 Task: Find connections with filter location Blagnac with filter topic #linkedinprofileswith filter profile language English with filter current company India Jobs with filter school Biju Patnaik University of Technology, Odisha with filter industry Biotechnology Research with filter service category WordPress Design with filter keywords title Emergency Relief Worker
Action: Mouse moved to (612, 85)
Screenshot: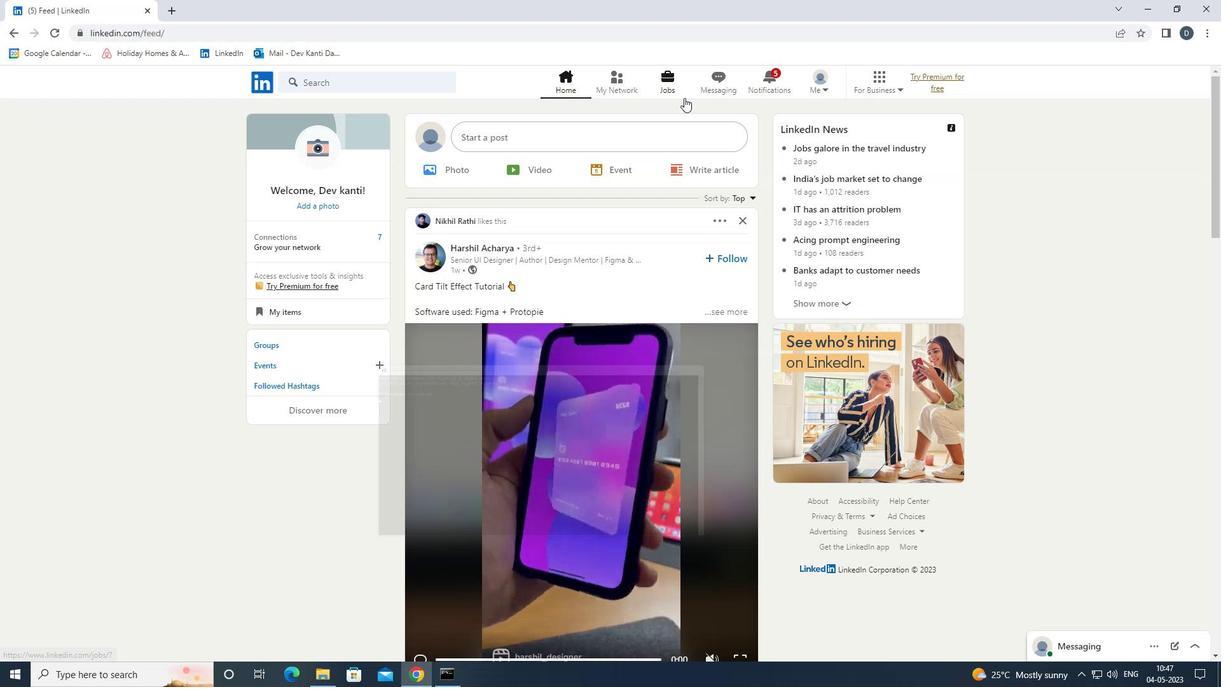 
Action: Mouse pressed left at (612, 85)
Screenshot: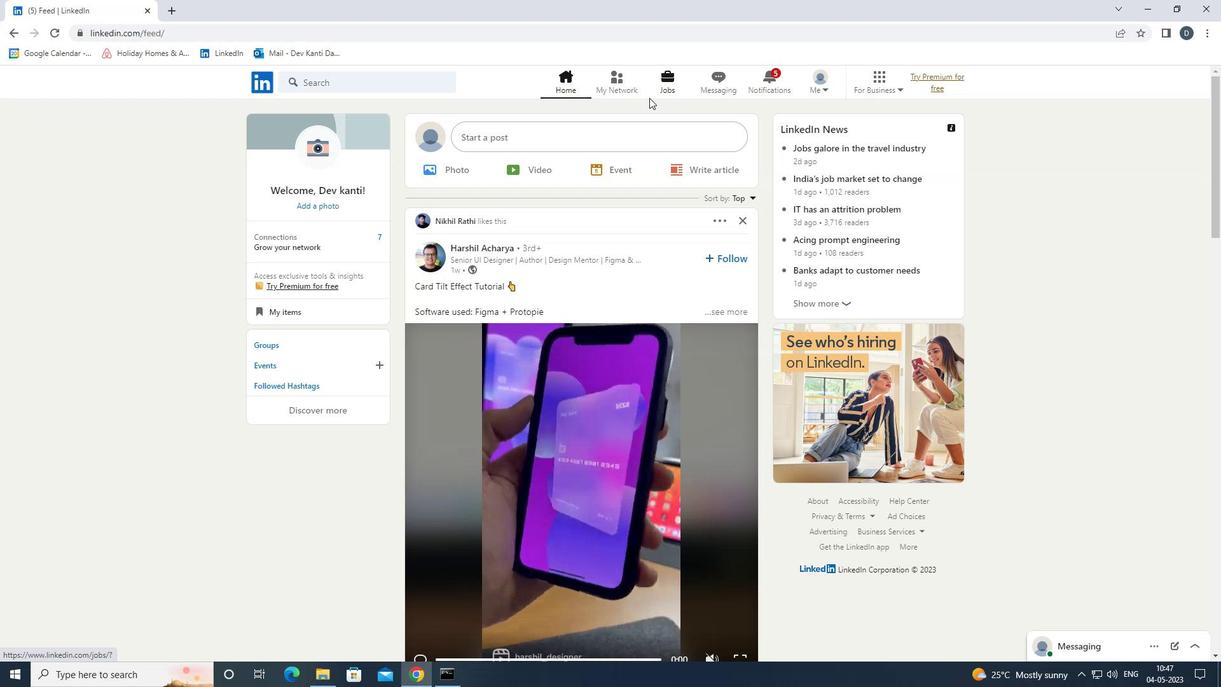 
Action: Mouse moved to (426, 150)
Screenshot: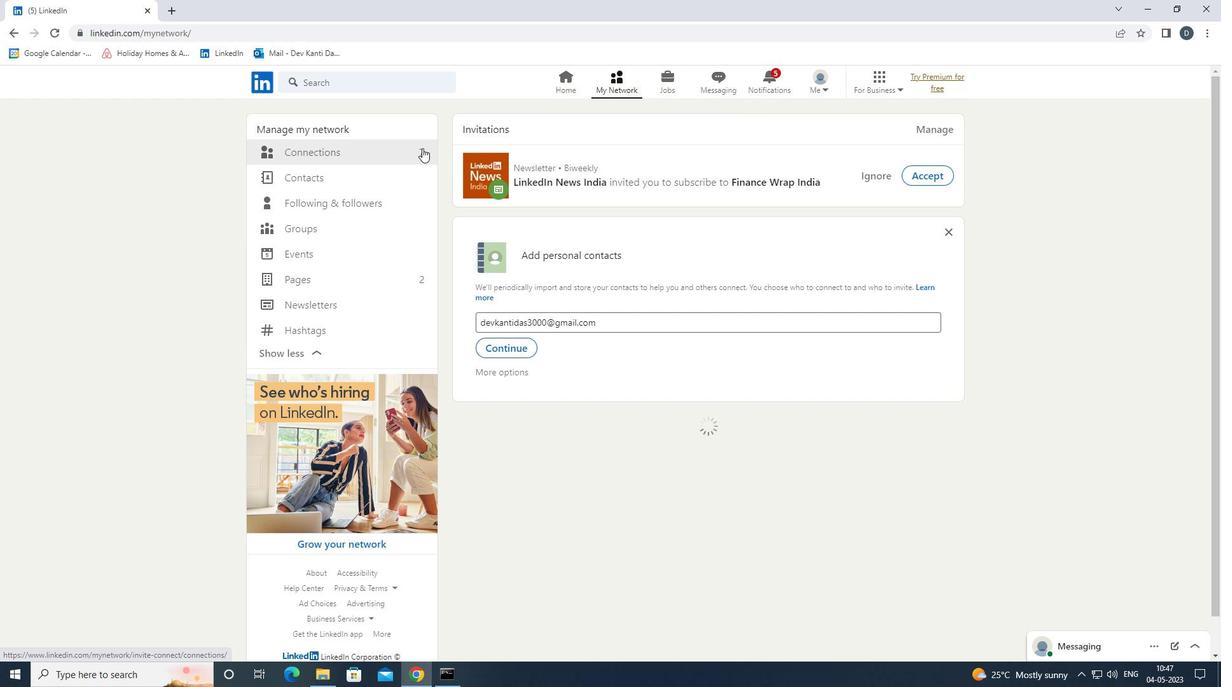 
Action: Mouse pressed left at (426, 150)
Screenshot: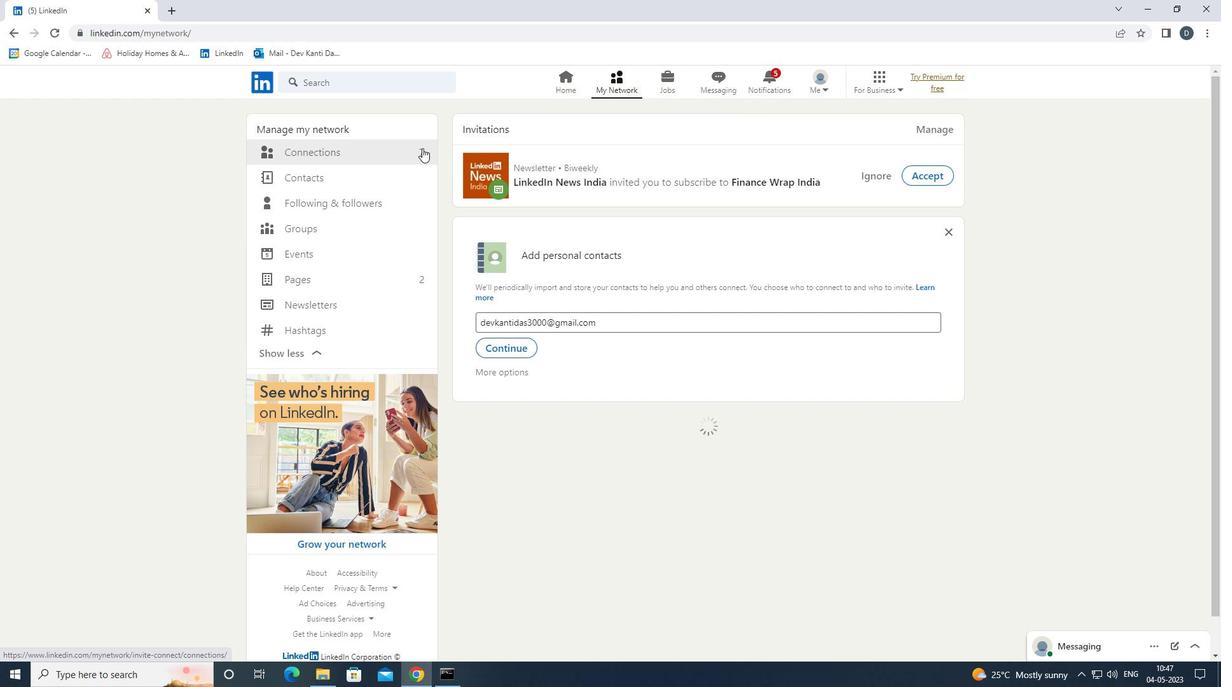 
Action: Mouse moved to (425, 151)
Screenshot: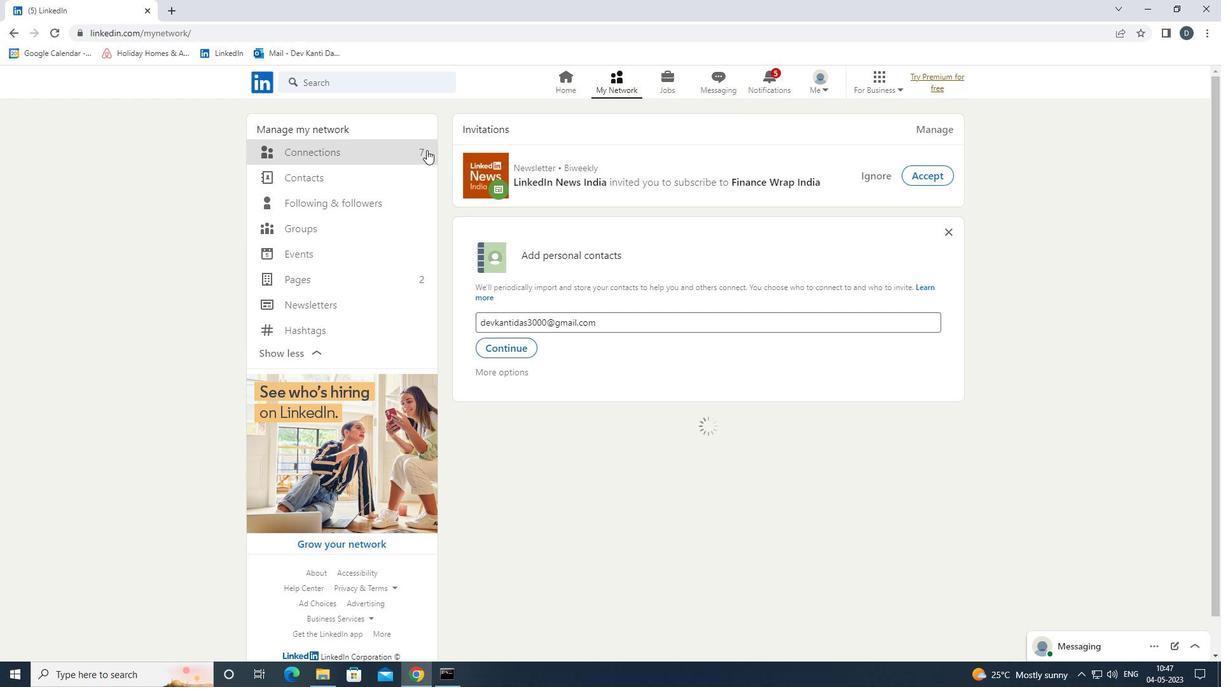 
Action: Mouse pressed left at (425, 151)
Screenshot: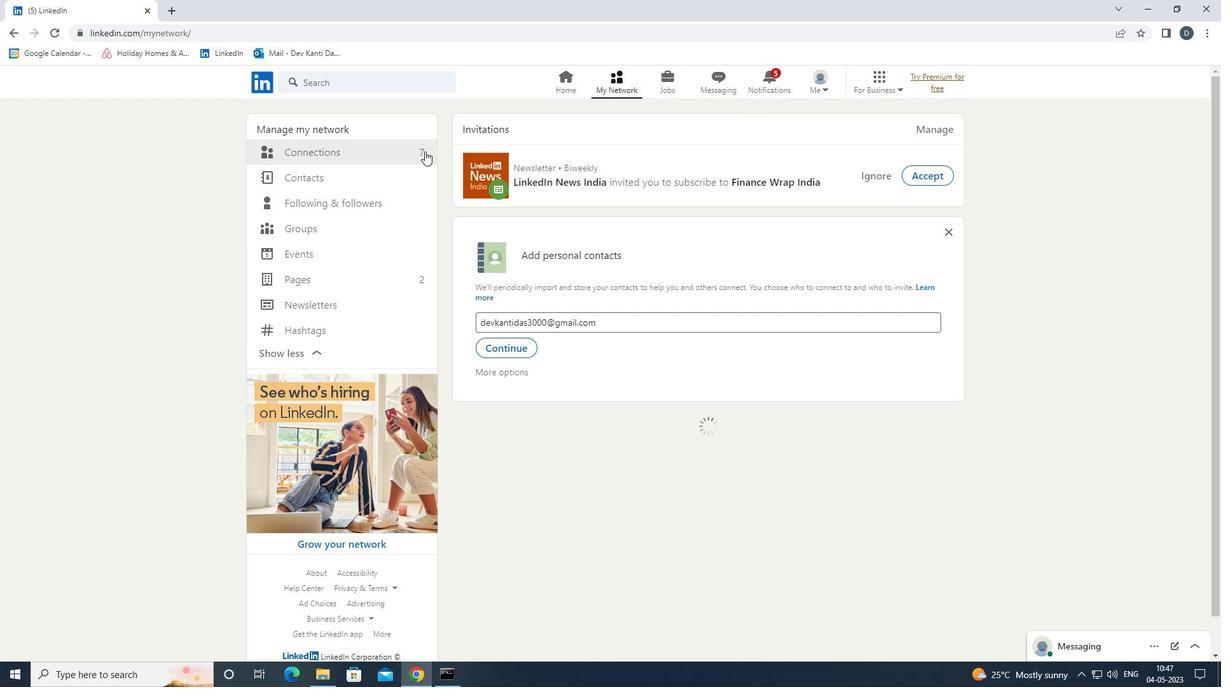 
Action: Mouse moved to (423, 152)
Screenshot: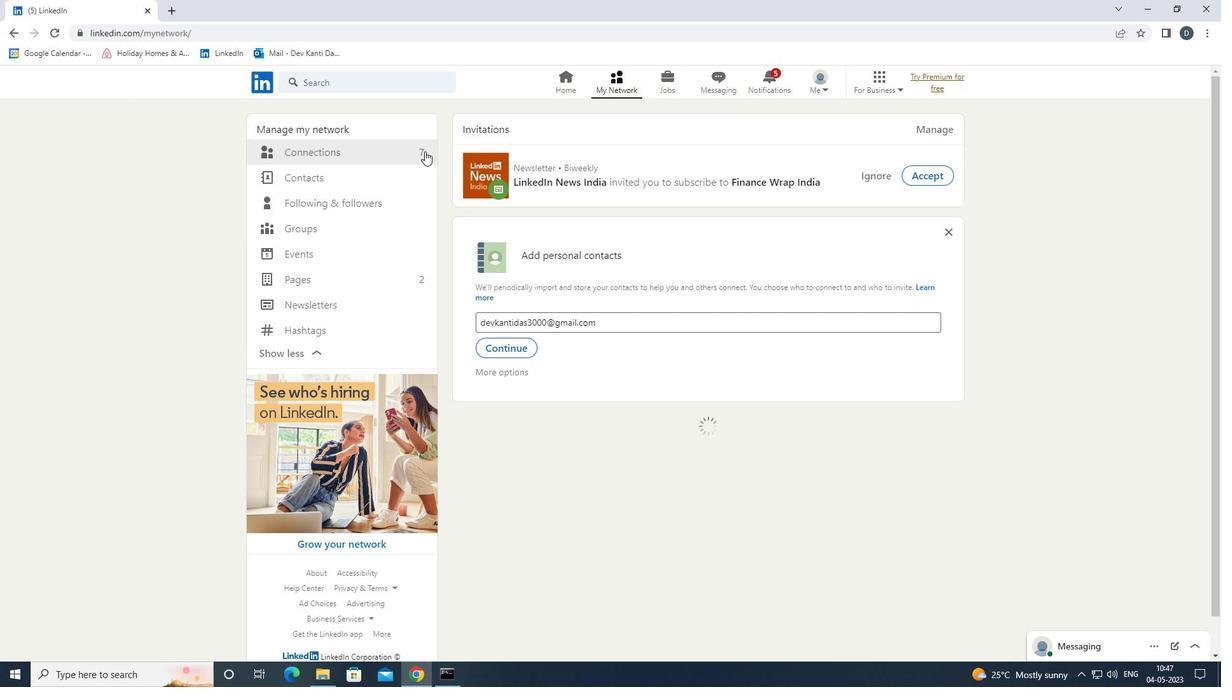 
Action: Mouse pressed left at (423, 152)
Screenshot: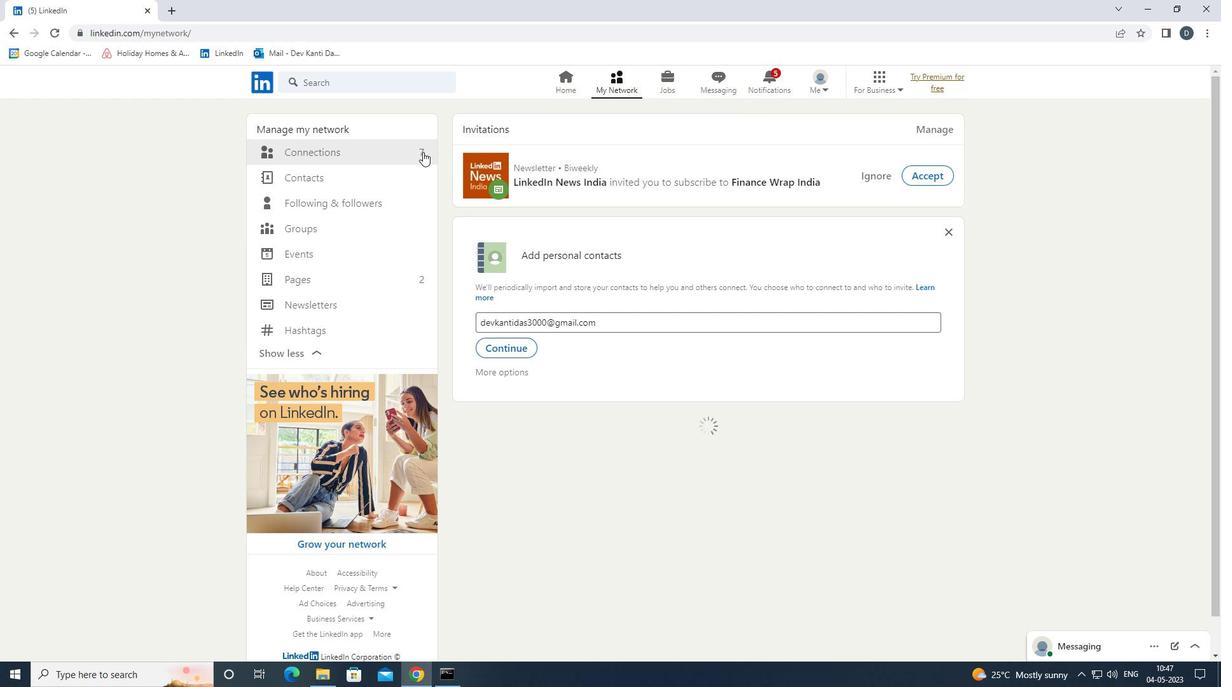
Action: Mouse moved to (421, 153)
Screenshot: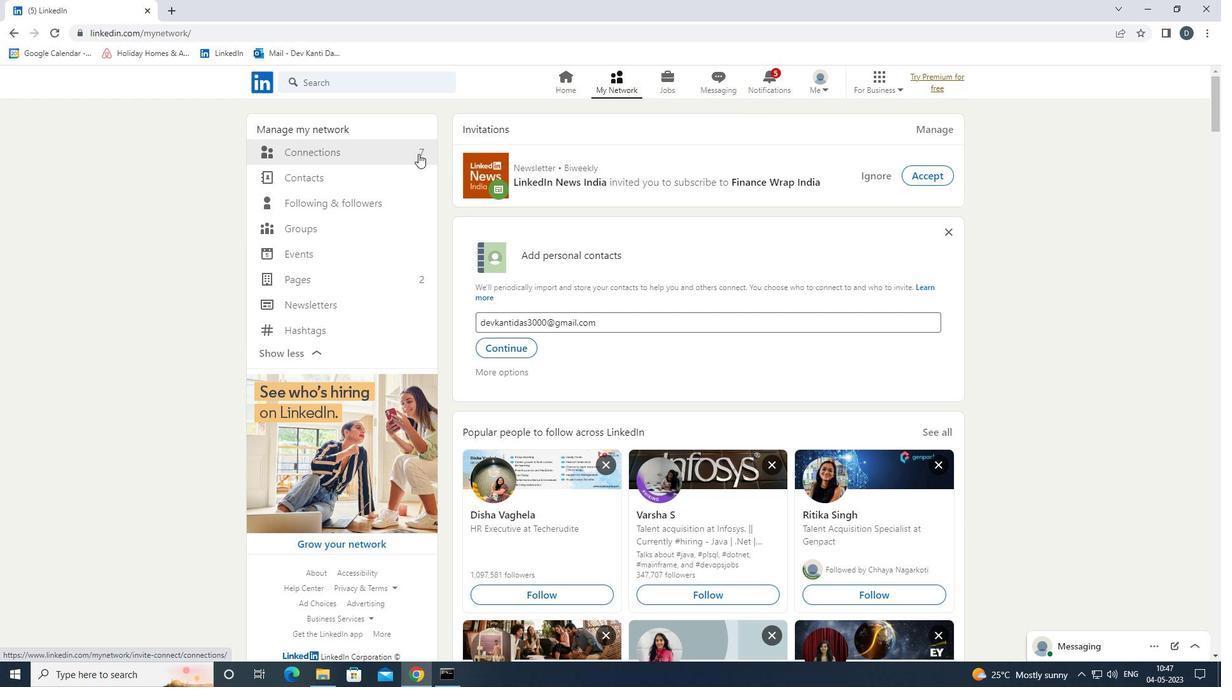 
Action: Mouse pressed left at (421, 153)
Screenshot: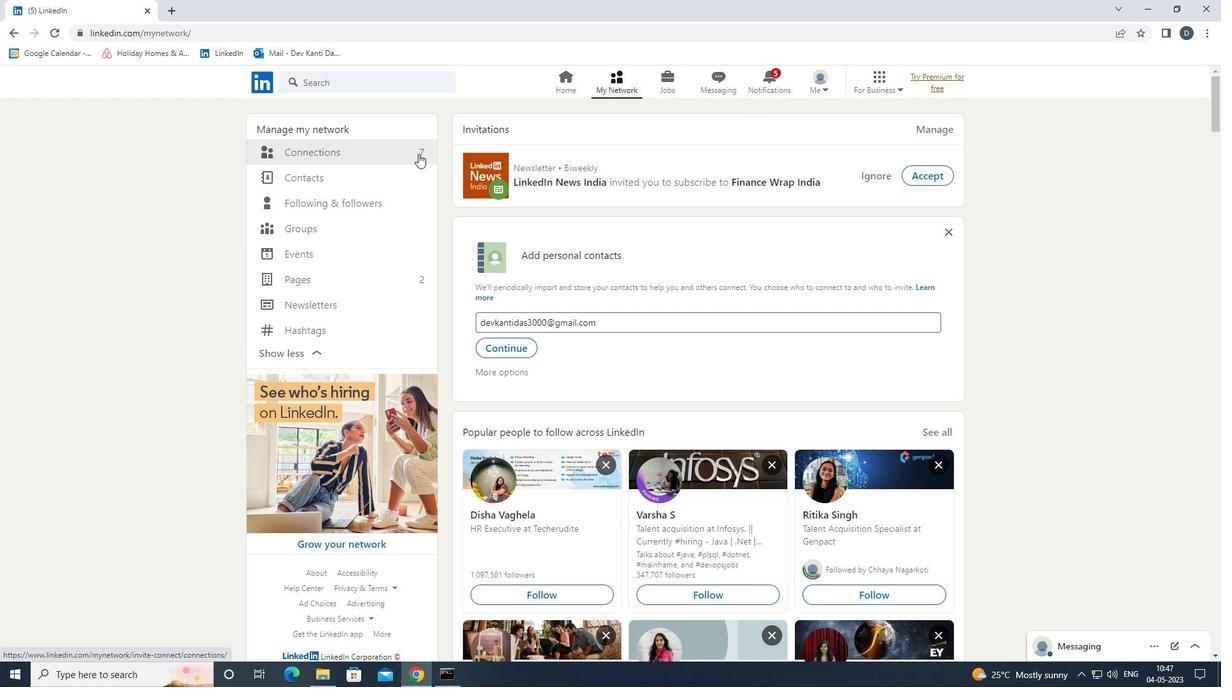 
Action: Mouse moved to (739, 152)
Screenshot: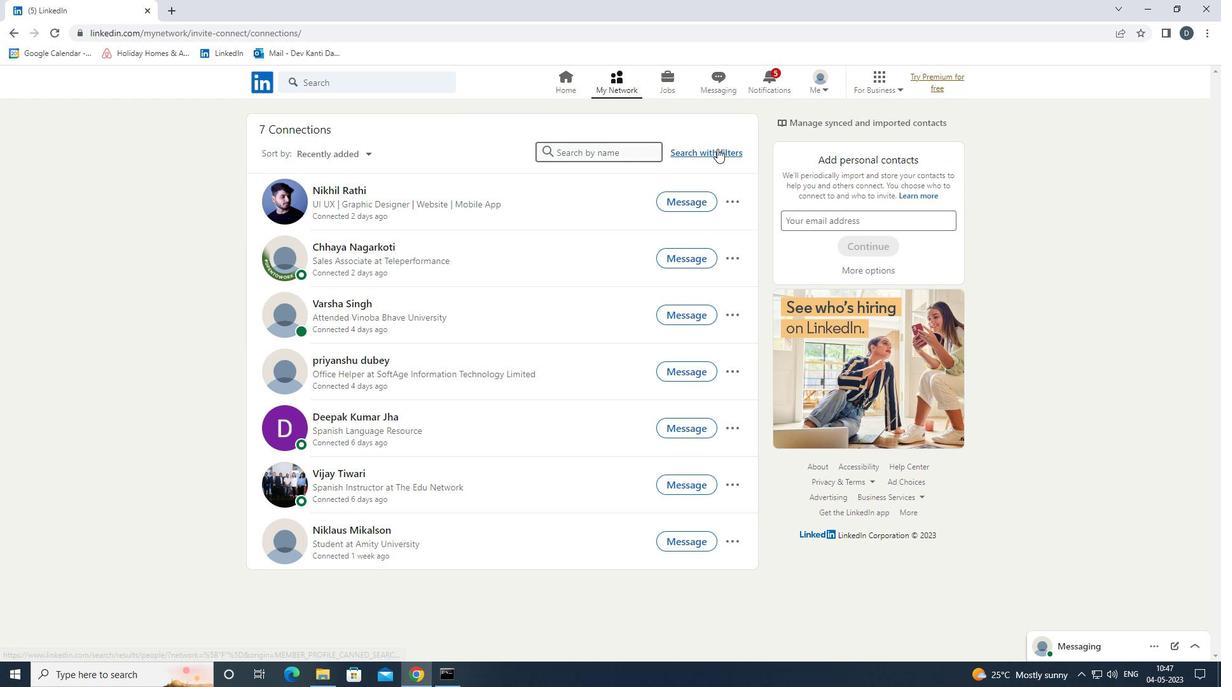 
Action: Mouse pressed left at (739, 152)
Screenshot: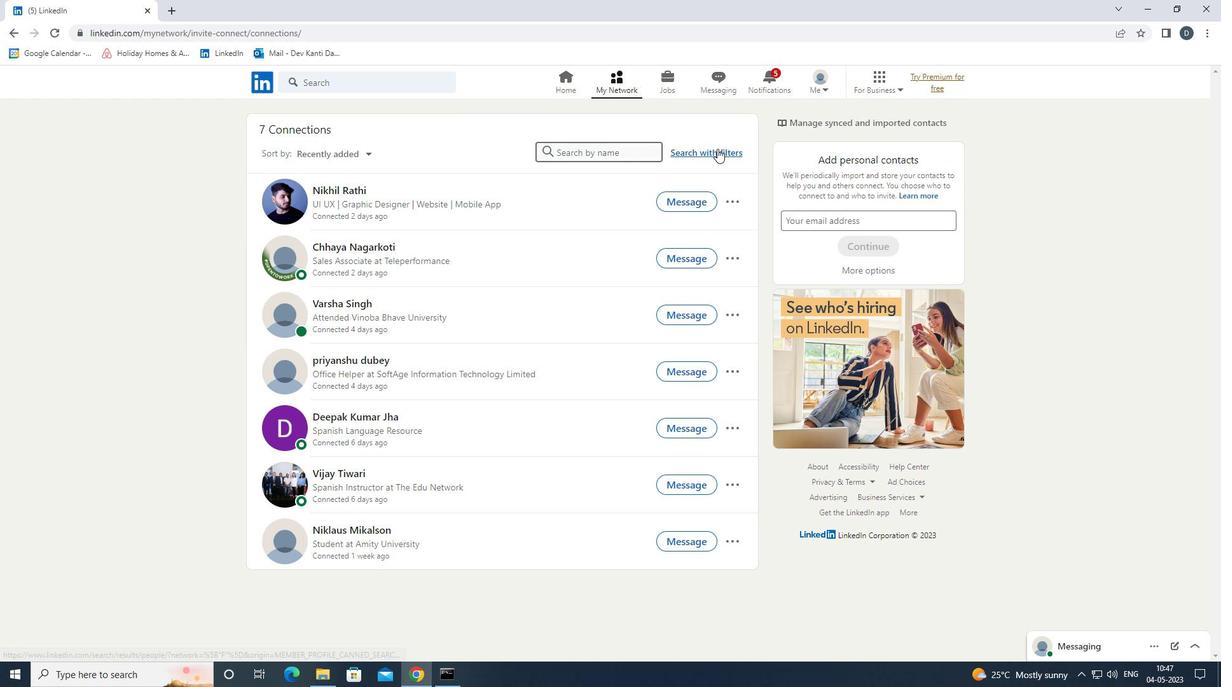 
Action: Mouse moved to (637, 111)
Screenshot: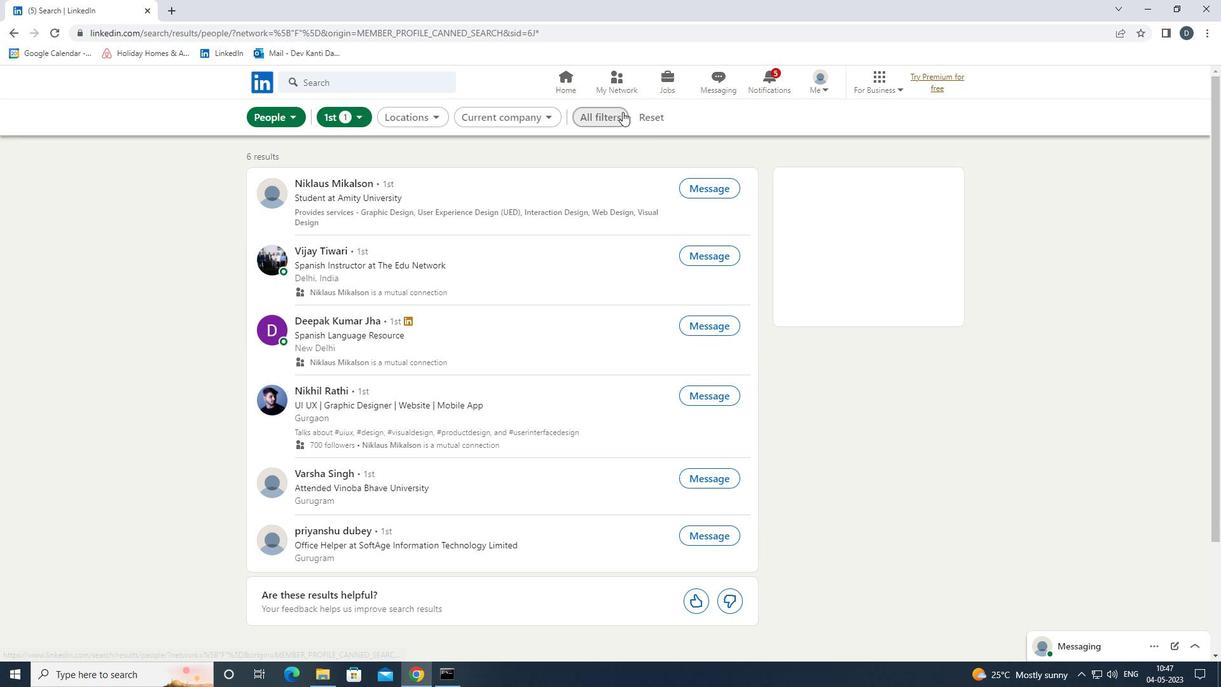 
Action: Mouse pressed left at (637, 111)
Screenshot: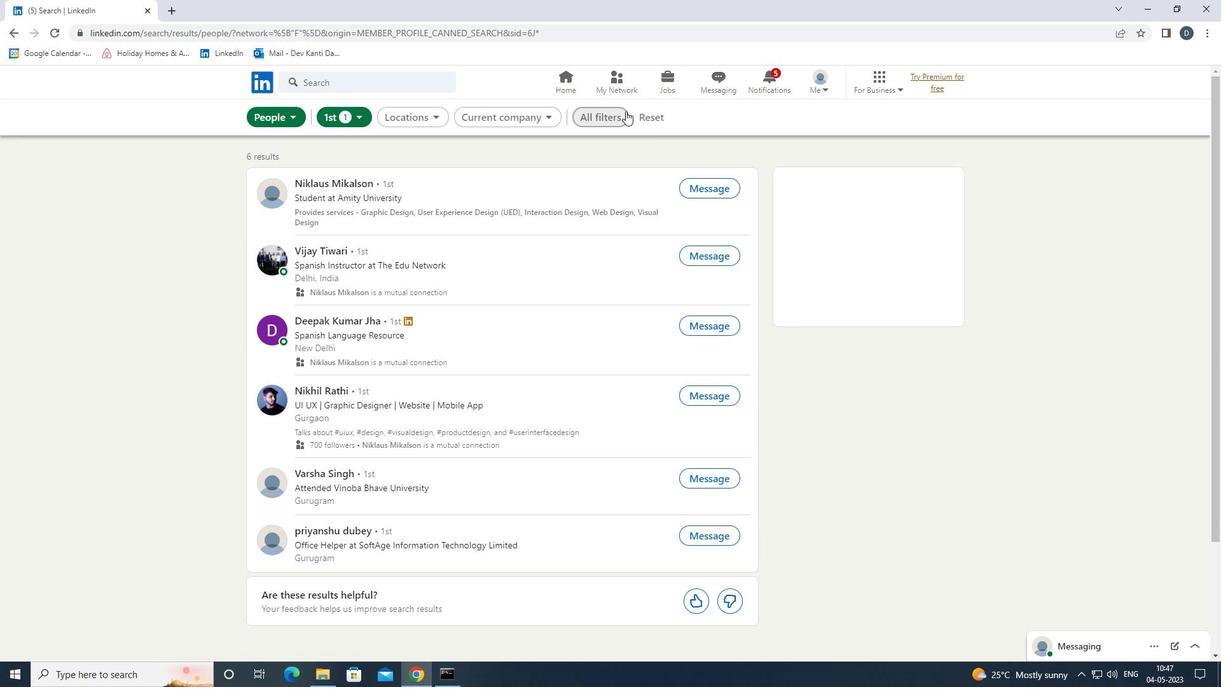 
Action: Mouse moved to (621, 113)
Screenshot: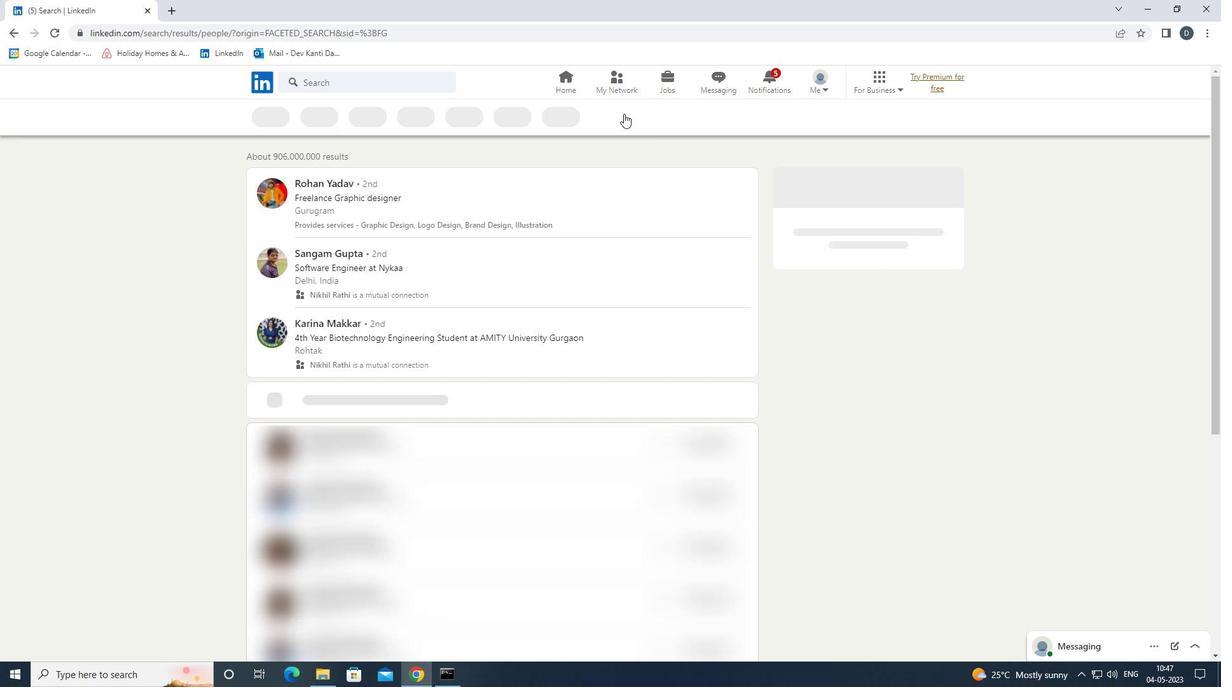 
Action: Mouse pressed left at (621, 113)
Screenshot: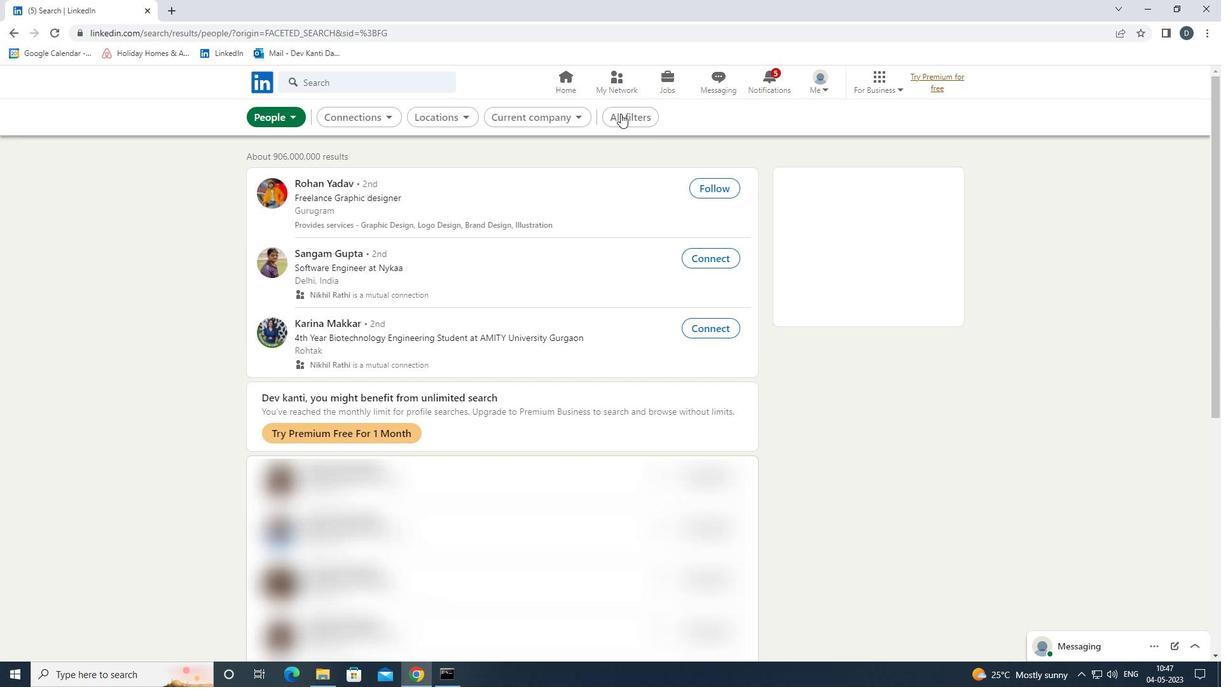 
Action: Mouse moved to (1061, 289)
Screenshot: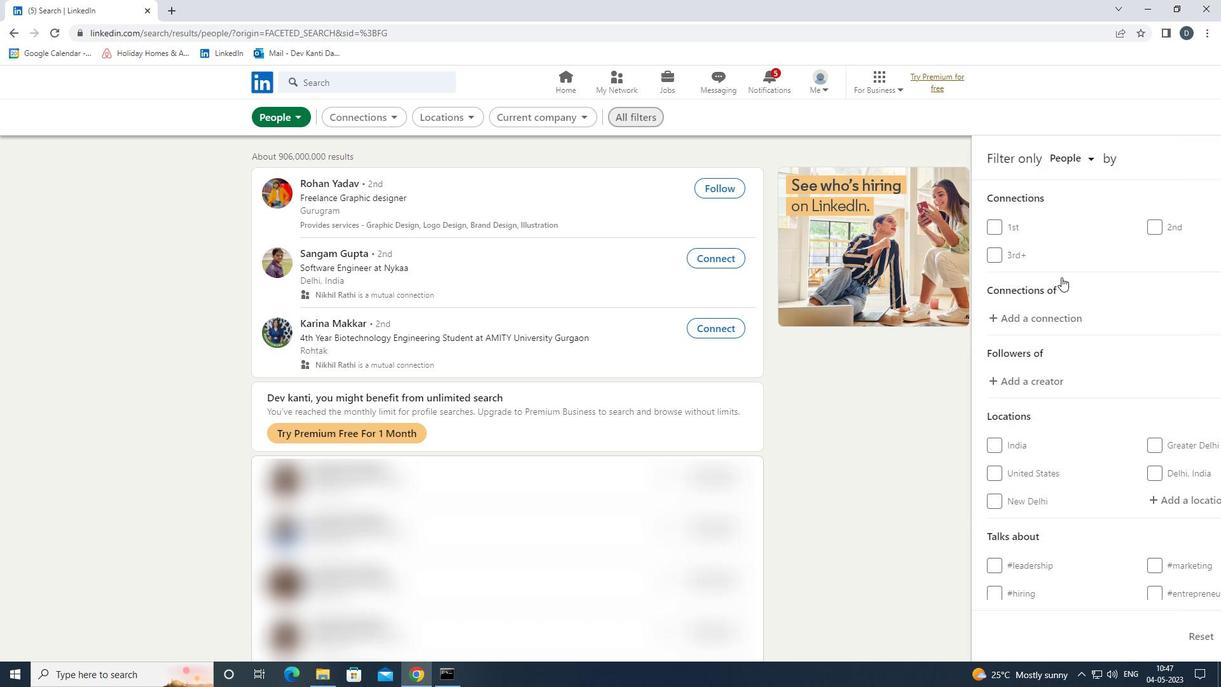 
Action: Mouse scrolled (1061, 288) with delta (0, 0)
Screenshot: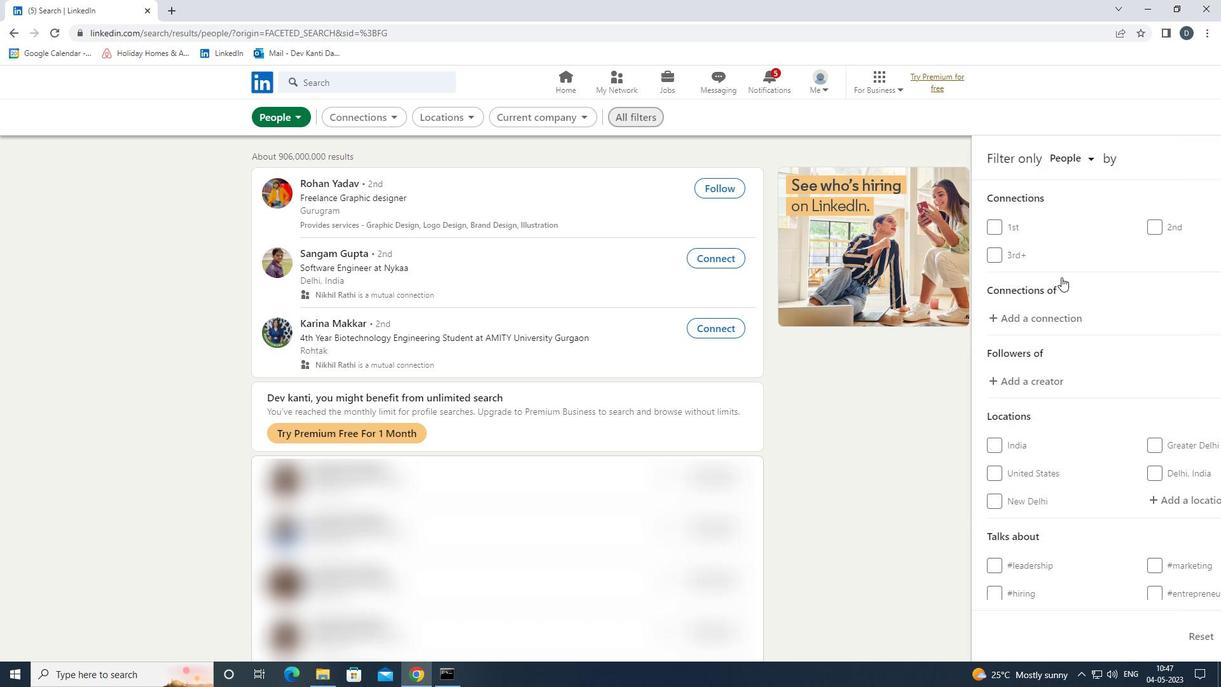 
Action: Mouse moved to (1061, 290)
Screenshot: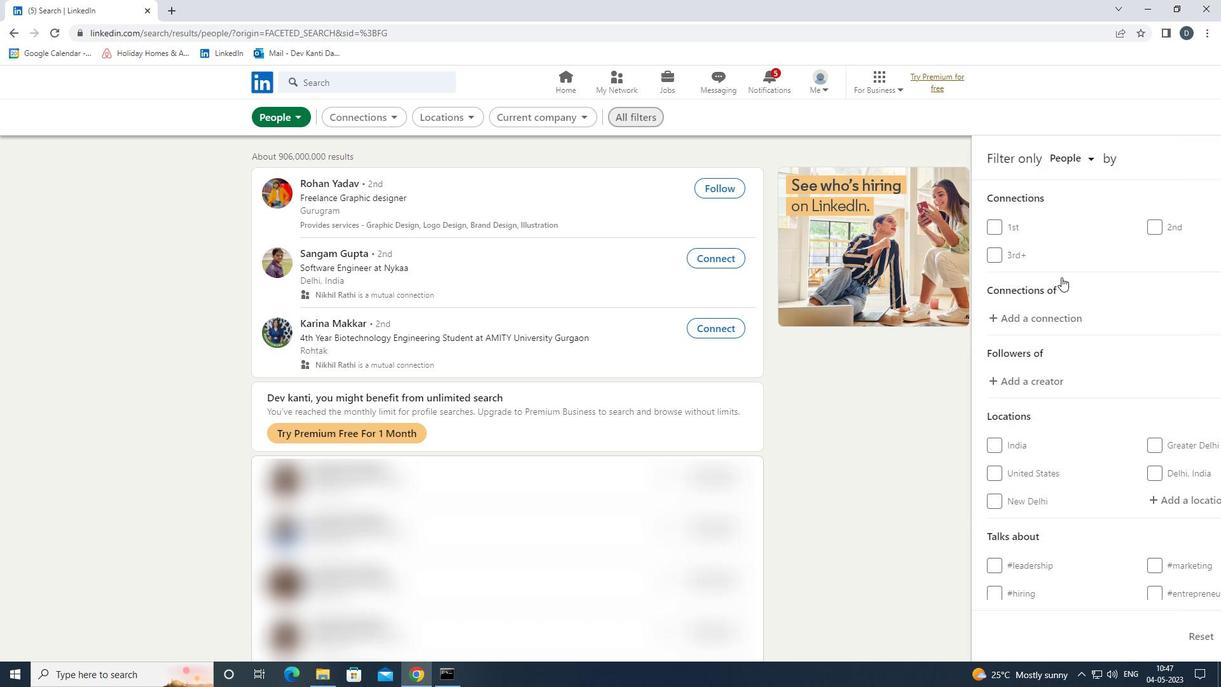 
Action: Mouse scrolled (1061, 289) with delta (0, 0)
Screenshot: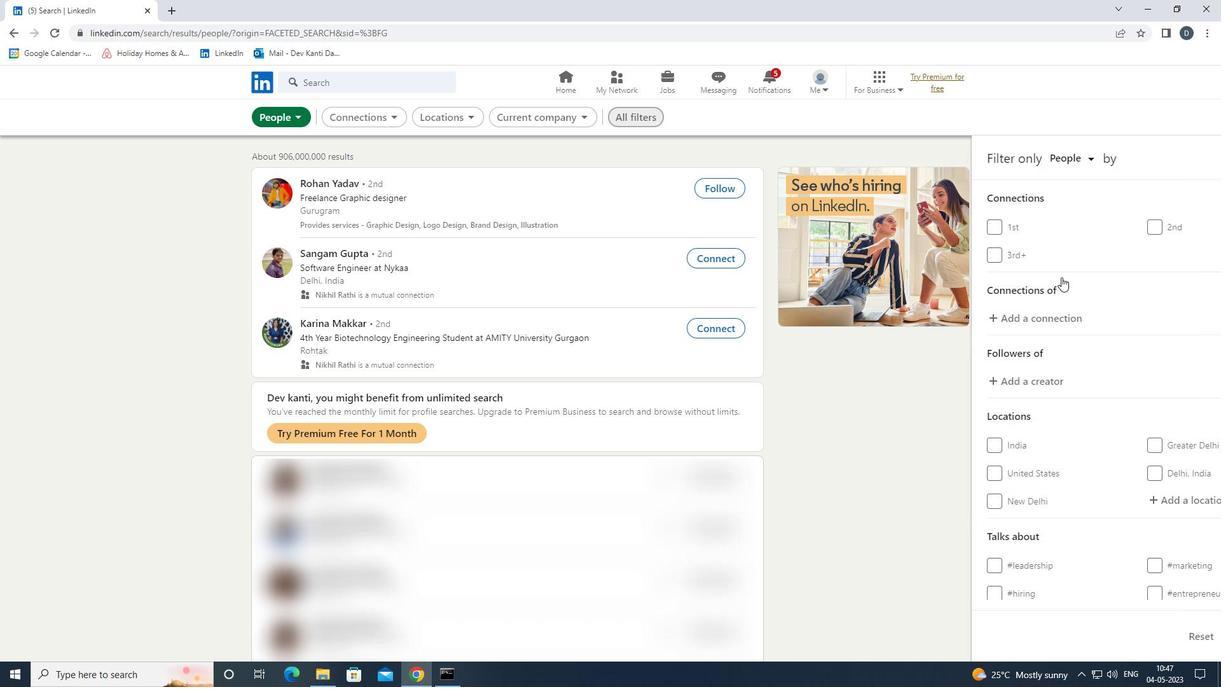 
Action: Mouse moved to (1086, 371)
Screenshot: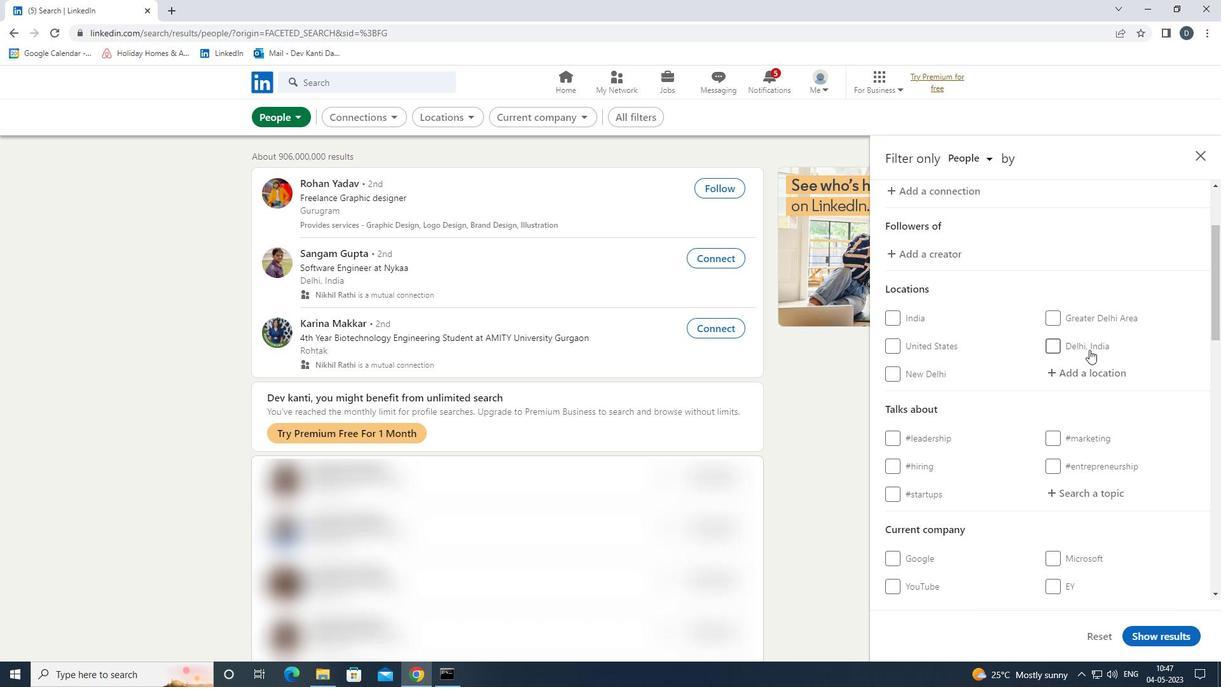 
Action: Mouse pressed left at (1086, 371)
Screenshot: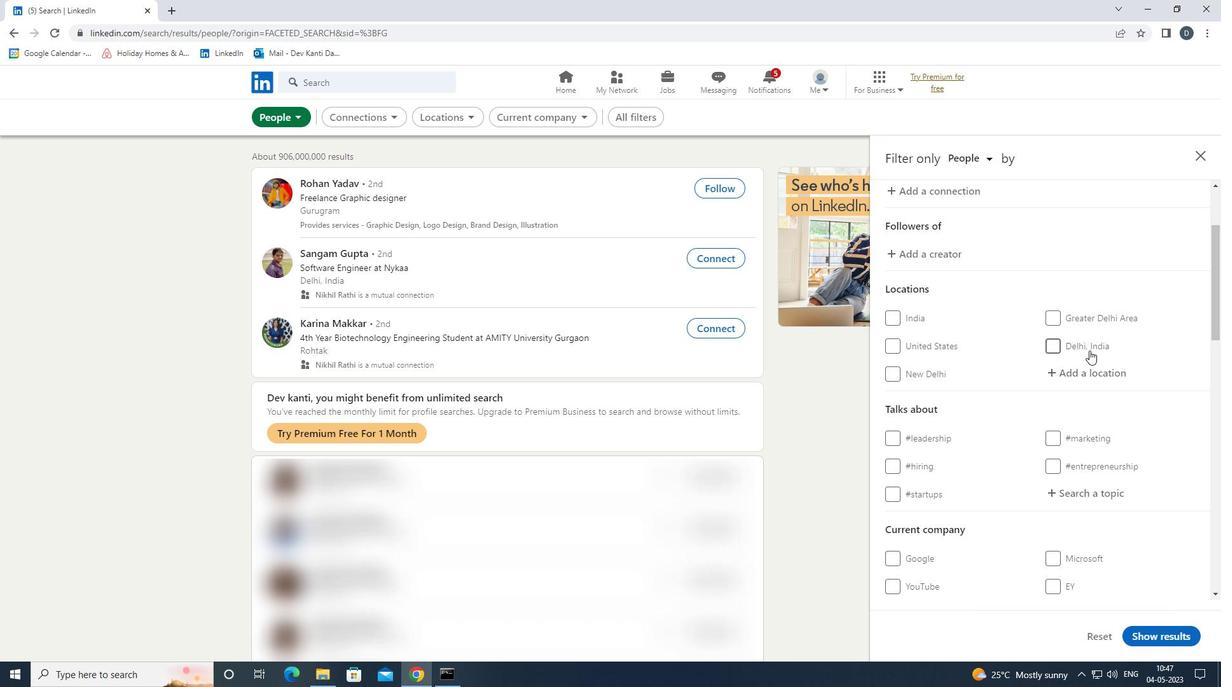 
Action: Mouse moved to (1073, 372)
Screenshot: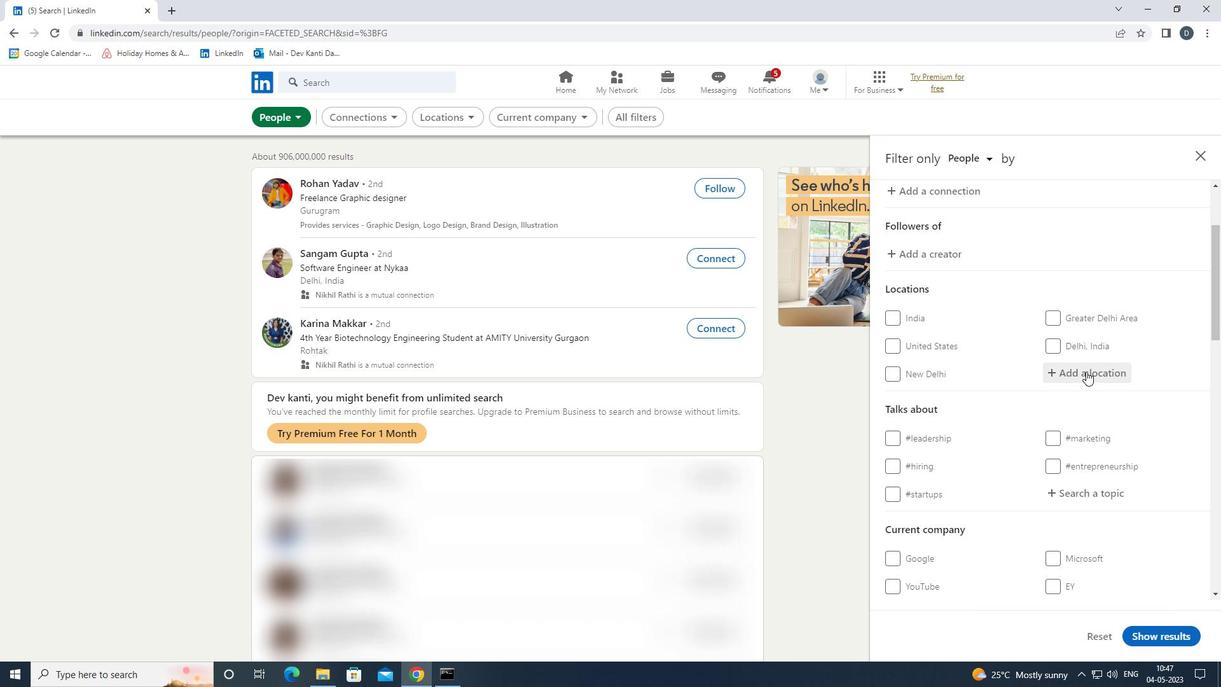 
Action: Key pressed <Key.shift>BLAGNAC<Key.down><Key.enter>
Screenshot: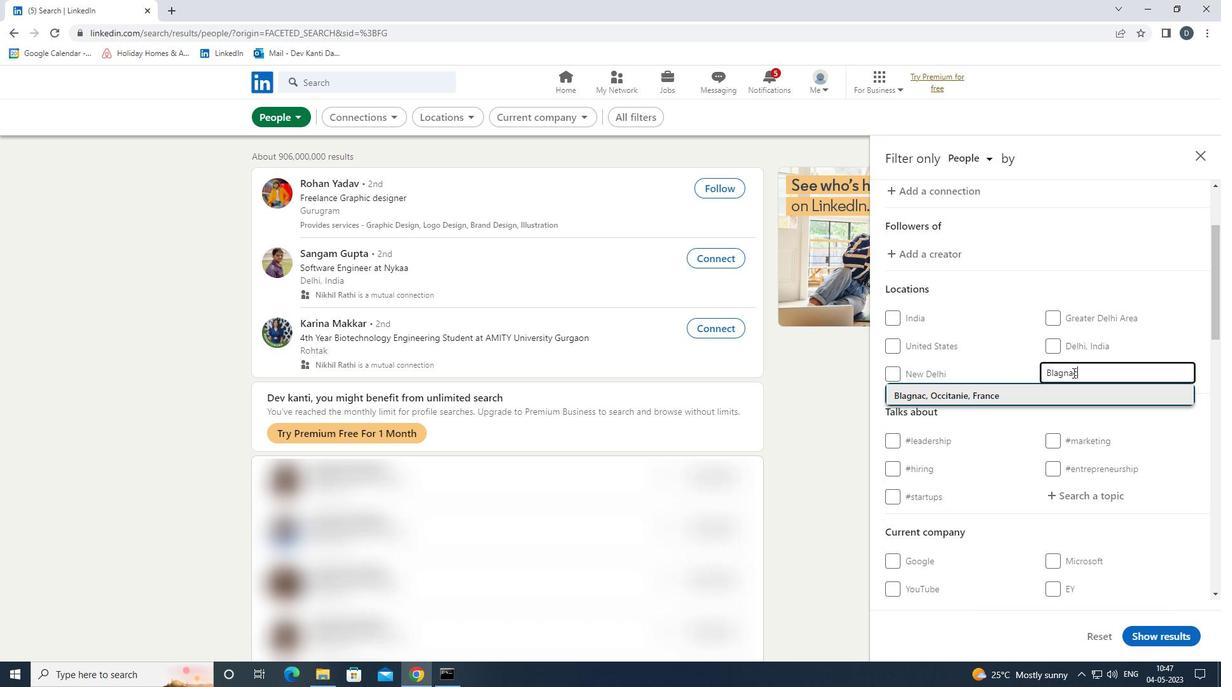 
Action: Mouse moved to (1072, 373)
Screenshot: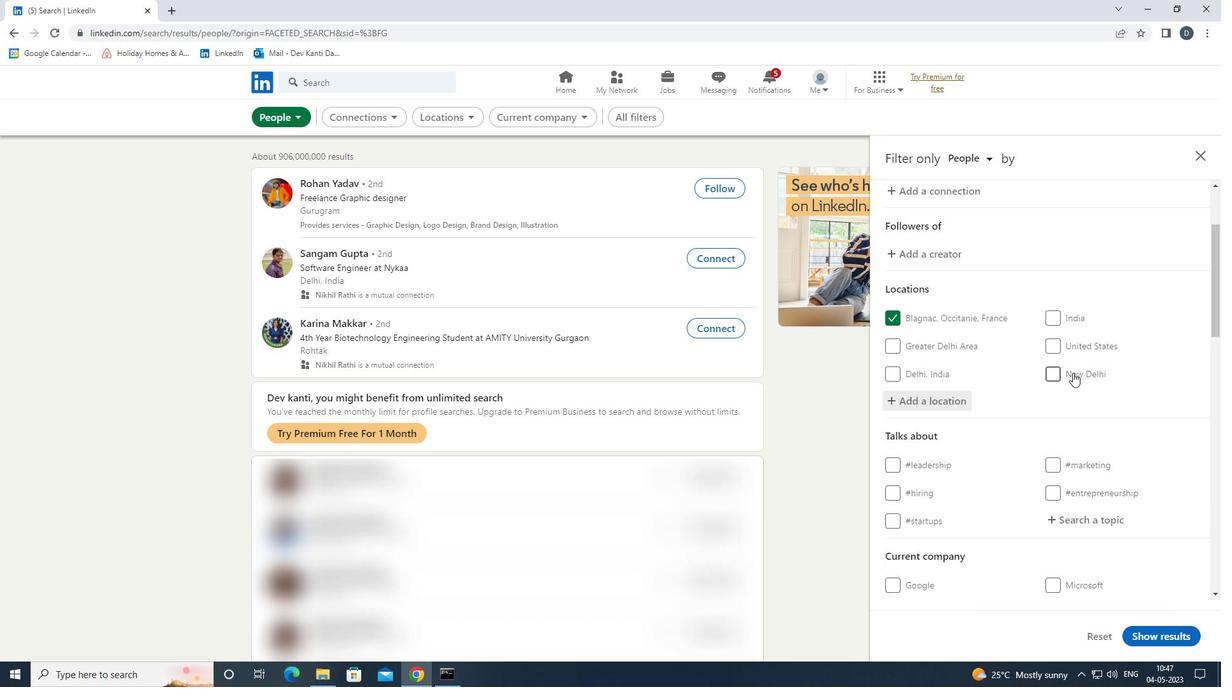 
Action: Mouse scrolled (1072, 372) with delta (0, 0)
Screenshot: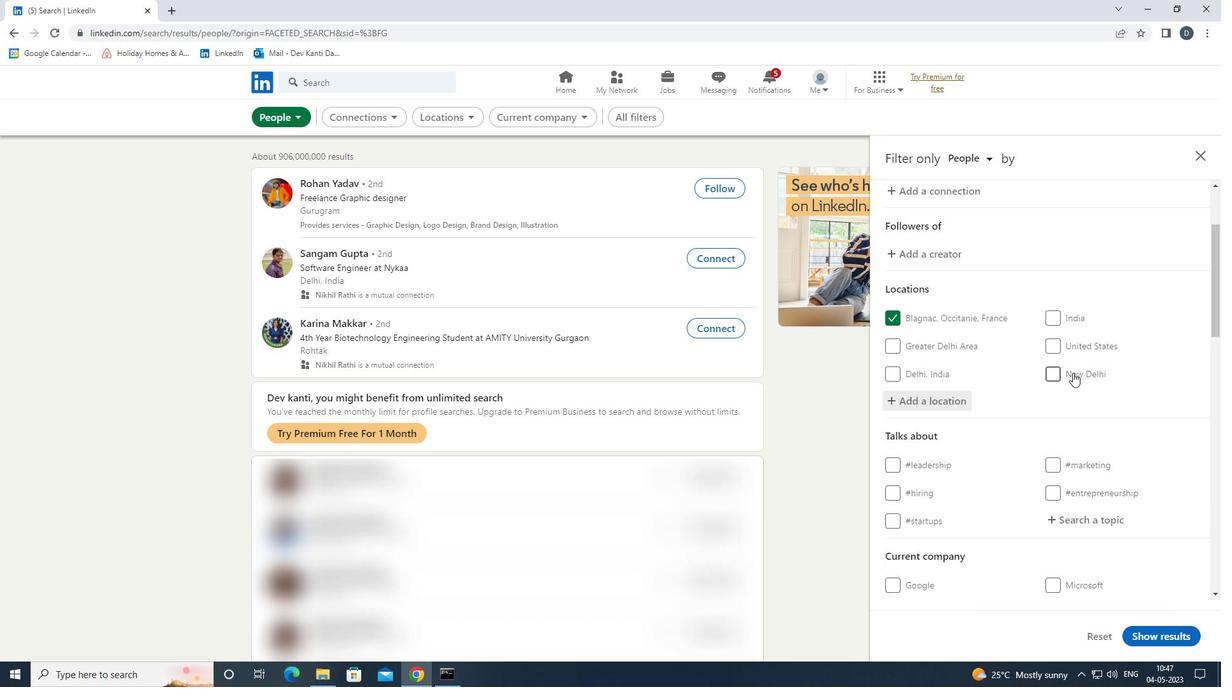 
Action: Mouse moved to (1072, 378)
Screenshot: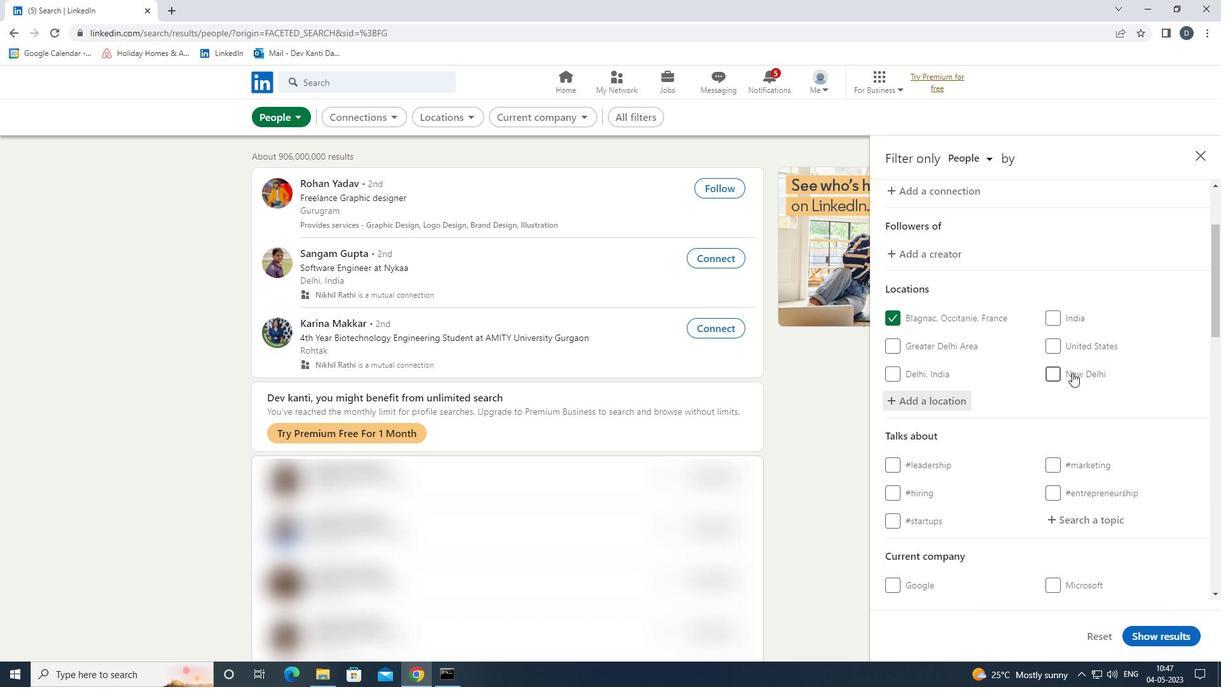 
Action: Mouse scrolled (1072, 377) with delta (0, 0)
Screenshot: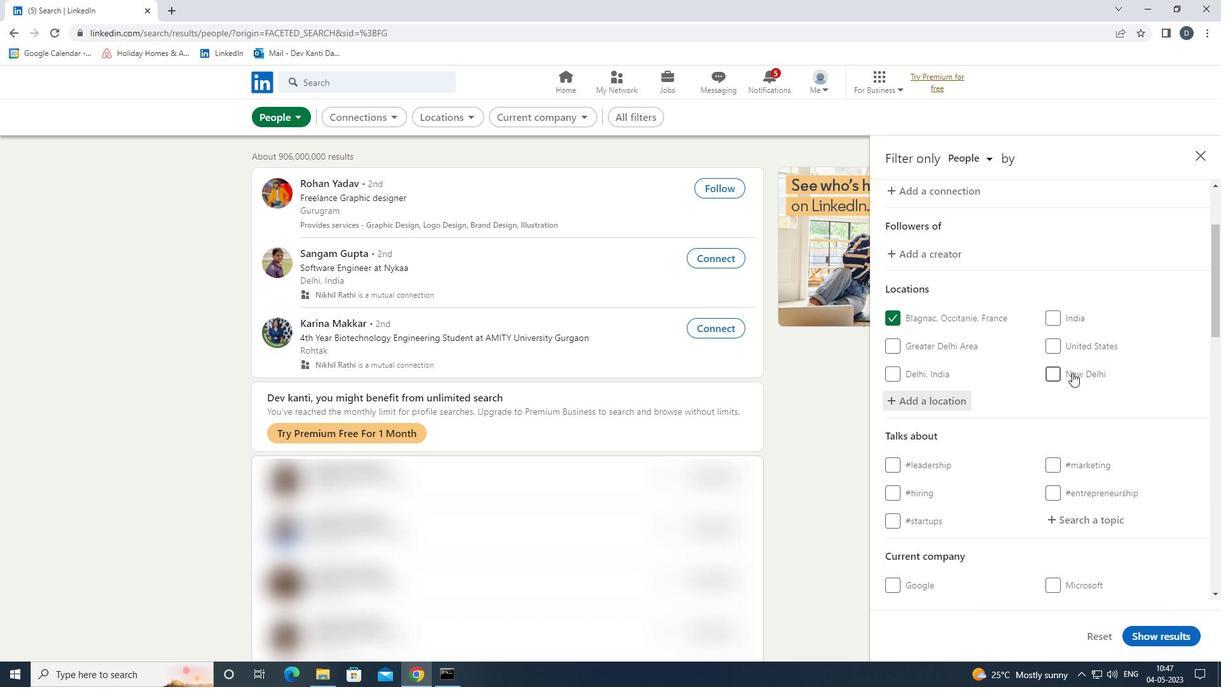 
Action: Mouse moved to (1114, 388)
Screenshot: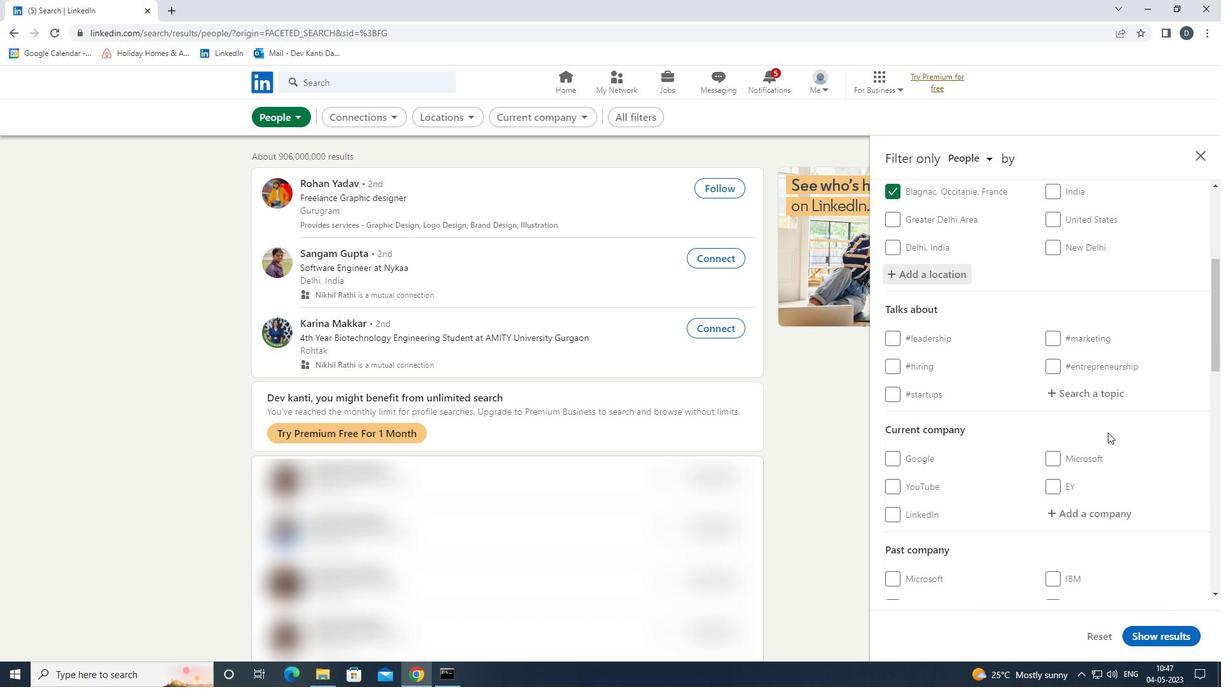 
Action: Mouse pressed left at (1114, 388)
Screenshot: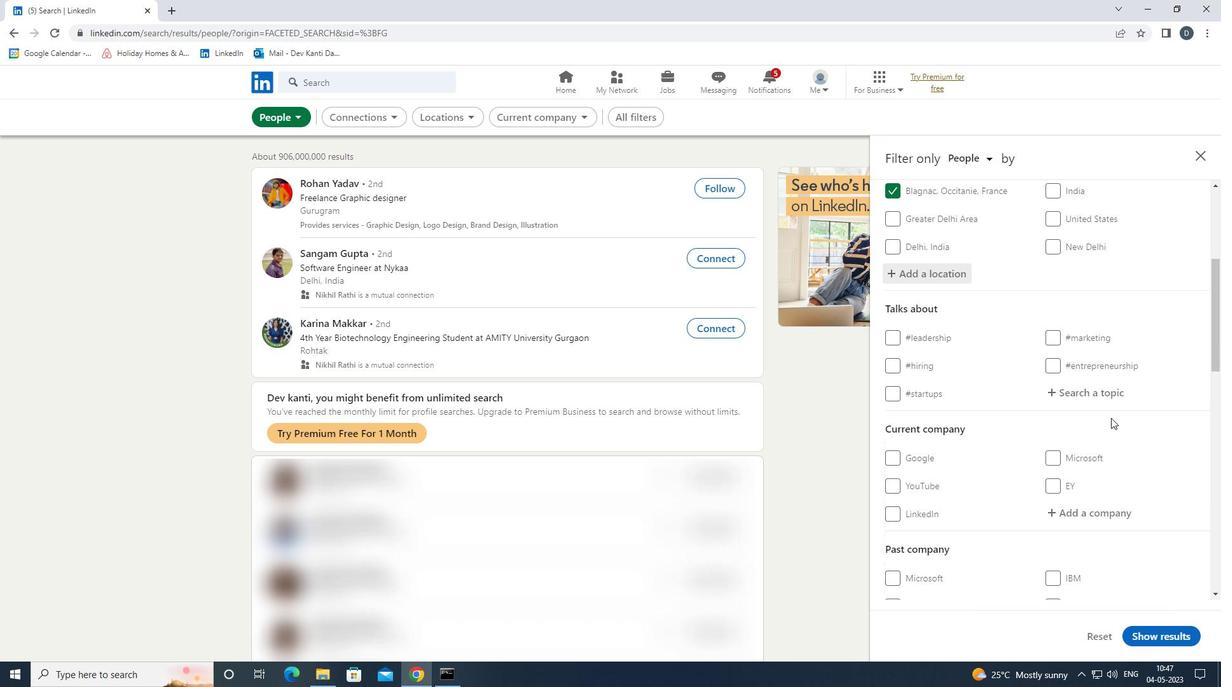 
Action: Key pressed LINKEDINPROFIL<Key.down><Key.enter>
Screenshot: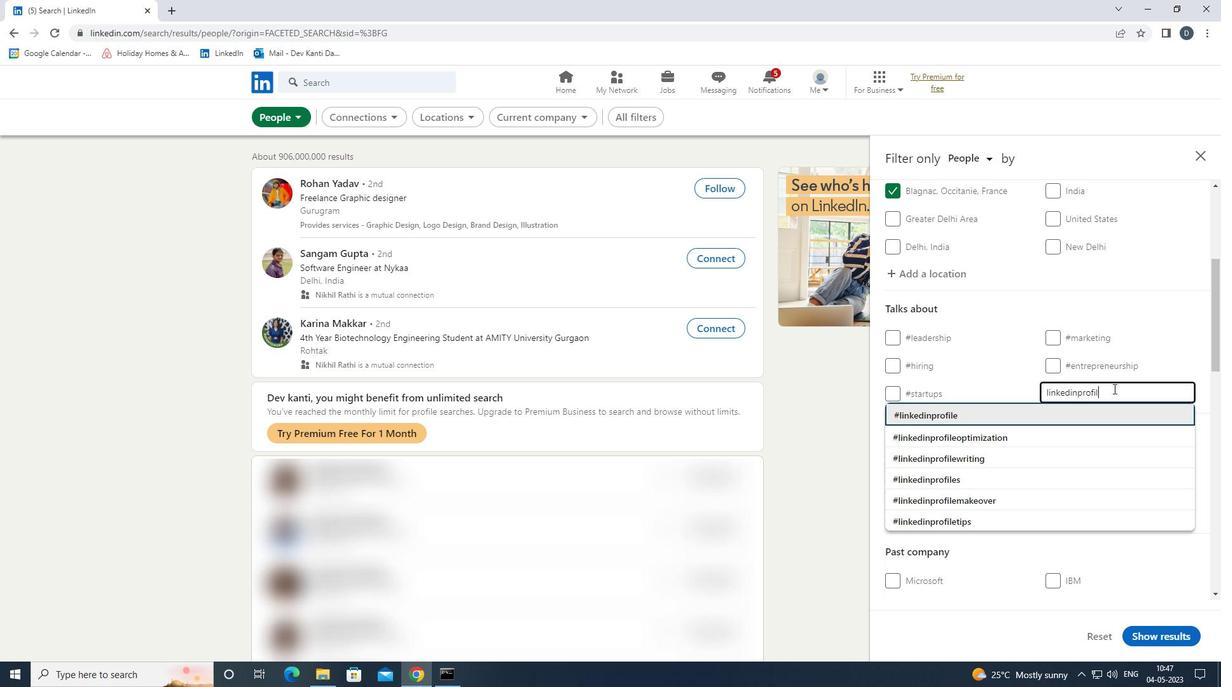 
Action: Mouse moved to (1127, 438)
Screenshot: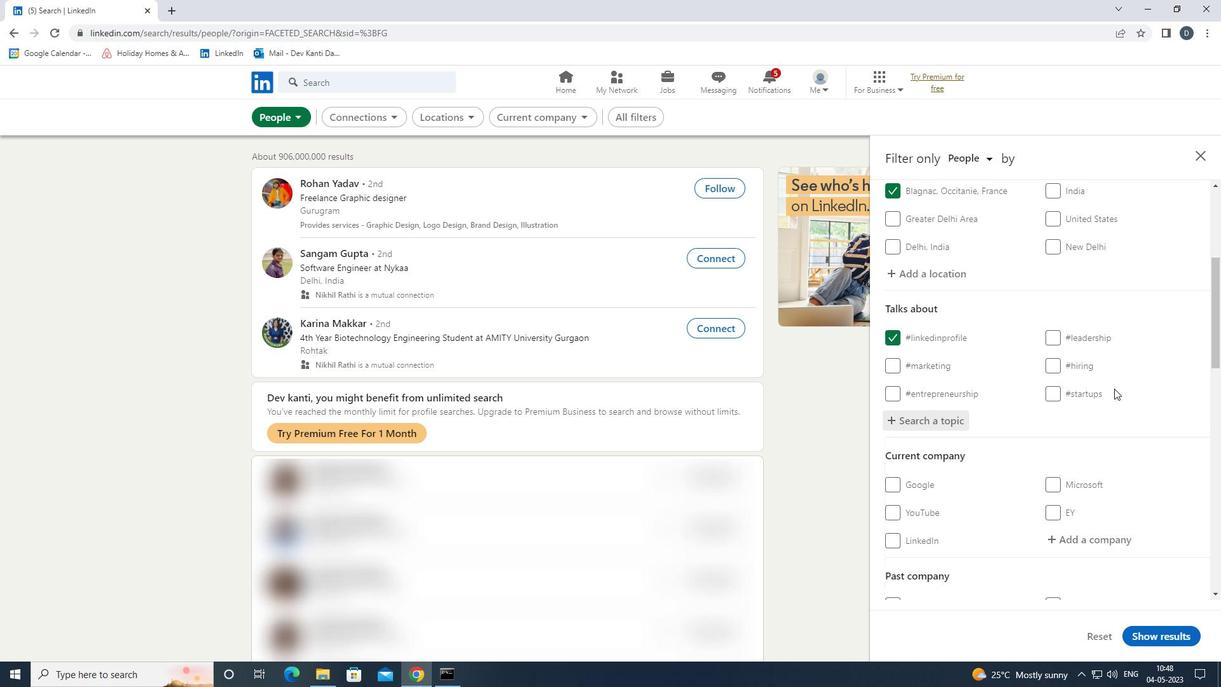 
Action: Mouse scrolled (1127, 437) with delta (0, 0)
Screenshot: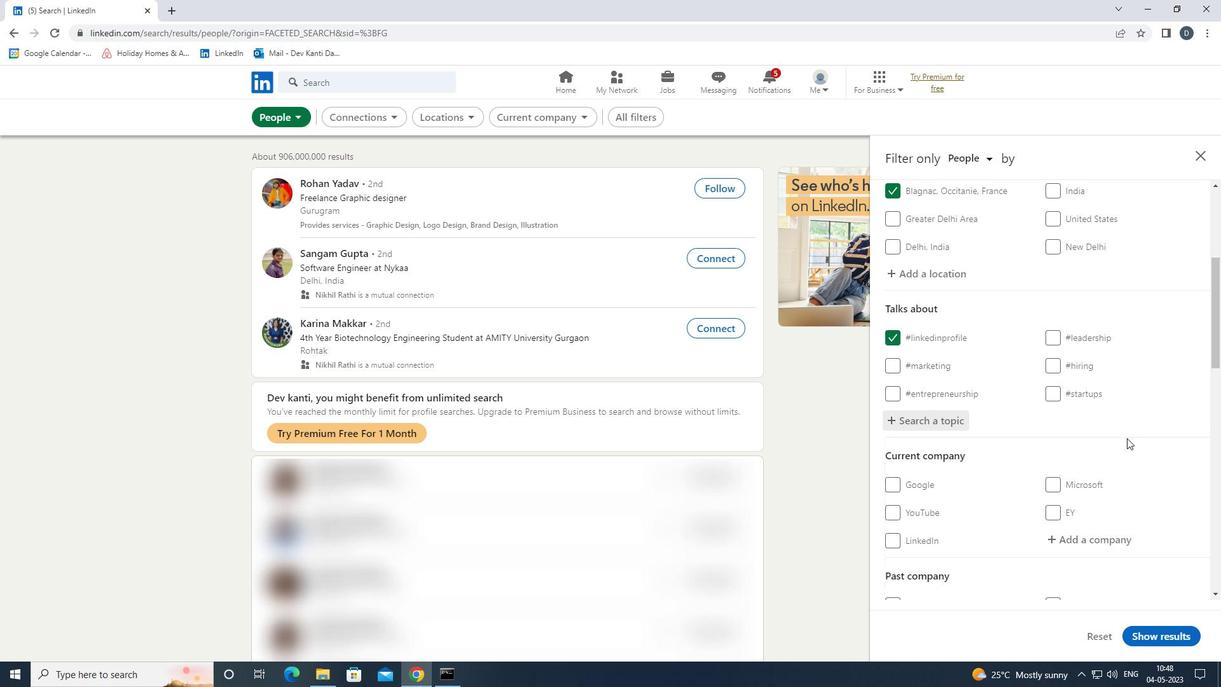 
Action: Mouse scrolled (1127, 437) with delta (0, 0)
Screenshot: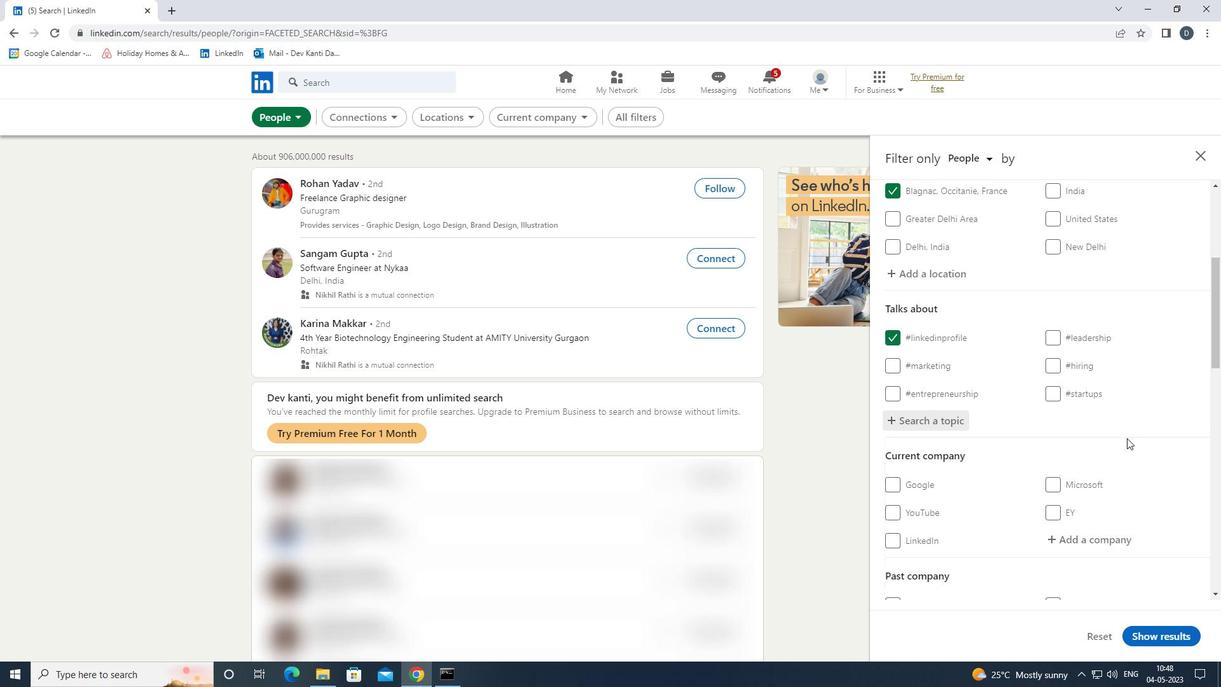 
Action: Mouse moved to (1124, 433)
Screenshot: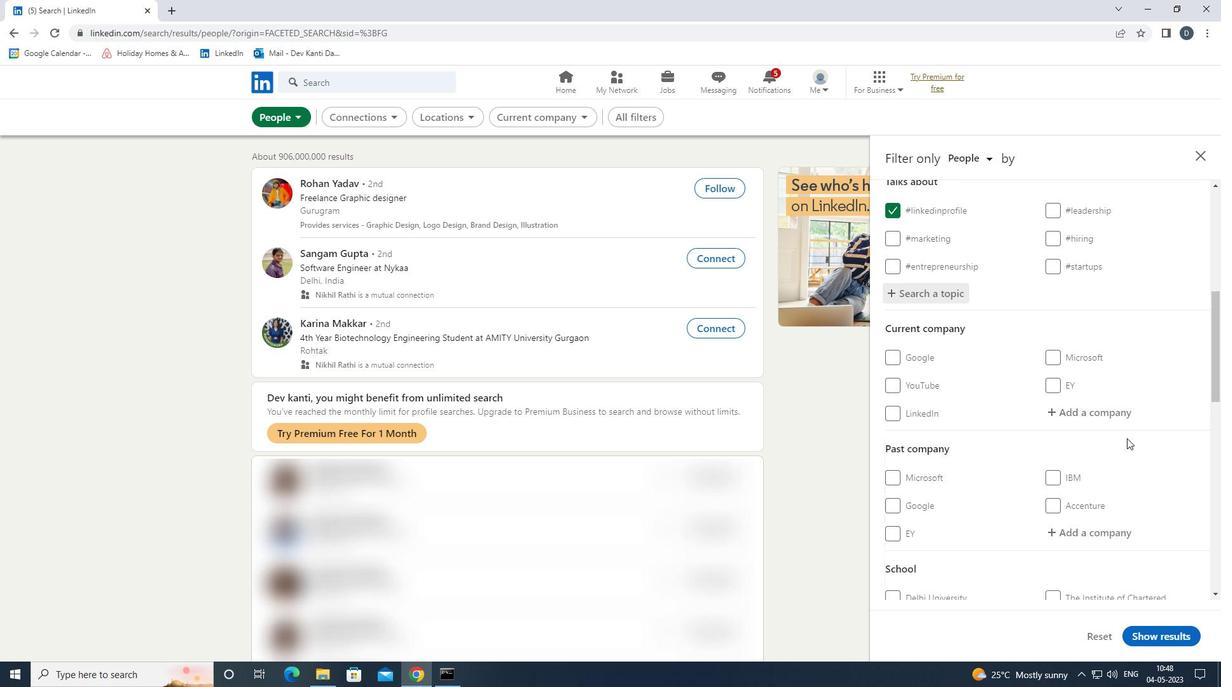 
Action: Mouse scrolled (1124, 432) with delta (0, 0)
Screenshot: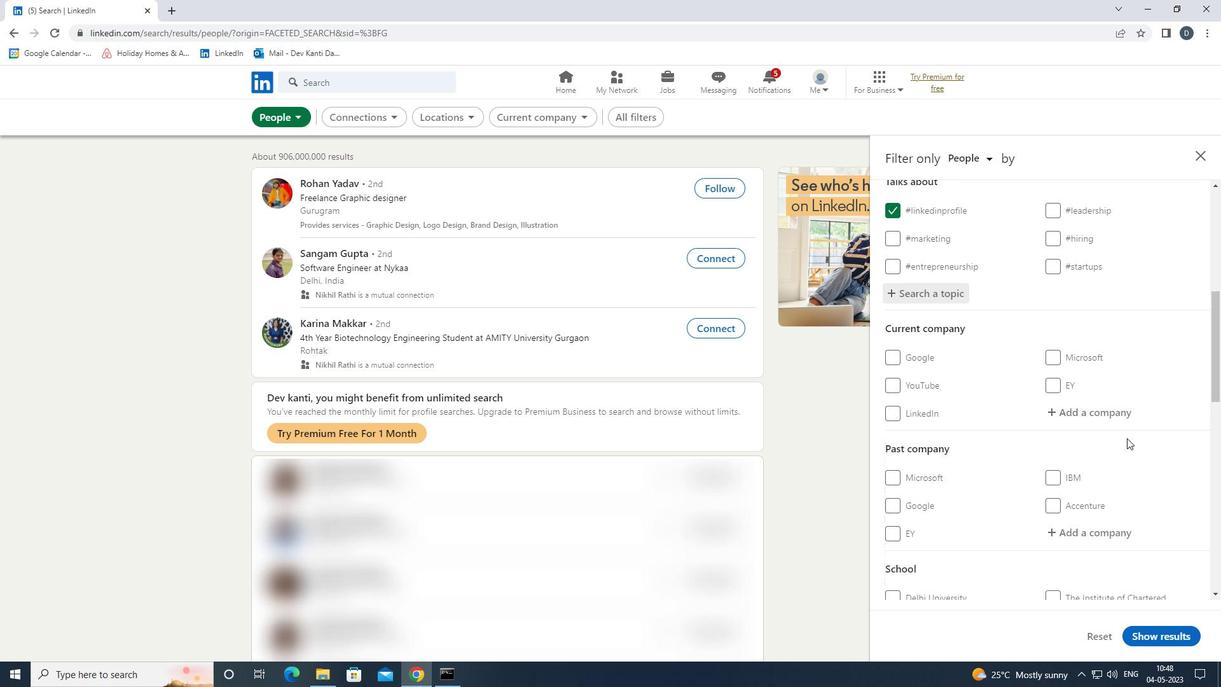 
Action: Mouse moved to (1096, 385)
Screenshot: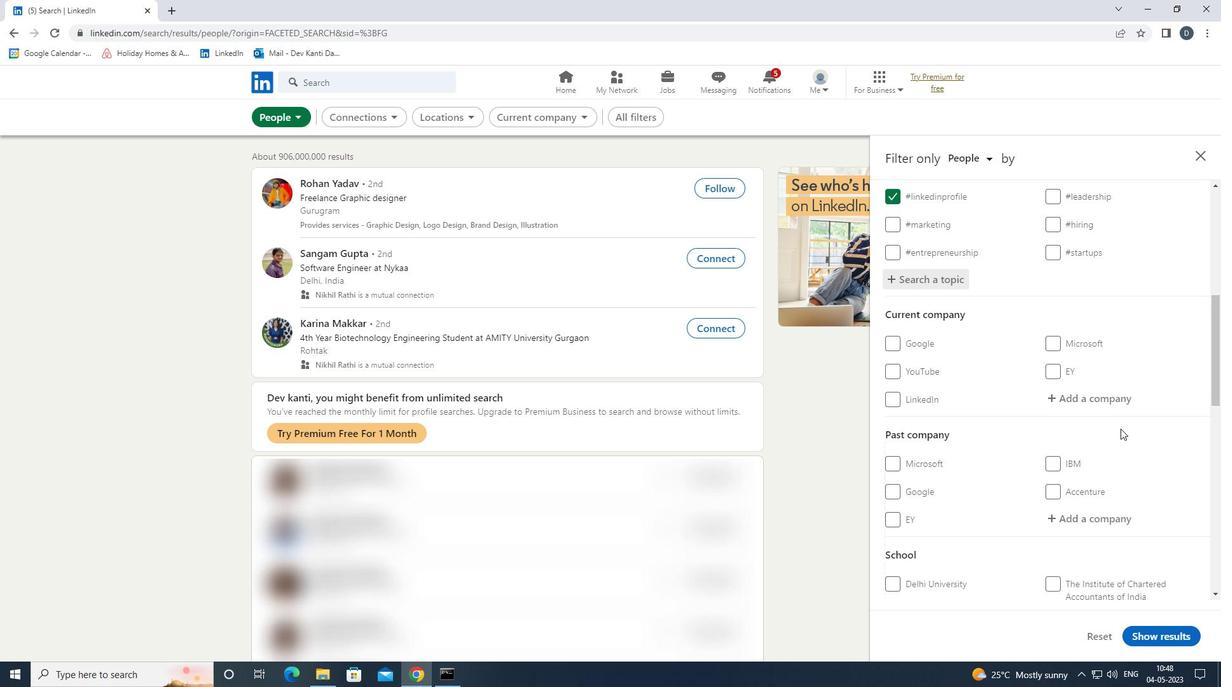 
Action: Mouse scrolled (1096, 384) with delta (0, 0)
Screenshot: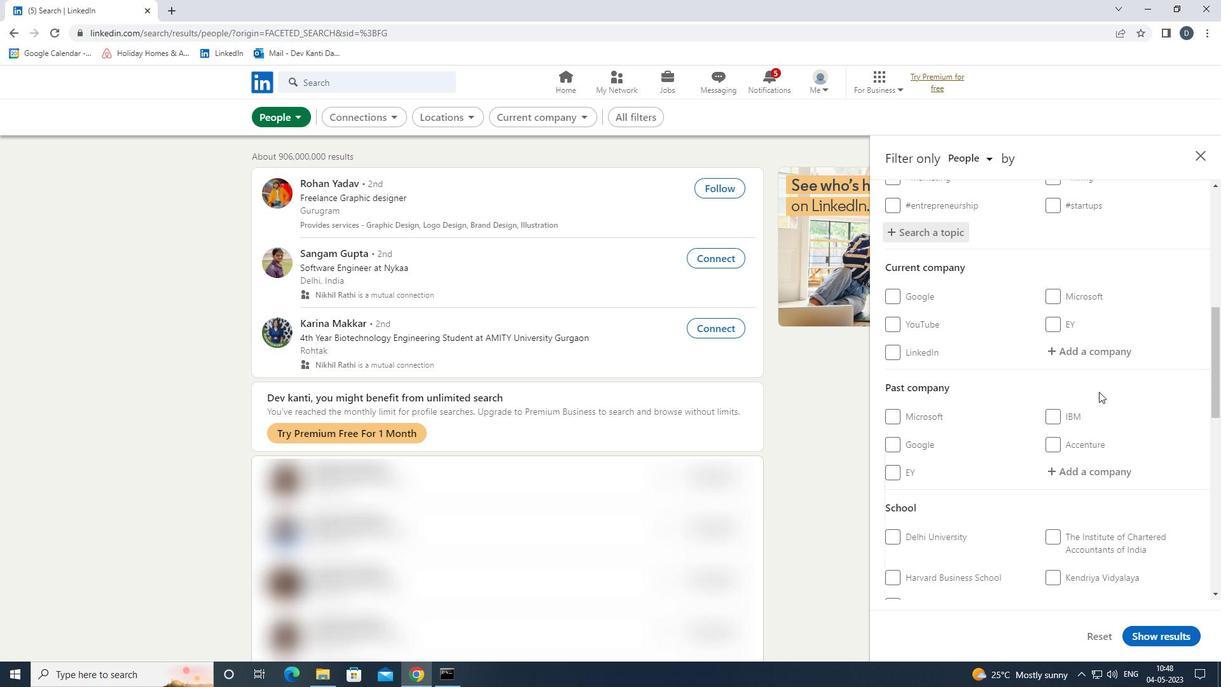 
Action: Mouse scrolled (1096, 384) with delta (0, 0)
Screenshot: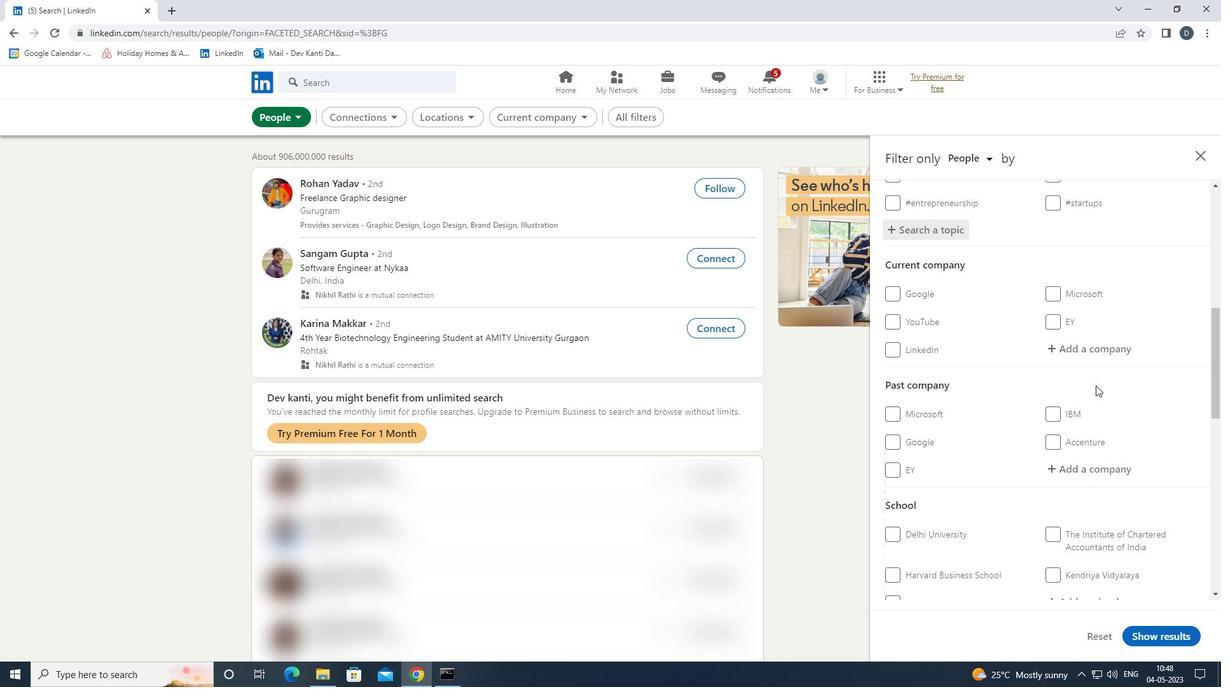 
Action: Mouse scrolled (1096, 384) with delta (0, 0)
Screenshot: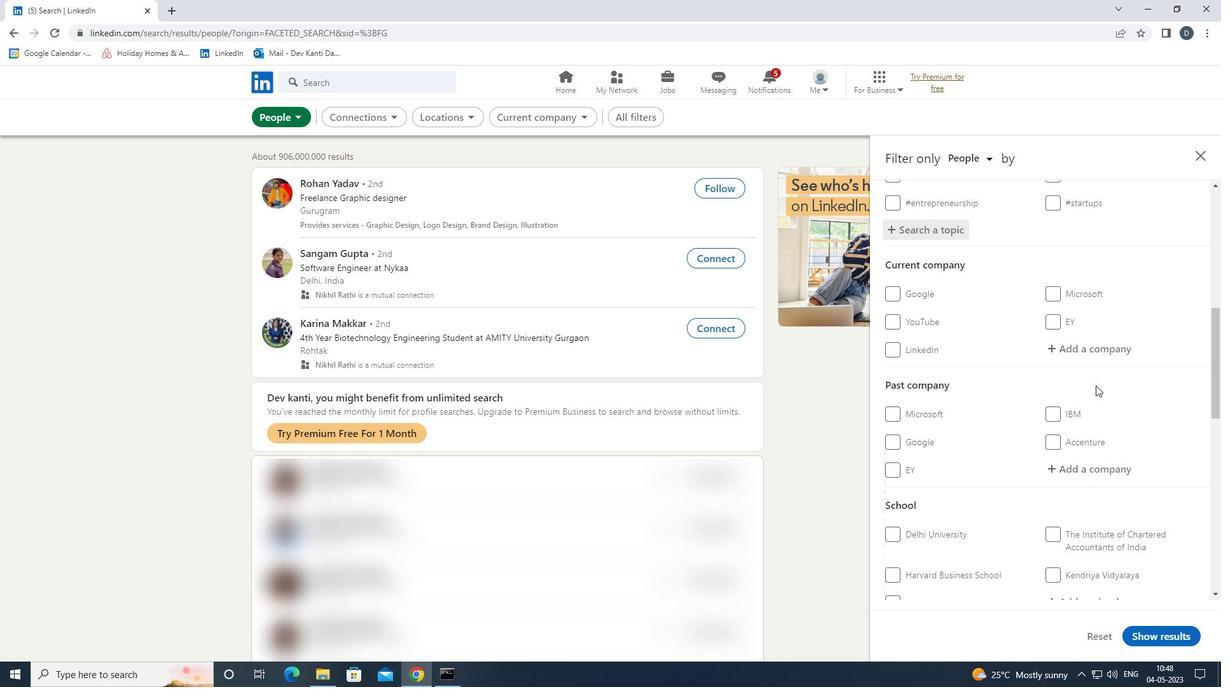 
Action: Mouse scrolled (1096, 384) with delta (0, 0)
Screenshot: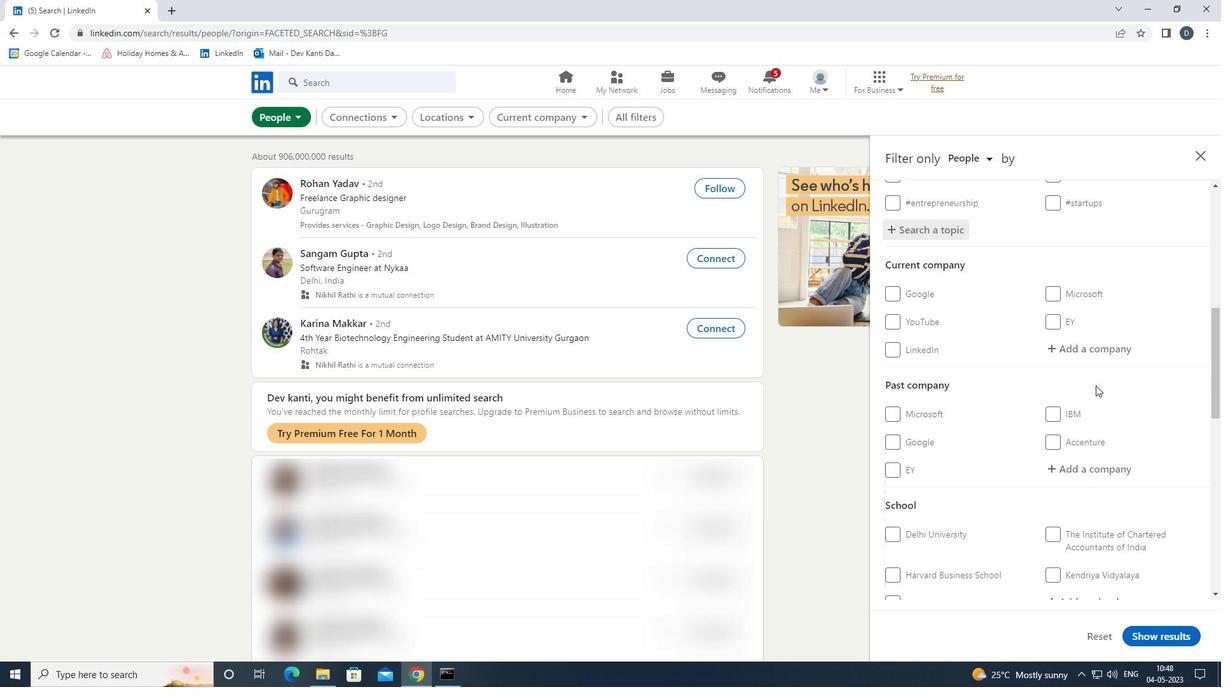 
Action: Mouse scrolled (1096, 384) with delta (0, 0)
Screenshot: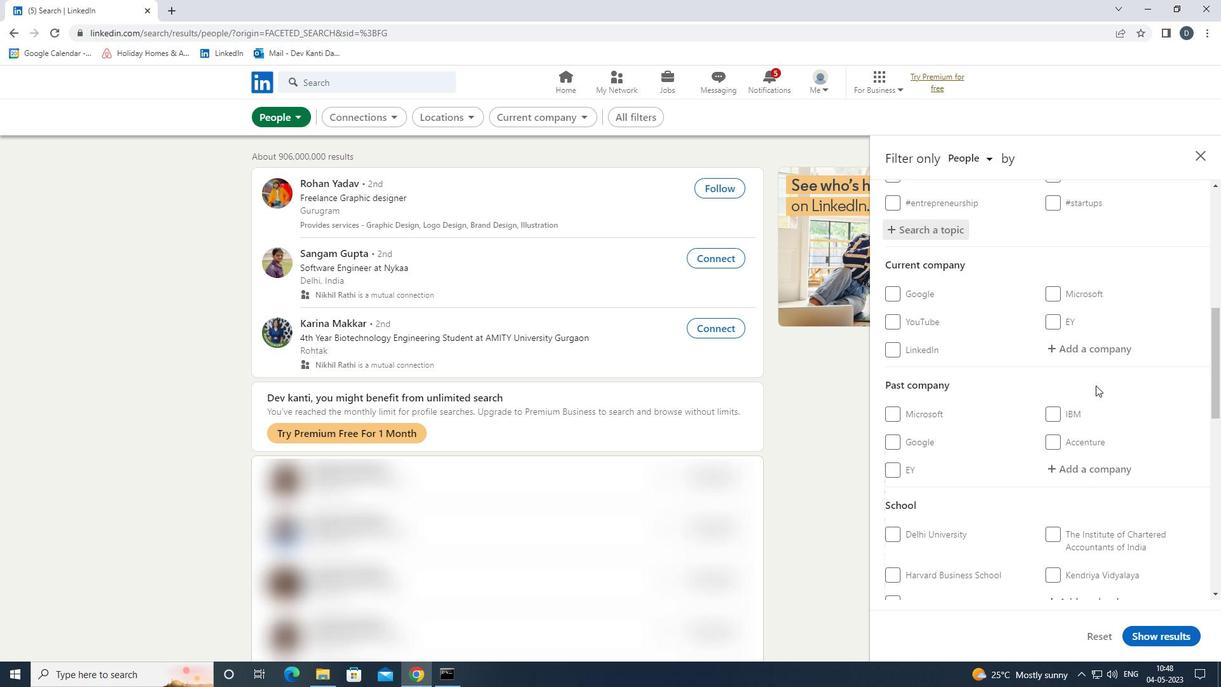 
Action: Mouse moved to (1062, 418)
Screenshot: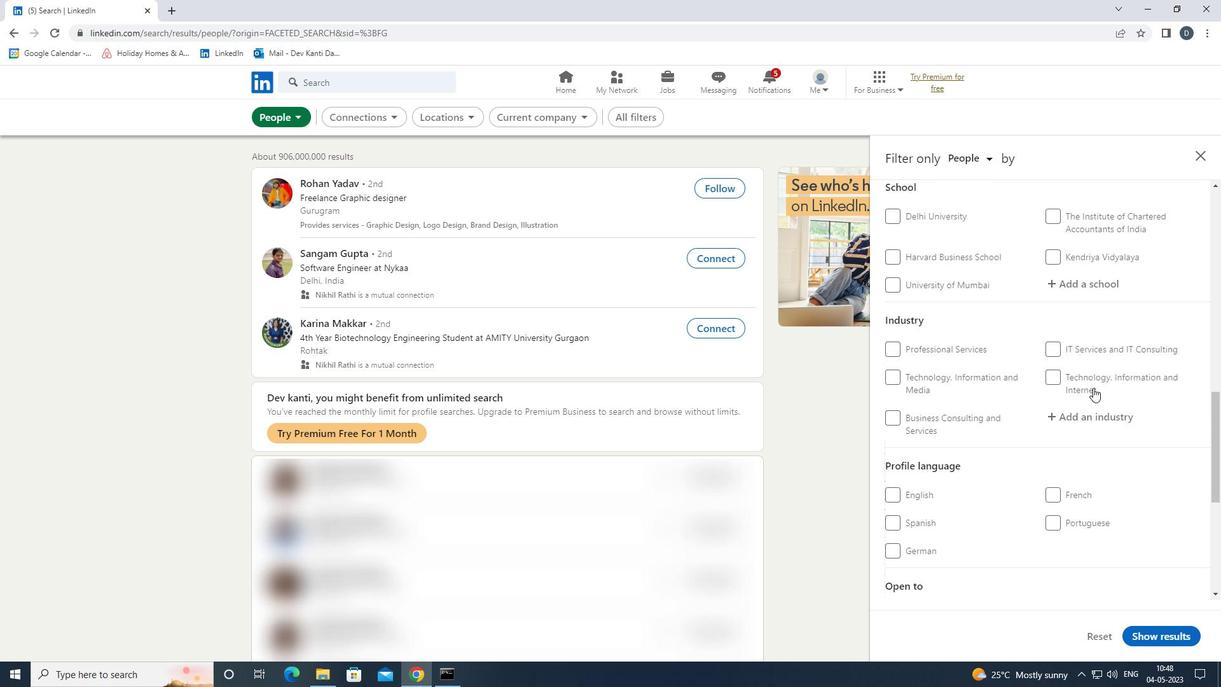 
Action: Mouse scrolled (1062, 418) with delta (0, 0)
Screenshot: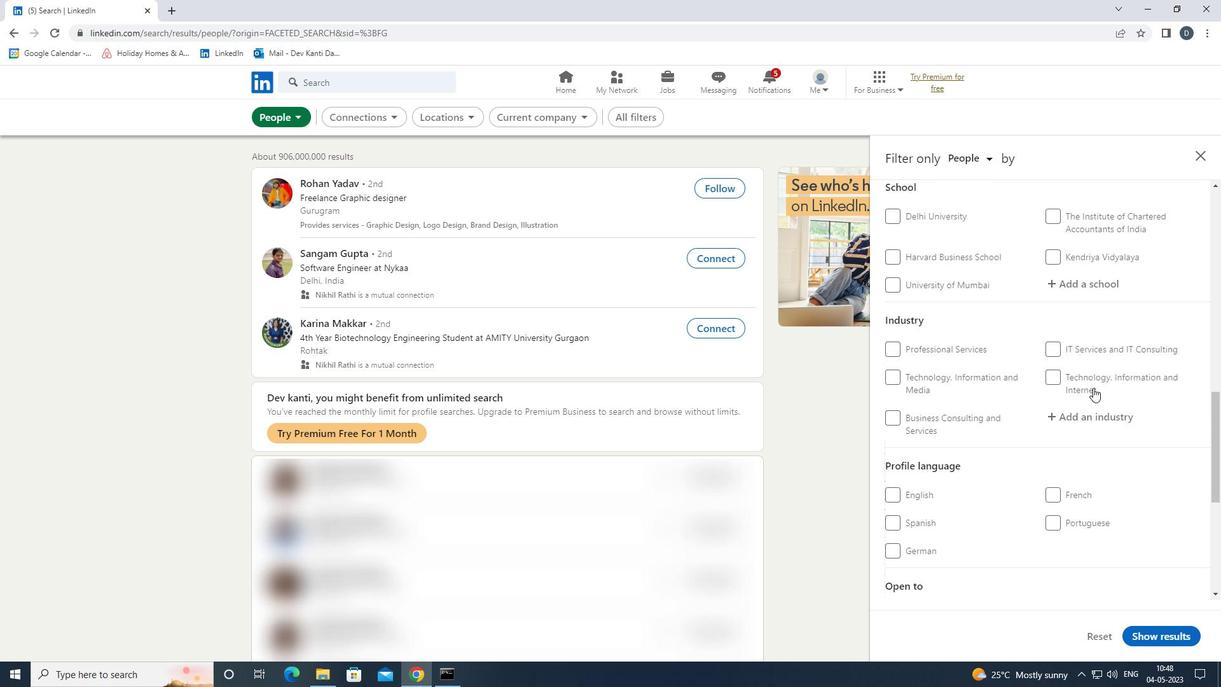 
Action: Mouse moved to (1061, 419)
Screenshot: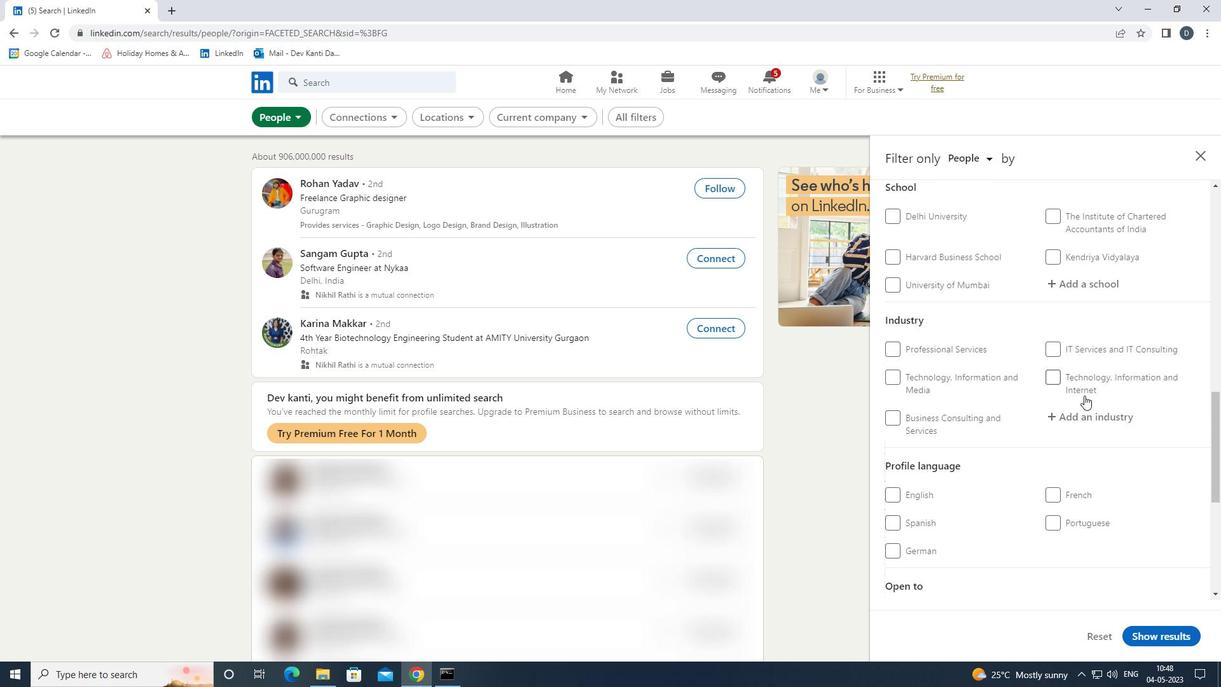 
Action: Mouse scrolled (1061, 418) with delta (0, 0)
Screenshot: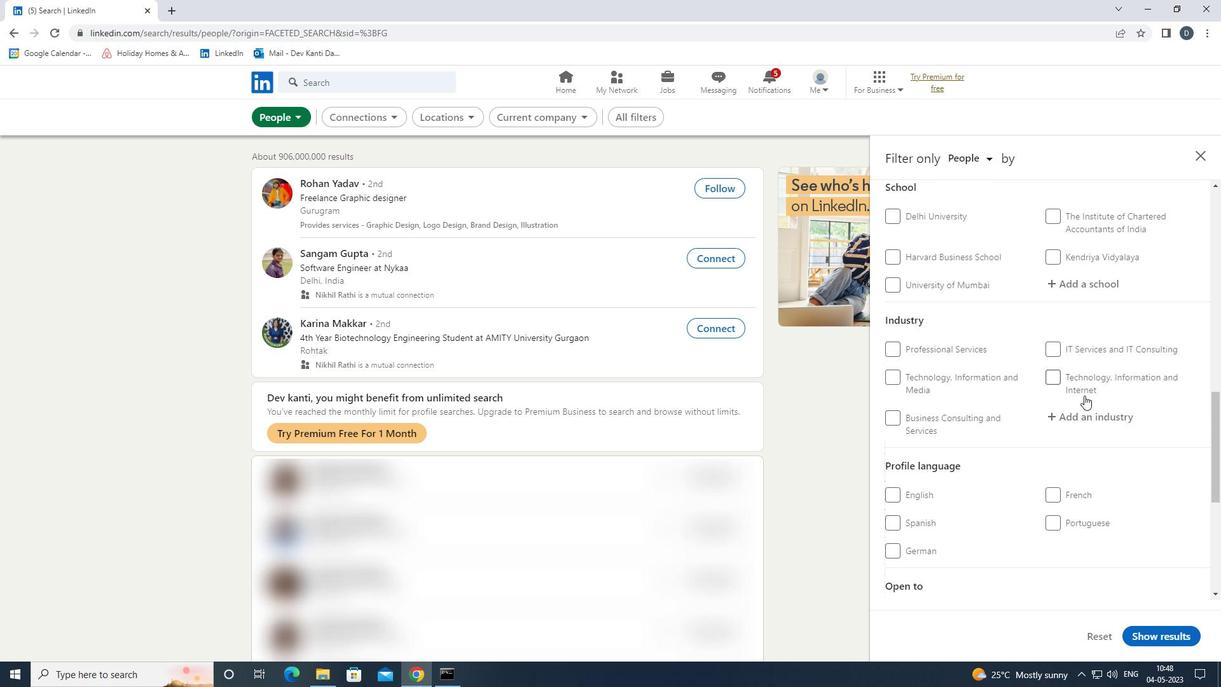 
Action: Mouse moved to (916, 367)
Screenshot: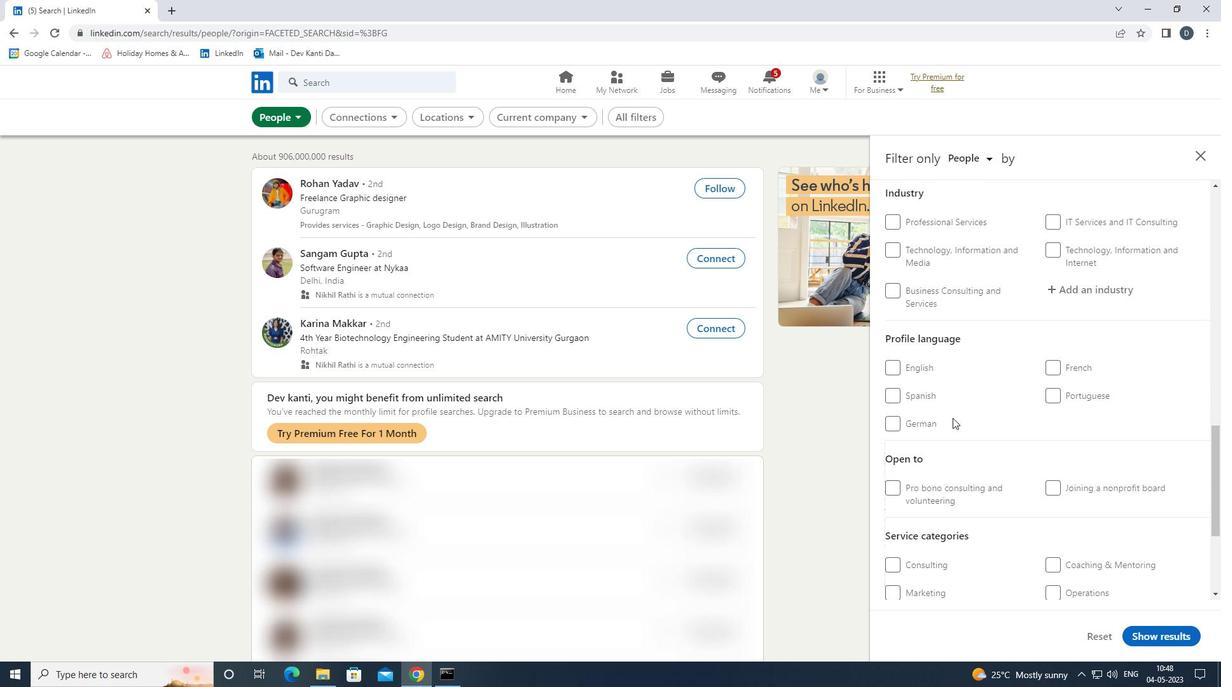 
Action: Mouse pressed left at (916, 367)
Screenshot: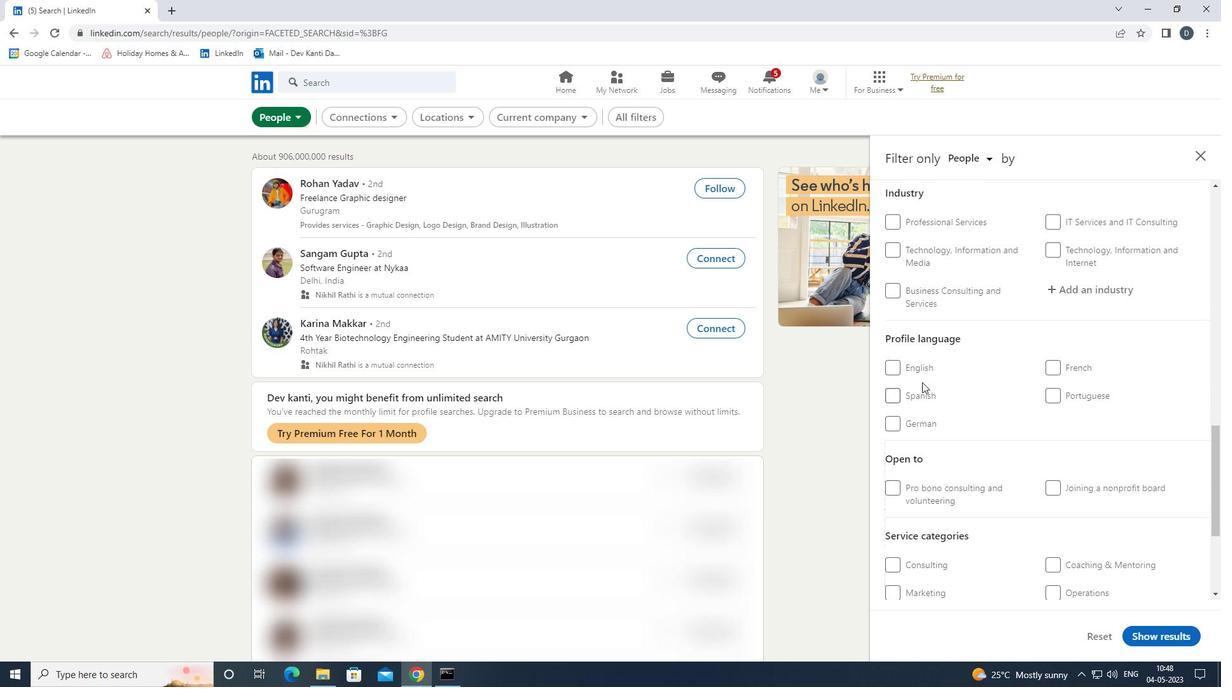 
Action: Mouse moved to (1052, 439)
Screenshot: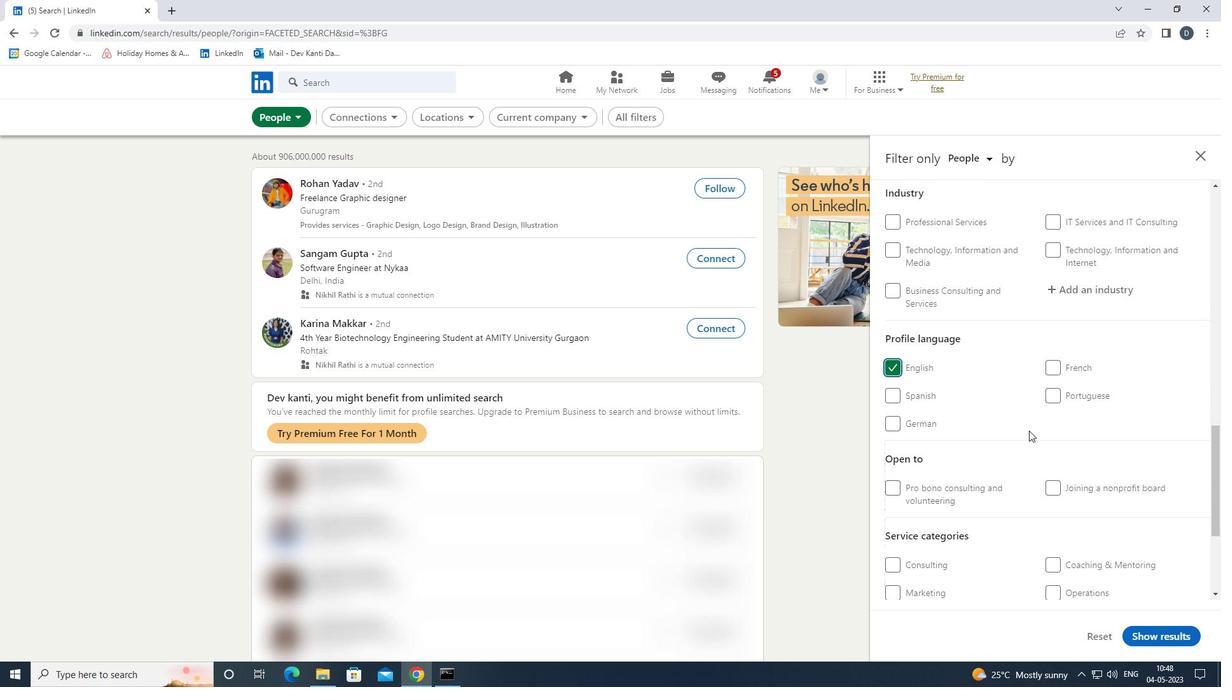 
Action: Mouse scrolled (1052, 439) with delta (0, 0)
Screenshot: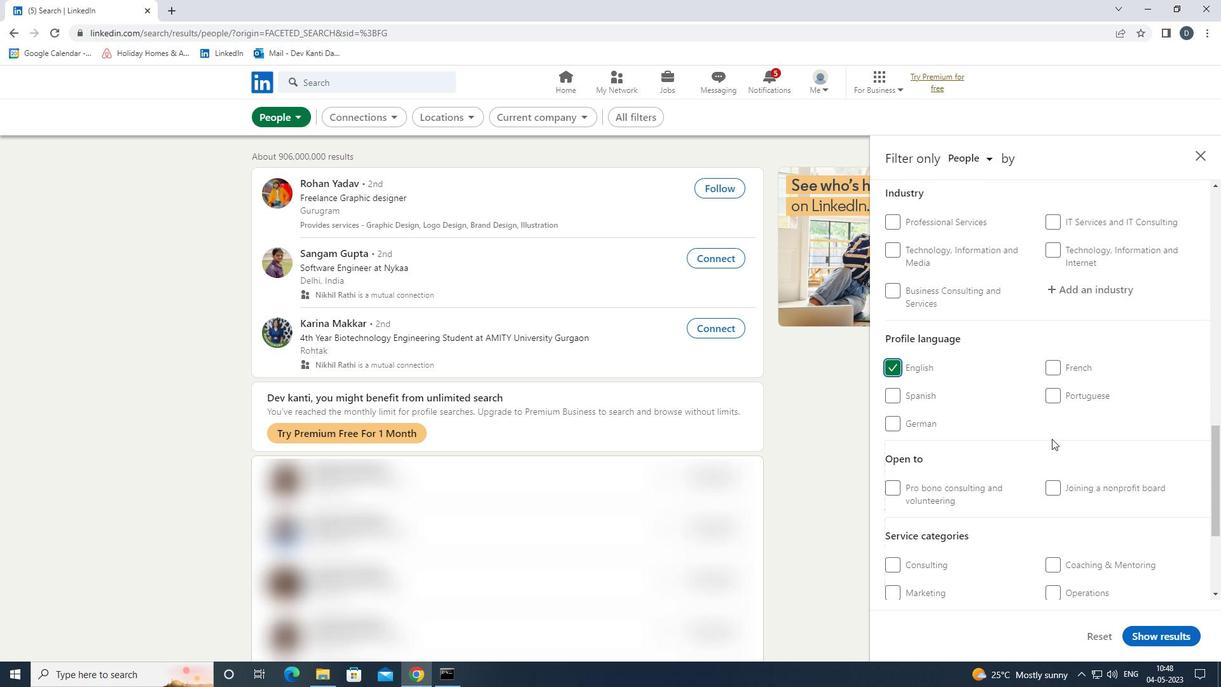 
Action: Mouse scrolled (1052, 439) with delta (0, 0)
Screenshot: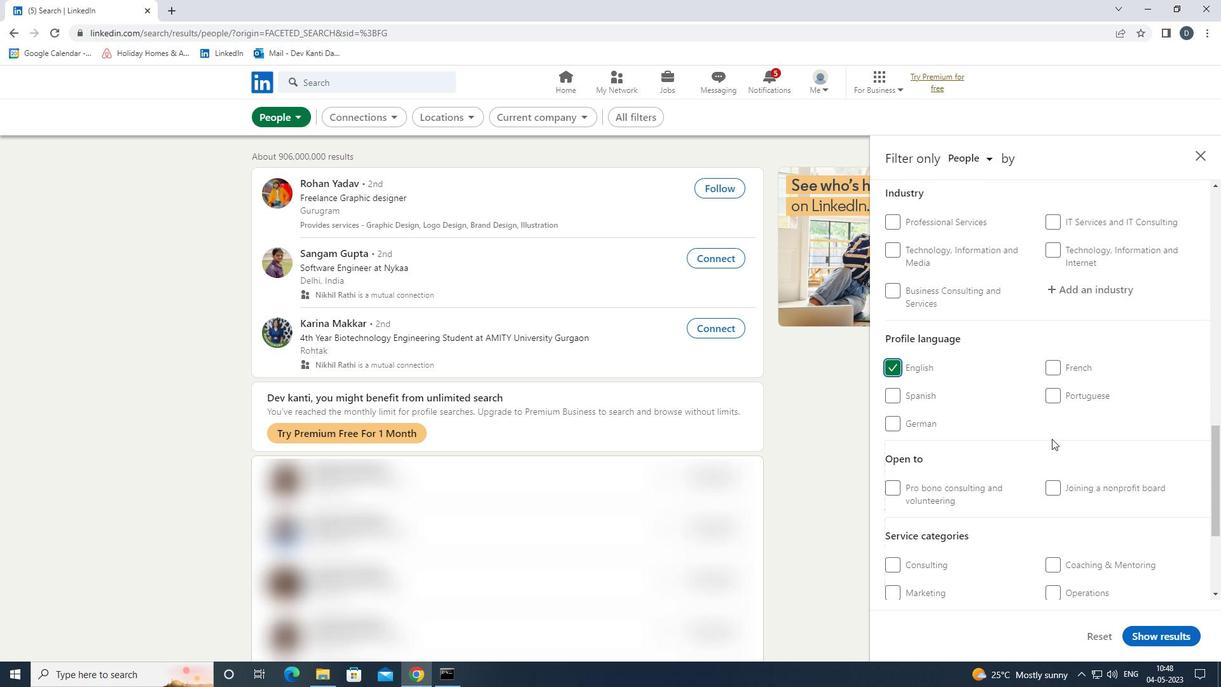 
Action: Mouse scrolled (1052, 439) with delta (0, 0)
Screenshot: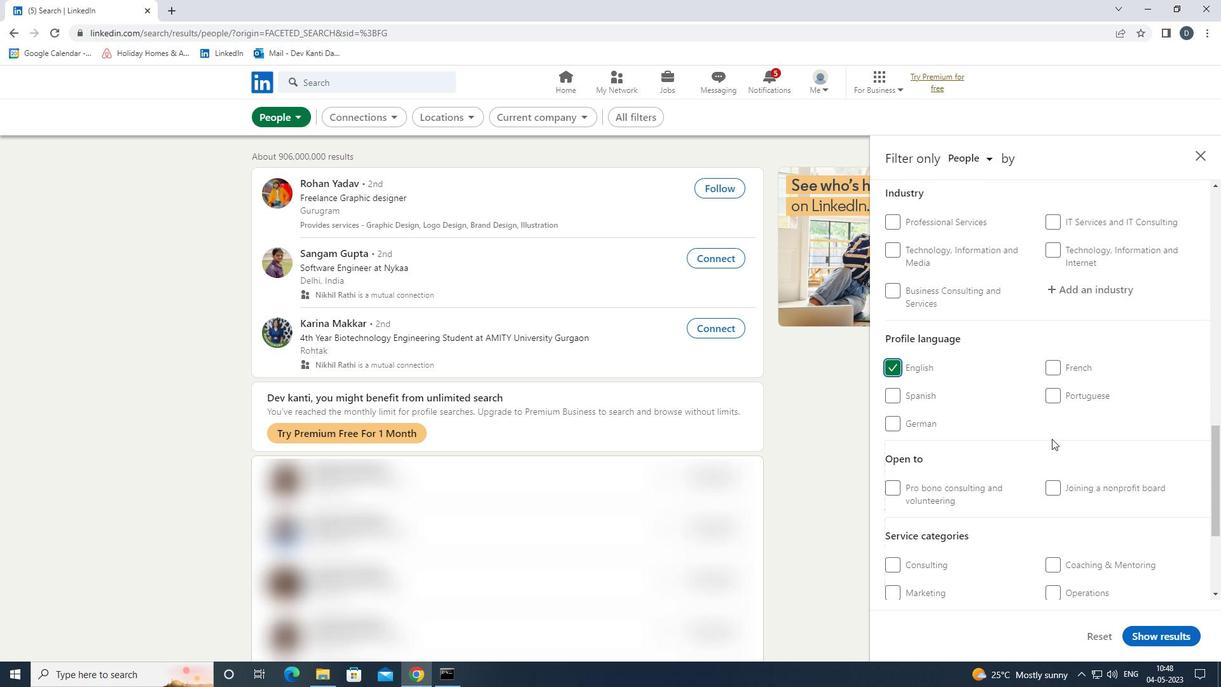 
Action: Mouse scrolled (1052, 439) with delta (0, 0)
Screenshot: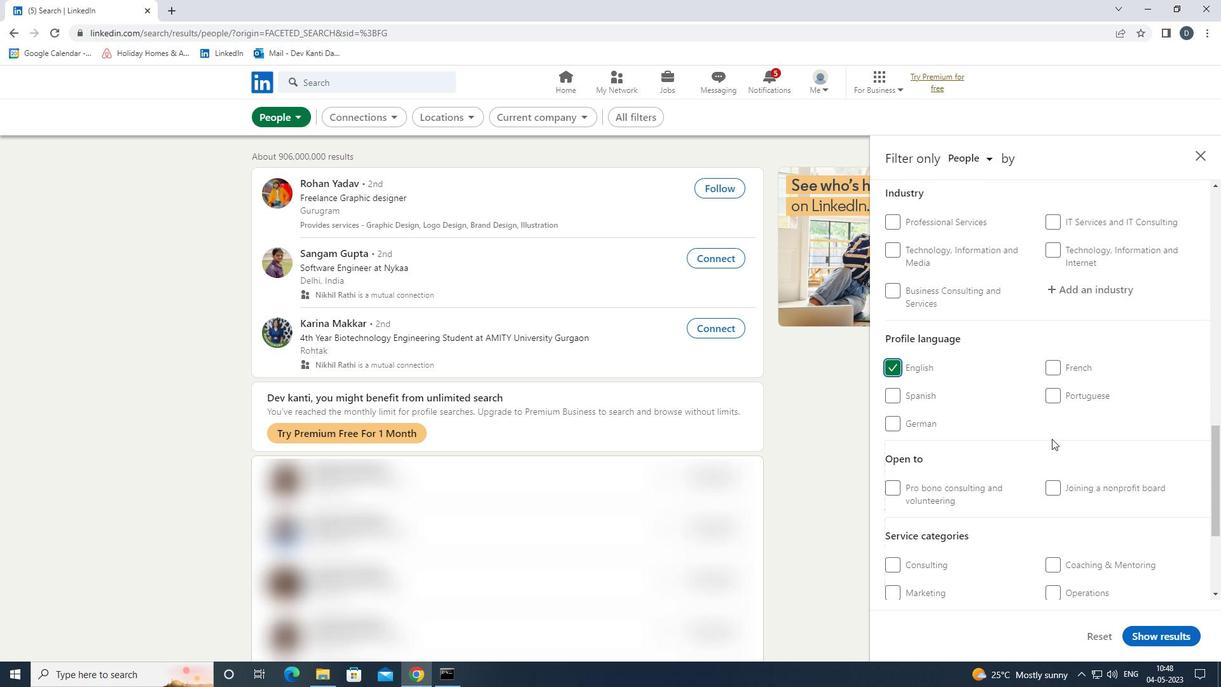 
Action: Mouse scrolled (1052, 439) with delta (0, 0)
Screenshot: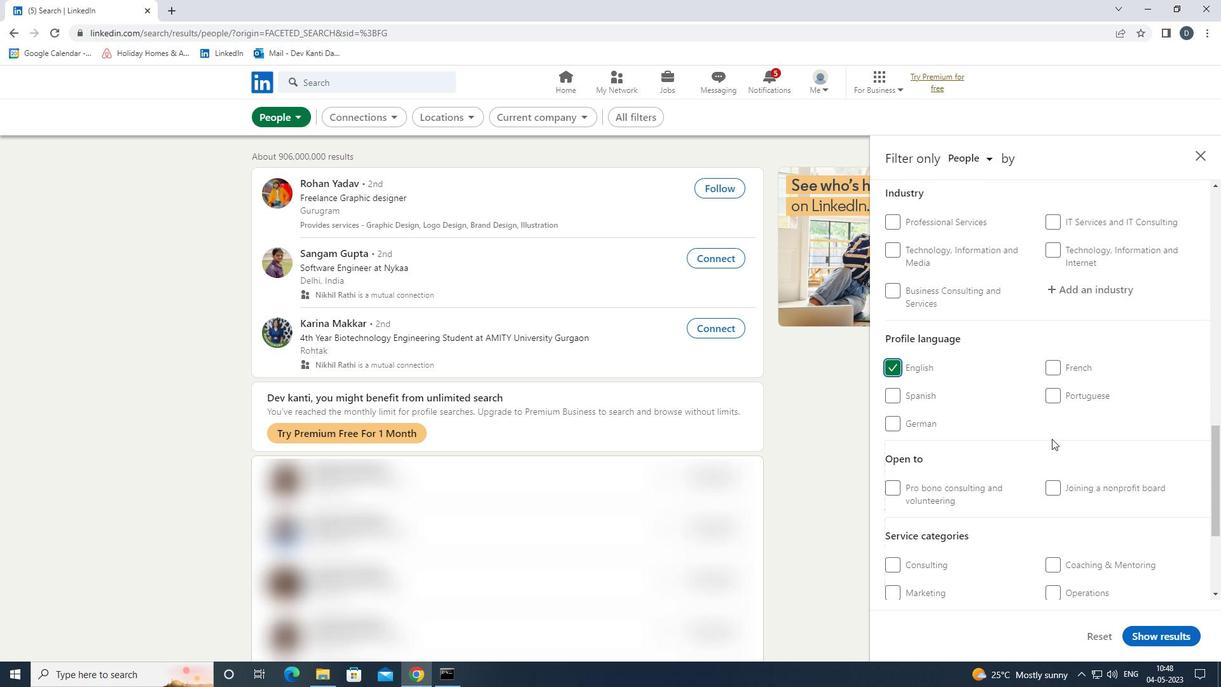 
Action: Mouse scrolled (1052, 439) with delta (0, 0)
Screenshot: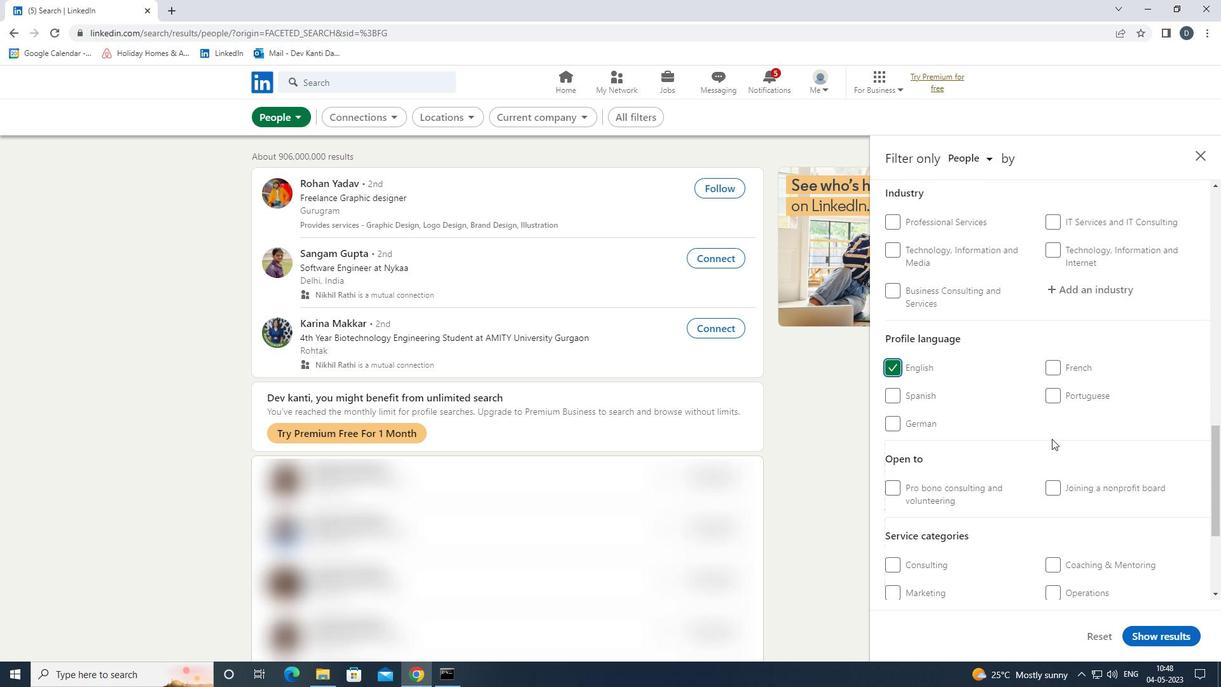 
Action: Mouse moved to (1088, 291)
Screenshot: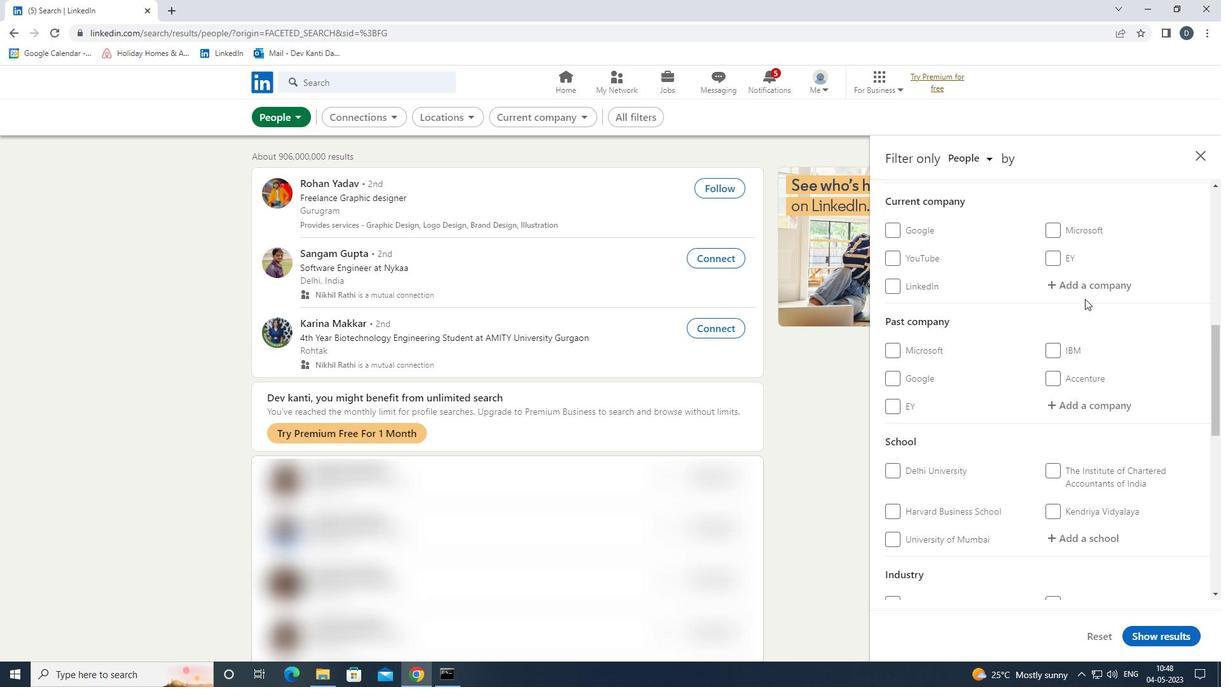 
Action: Mouse pressed left at (1088, 291)
Screenshot: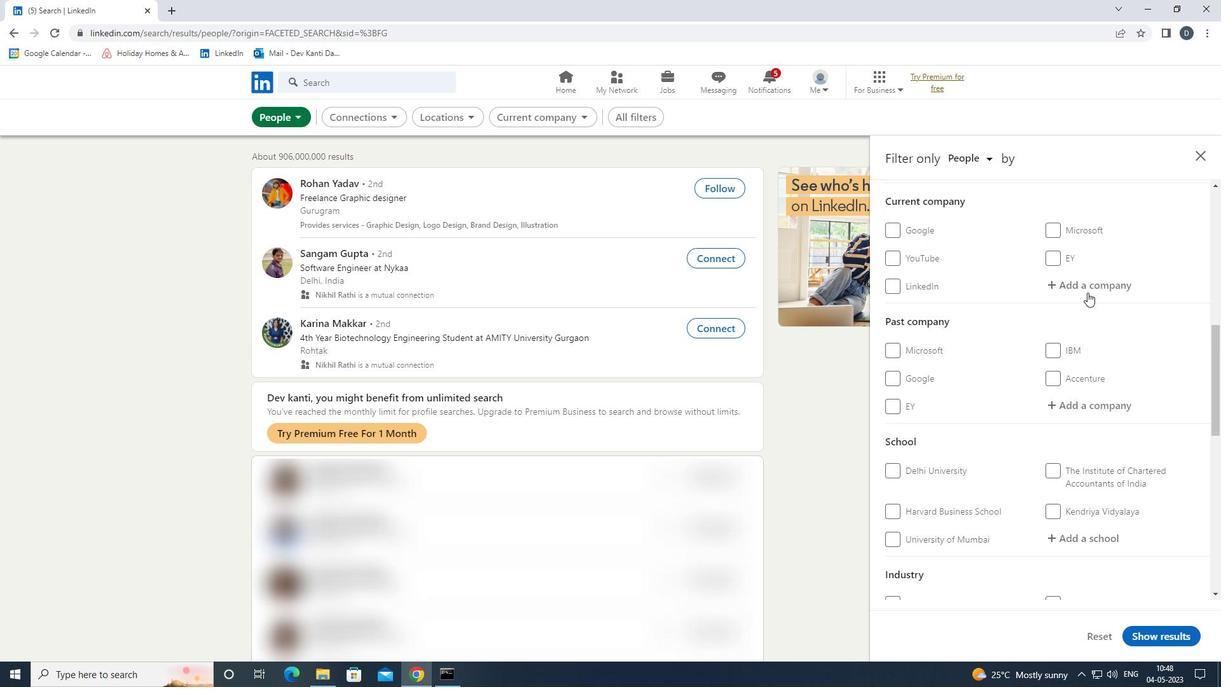 
Action: Key pressed <Key.shift>INDIA<Key.space><Key.shift>JOBVS<Key.backspace><Key.backspace>S<Key.down><Key.down><Key.enter>
Screenshot: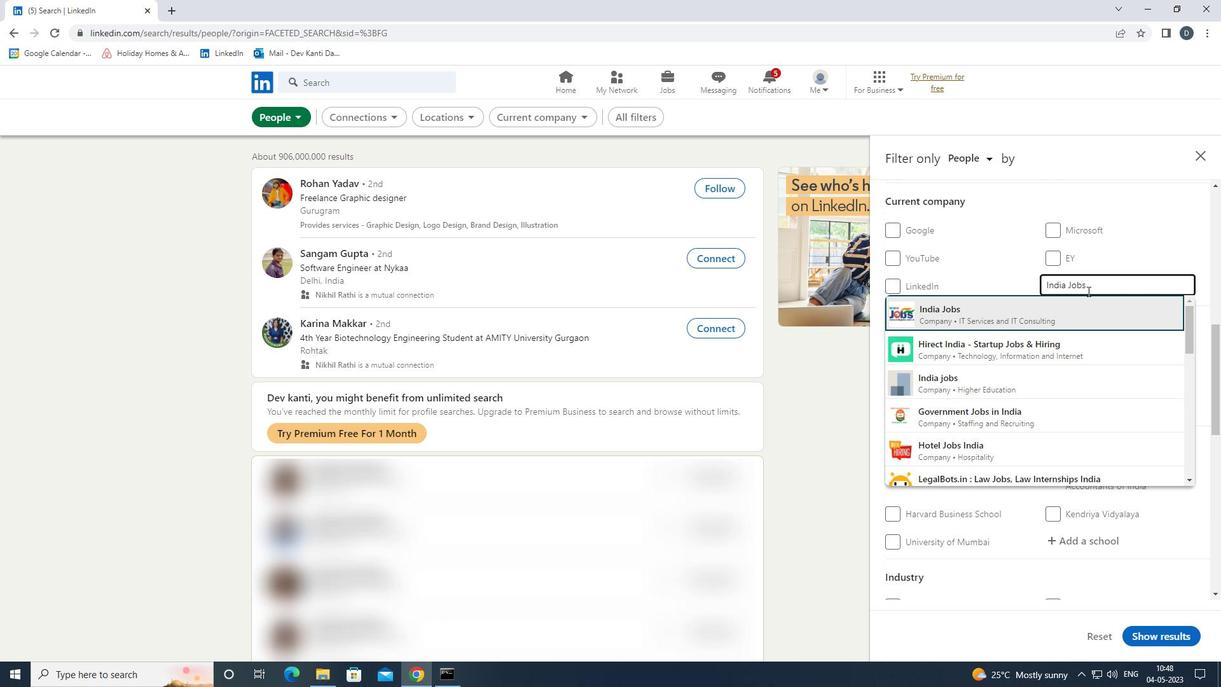 
Action: Mouse moved to (1076, 288)
Screenshot: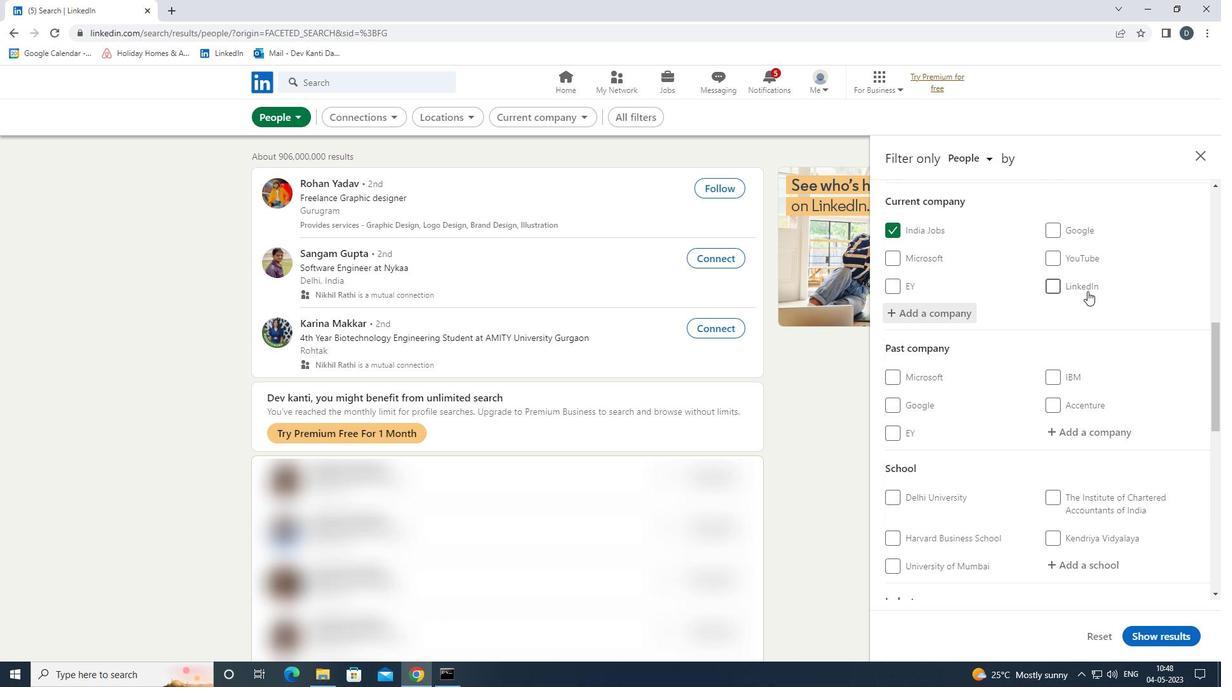 
Action: Mouse scrolled (1076, 288) with delta (0, 0)
Screenshot: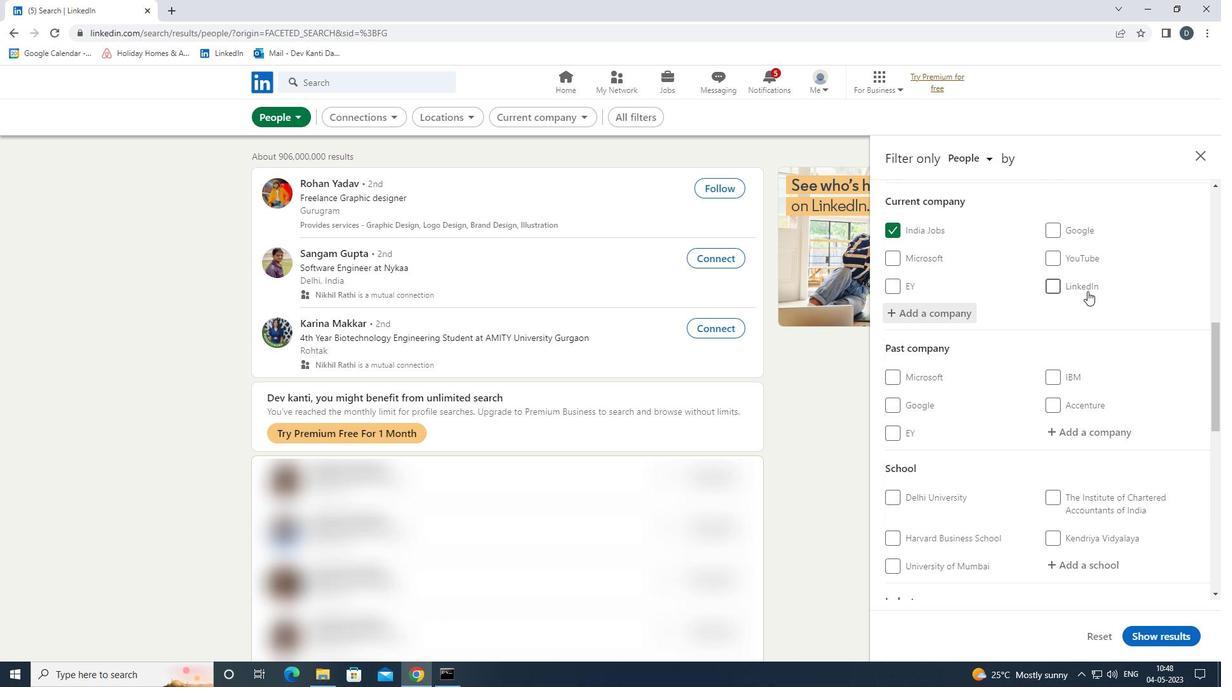 
Action: Mouse moved to (1075, 292)
Screenshot: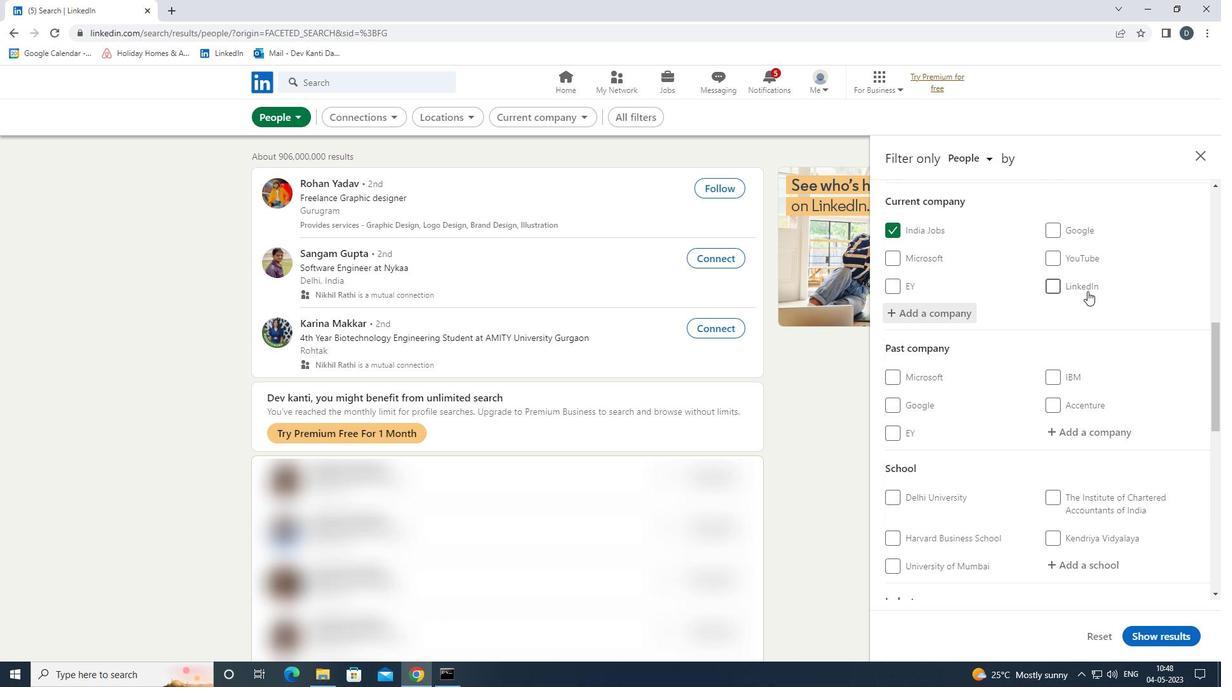 
Action: Mouse scrolled (1075, 292) with delta (0, 0)
Screenshot: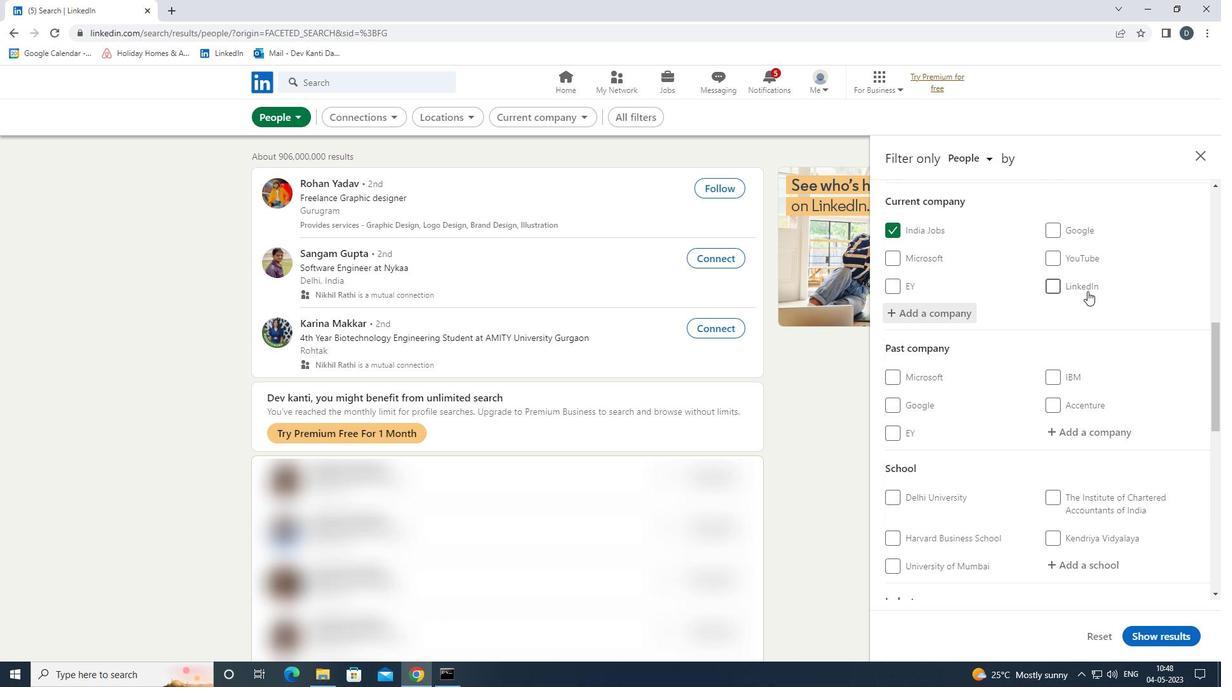 
Action: Mouse scrolled (1075, 292) with delta (0, 0)
Screenshot: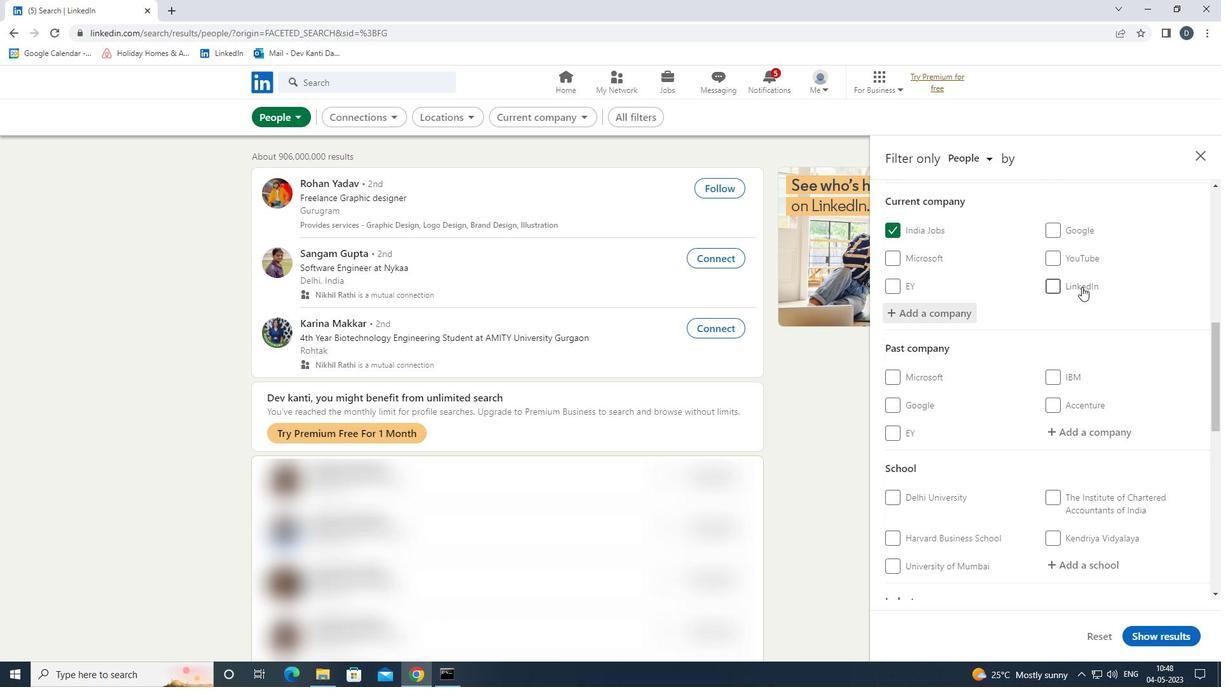 
Action: Mouse moved to (1072, 297)
Screenshot: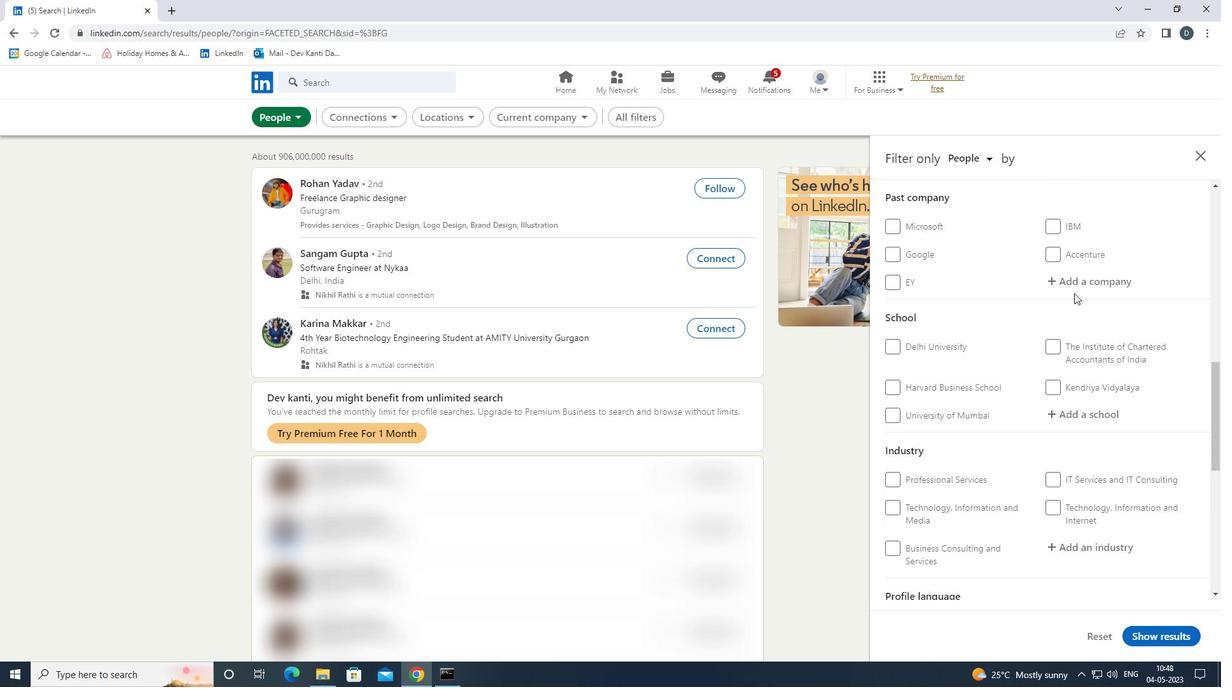 
Action: Mouse scrolled (1072, 297) with delta (0, 0)
Screenshot: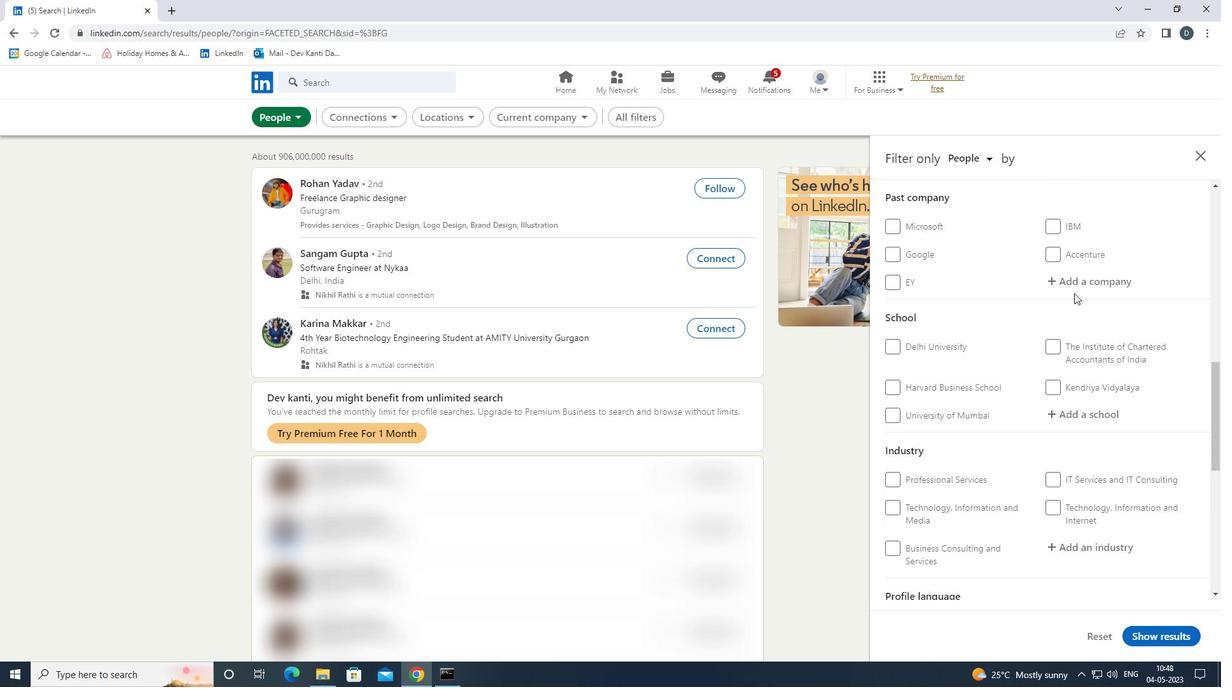 
Action: Mouse moved to (1070, 299)
Screenshot: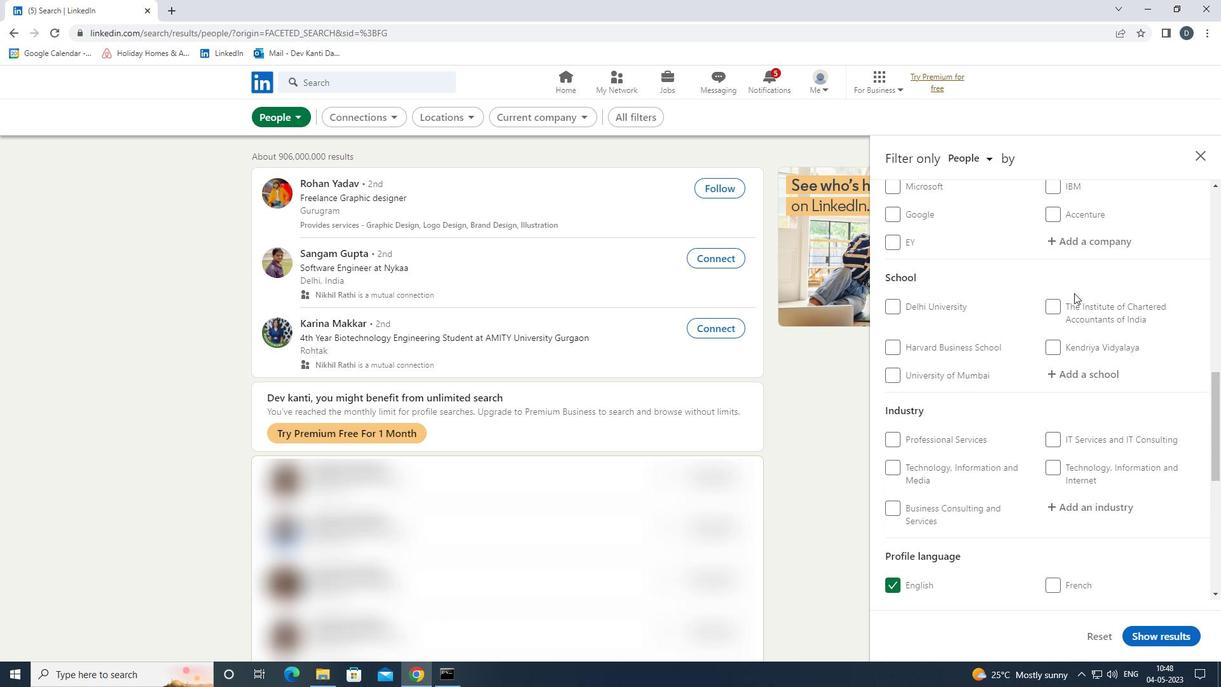 
Action: Mouse scrolled (1070, 299) with delta (0, 0)
Screenshot: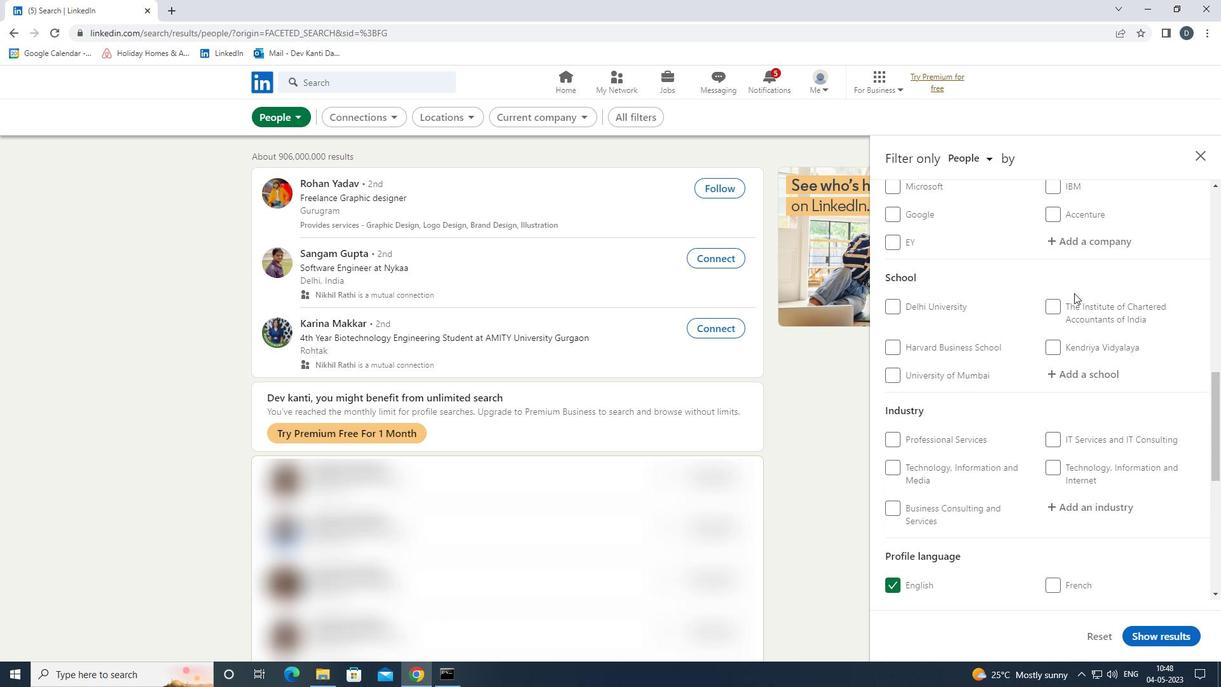 
Action: Mouse moved to (1099, 247)
Screenshot: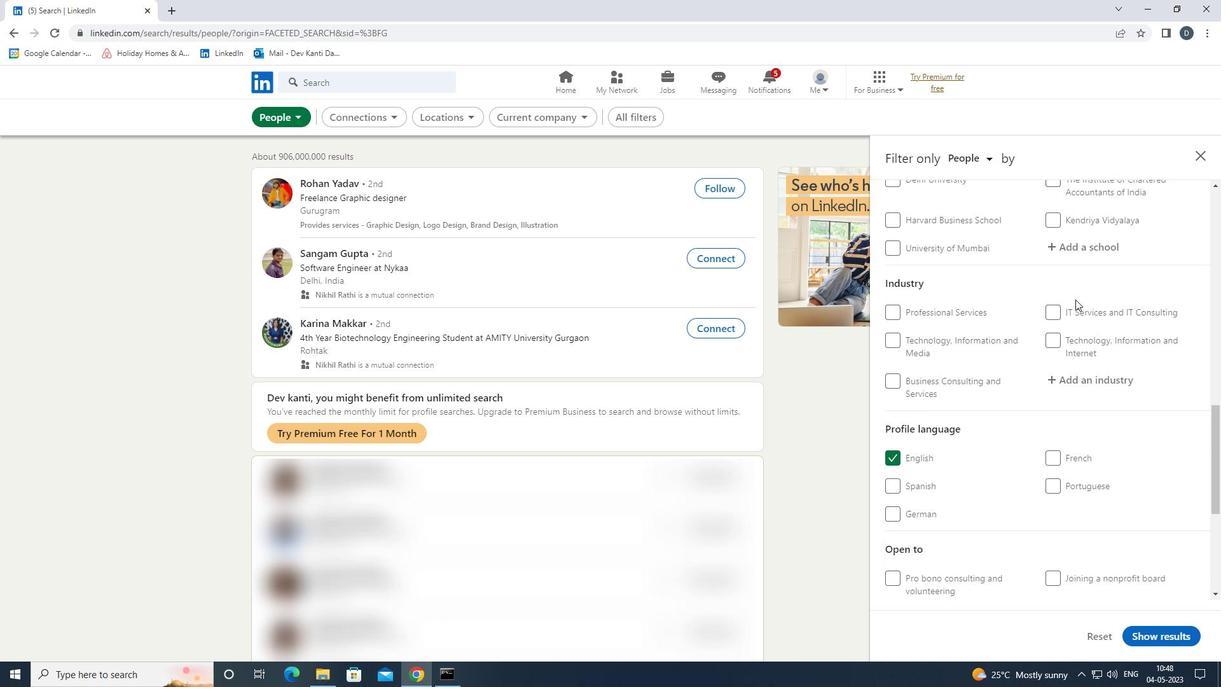
Action: Mouse pressed left at (1099, 247)
Screenshot: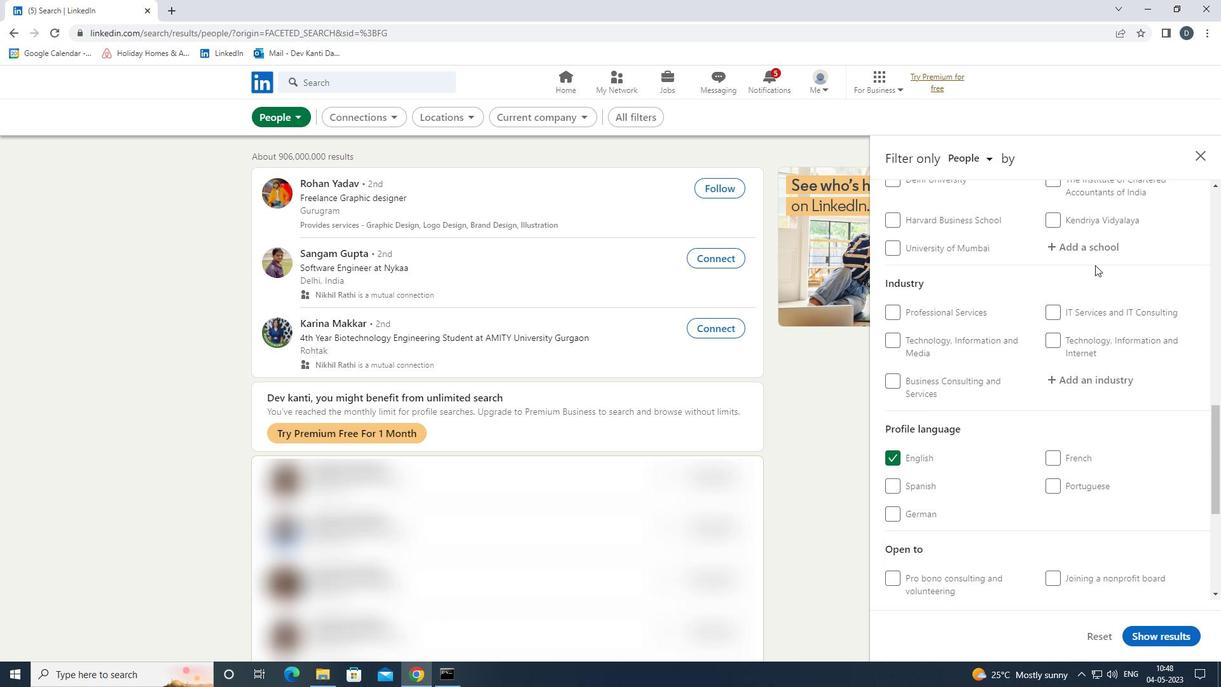 
Action: Key pressed <Key.shift>BIJU<Key.space><Key.shift><Key.shift><Key.shift><Key.shift><Key.shift><Key.shift>PATNAIK<Key.down><Key.enter>
Screenshot: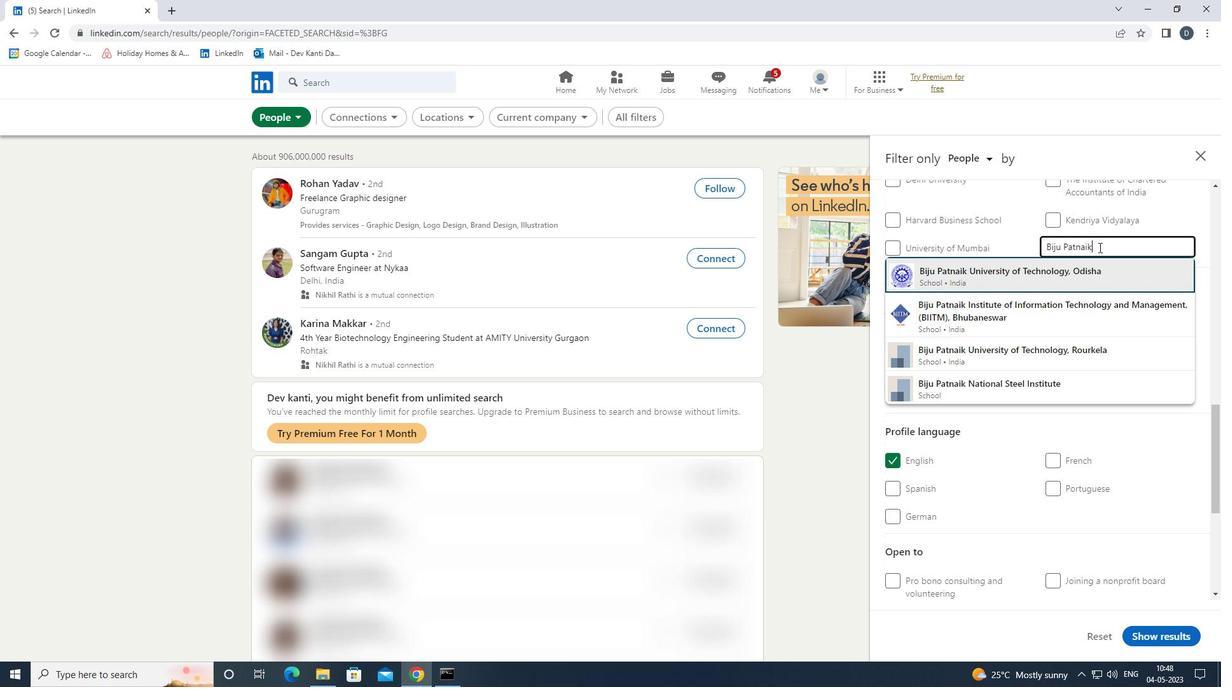 
Action: Mouse moved to (1070, 288)
Screenshot: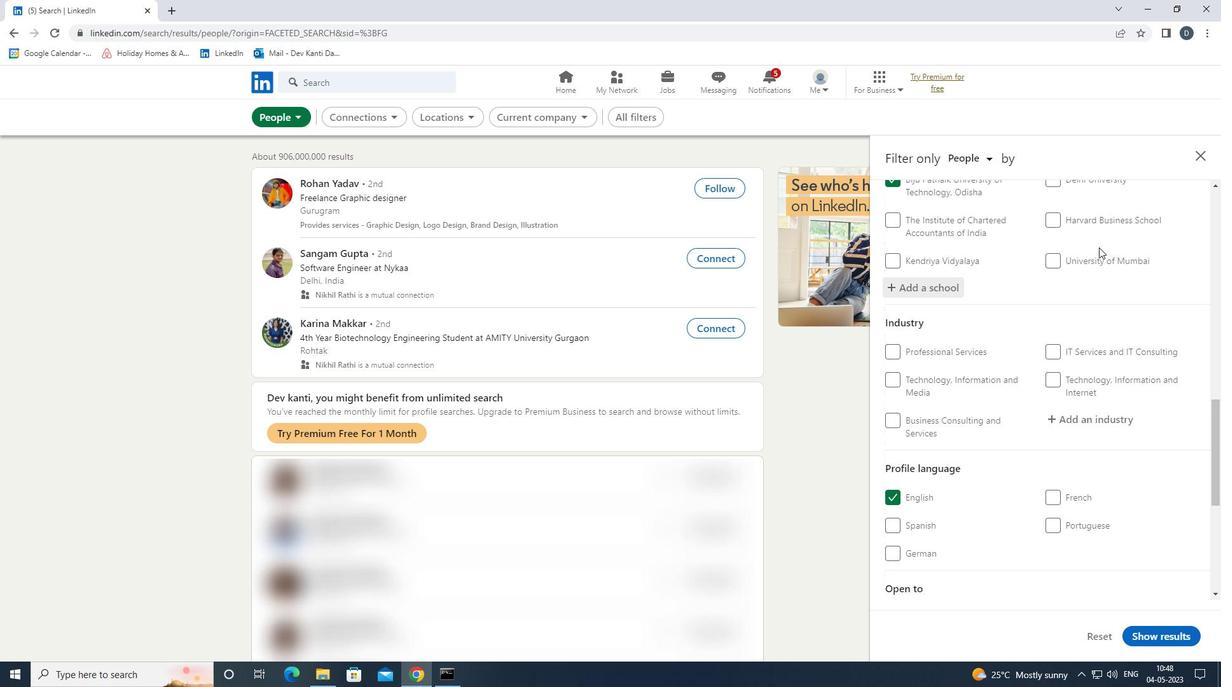 
Action: Mouse scrolled (1070, 288) with delta (0, 0)
Screenshot: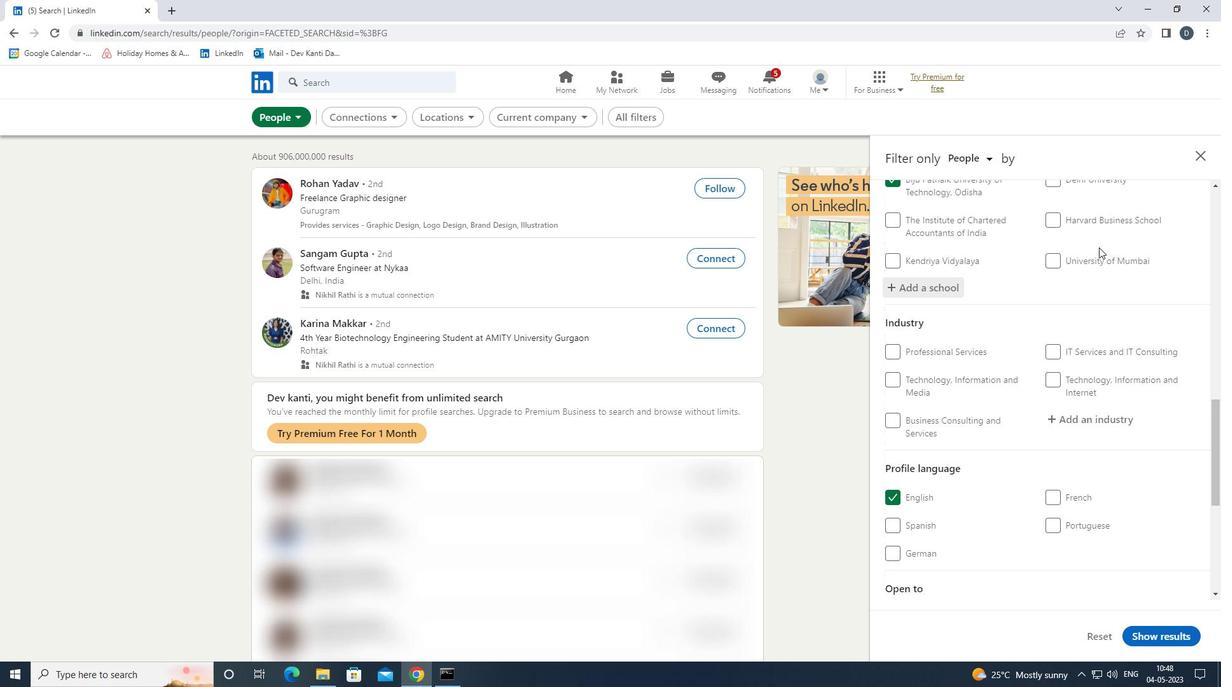 
Action: Mouse moved to (1069, 289)
Screenshot: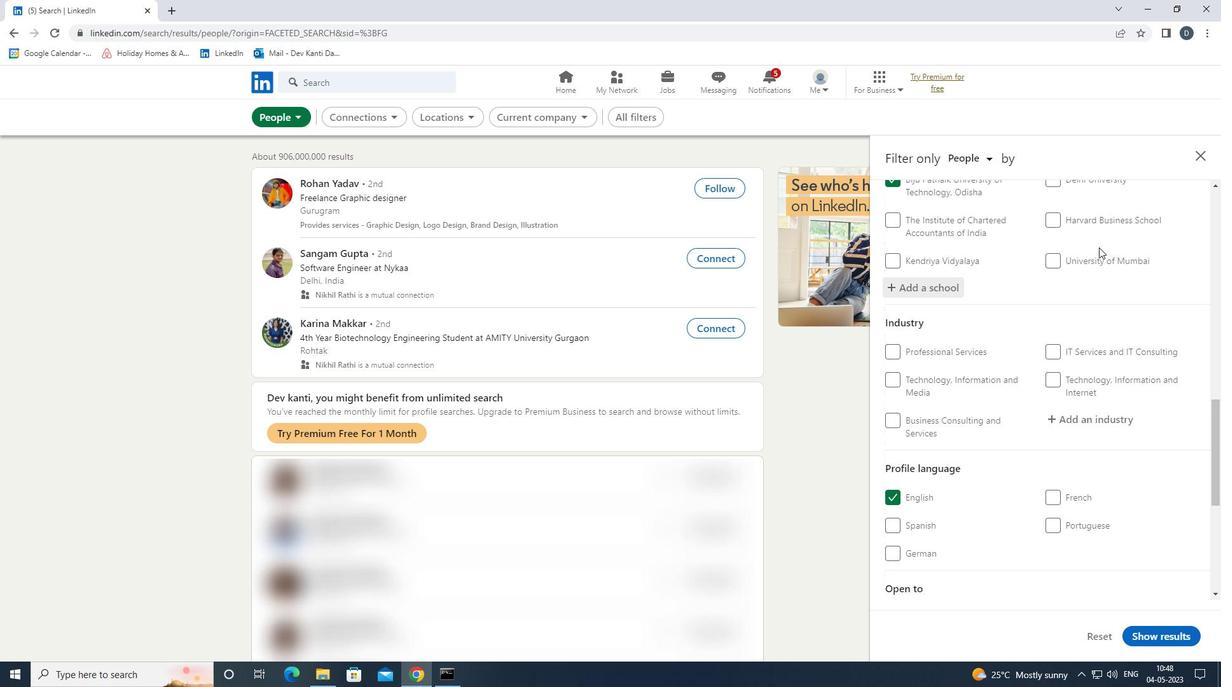 
Action: Mouse scrolled (1069, 288) with delta (0, 0)
Screenshot: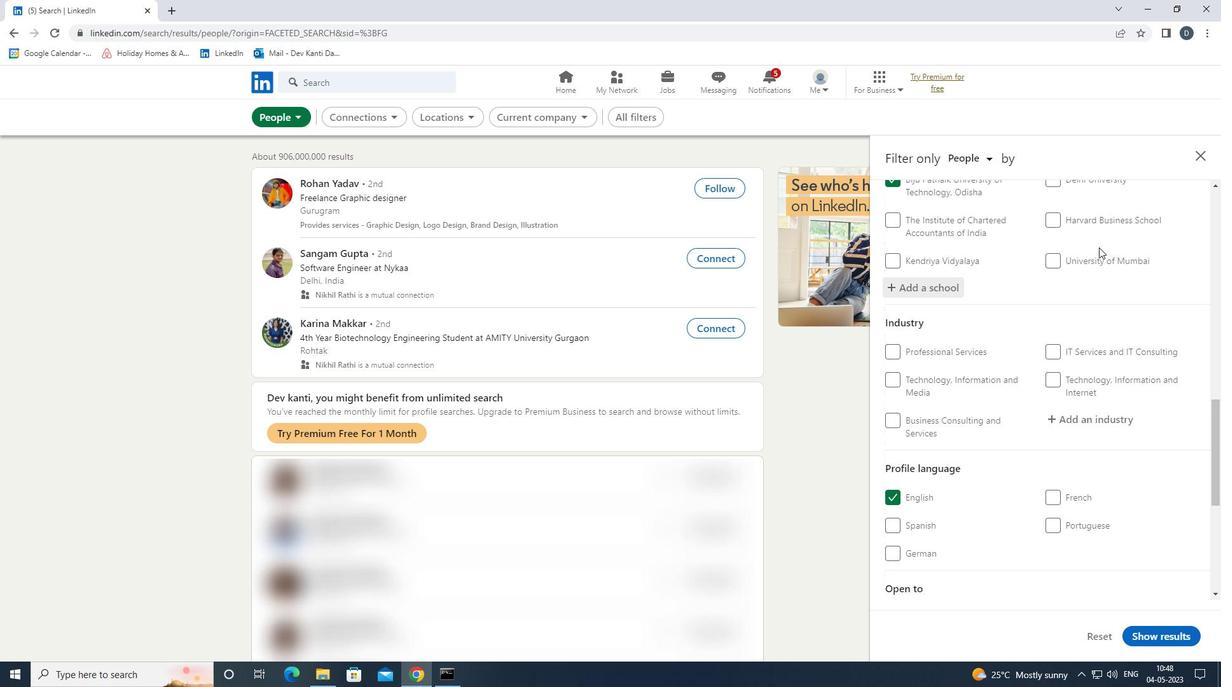 
Action: Mouse moved to (1095, 296)
Screenshot: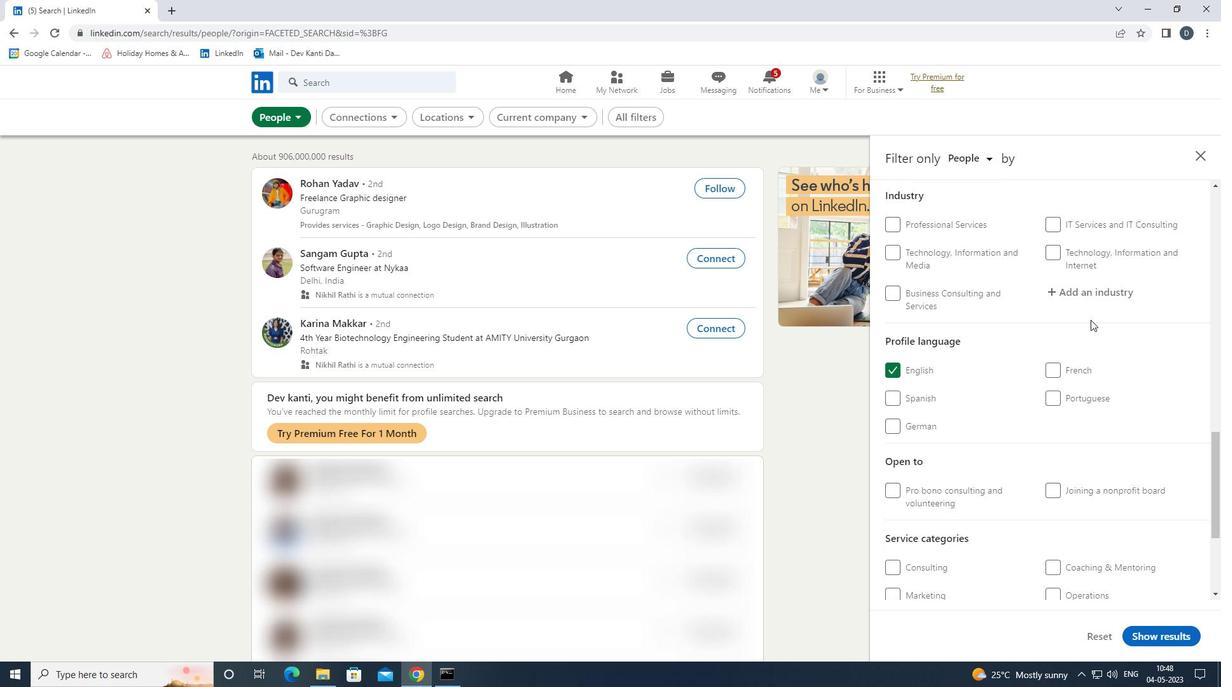 
Action: Mouse pressed left at (1095, 296)
Screenshot: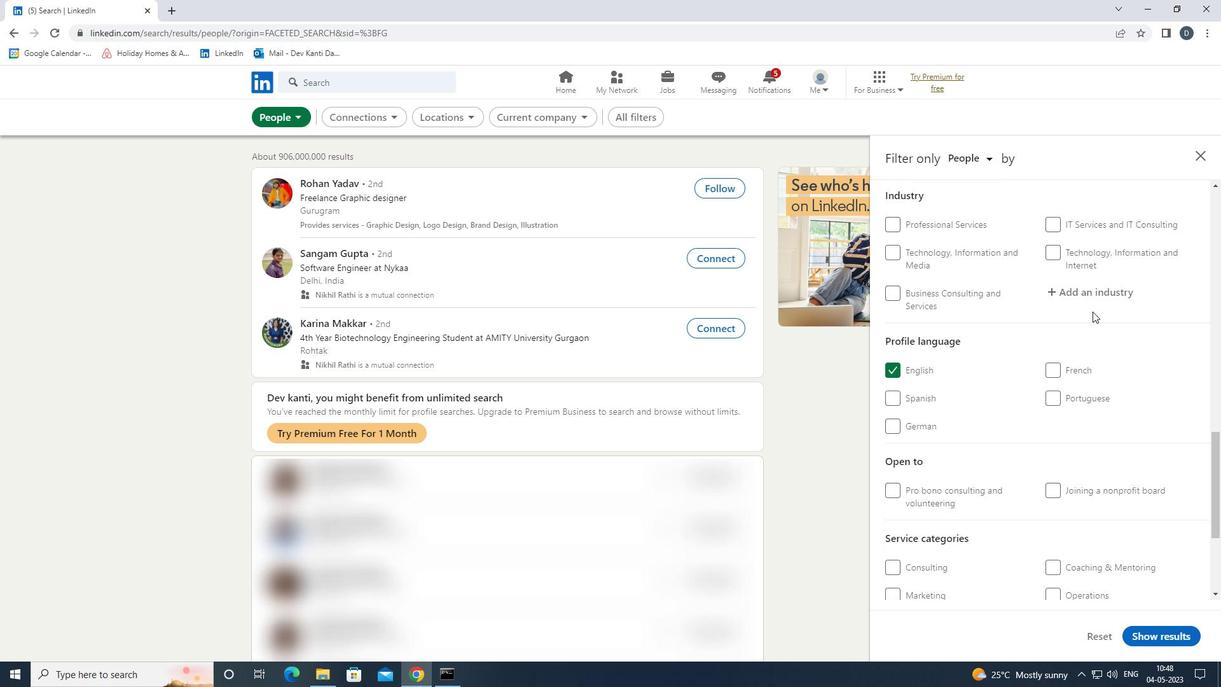 
Action: Key pressed <Key.shift><Key.shift><Key.shift><Key.shift><Key.shift><Key.shift><Key.shift><Key.shift><Key.shift><Key.shift><Key.shift><Key.shift><Key.shift><Key.shift><Key.shift><Key.shift><Key.shift><Key.shift><Key.shift>BIOTECHNOLO<Key.down><Key.enter><Key.down><Key.down><Key.down><Key.down><Key.delete><Key.enter>
Screenshot: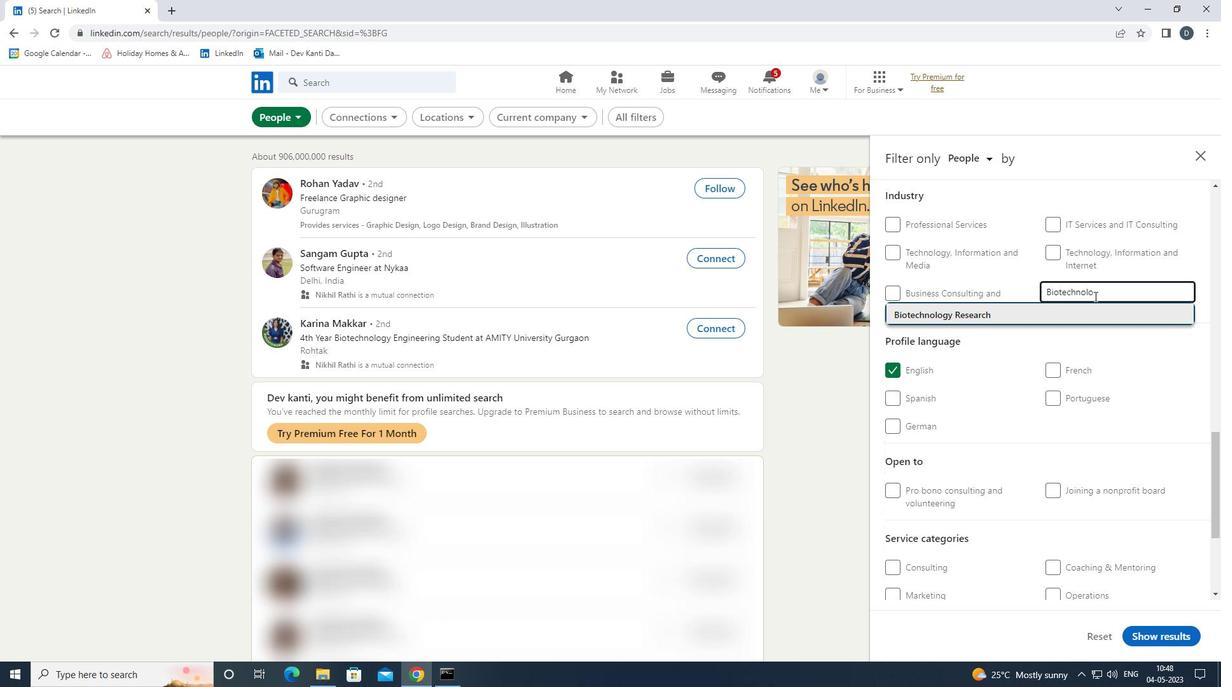 
Action: Mouse moved to (1096, 295)
Screenshot: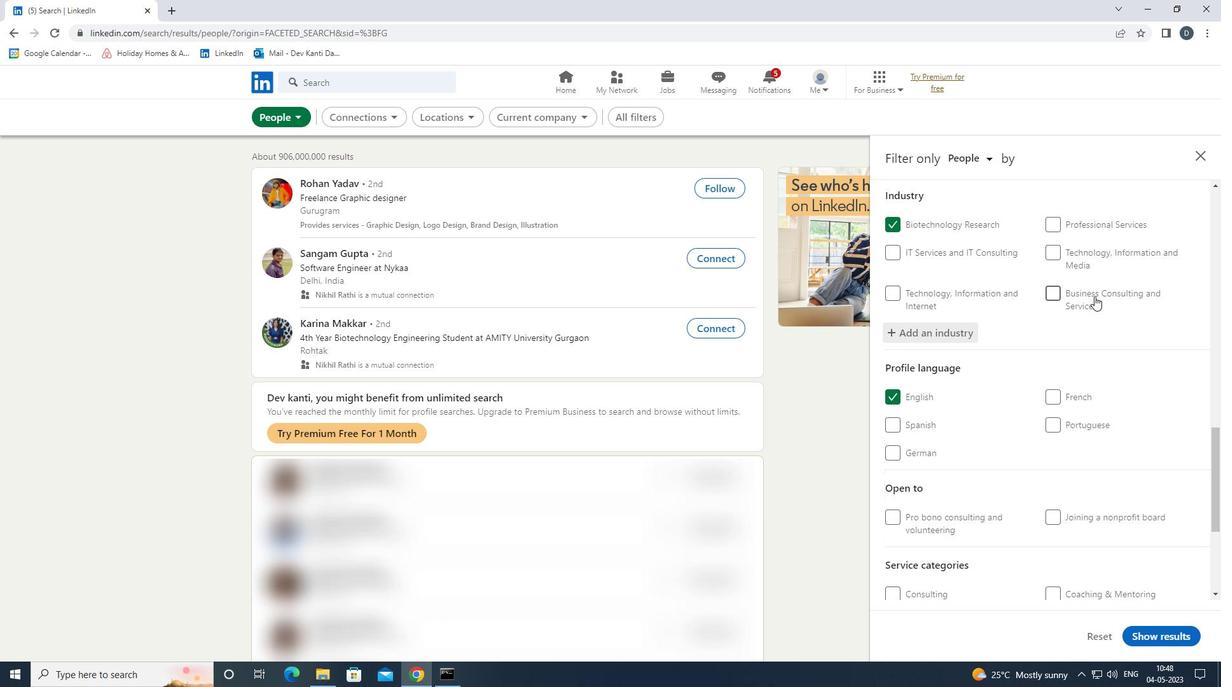 
Action: Mouse scrolled (1096, 295) with delta (0, 0)
Screenshot: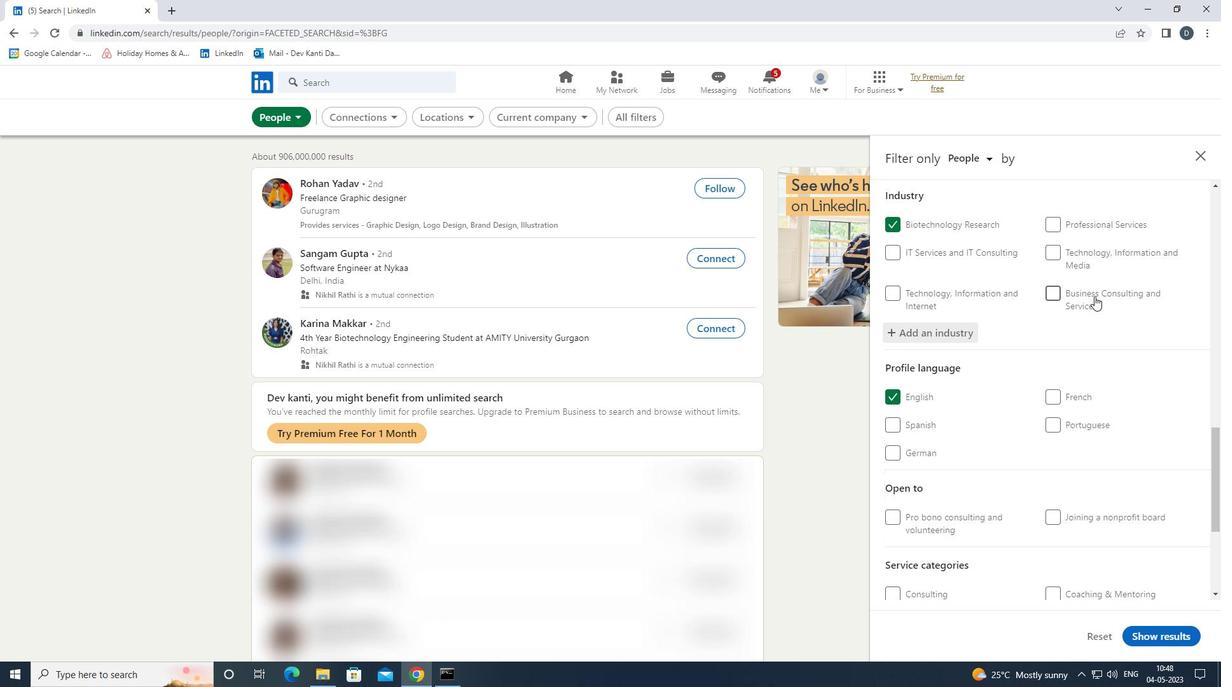 
Action: Mouse moved to (1097, 300)
Screenshot: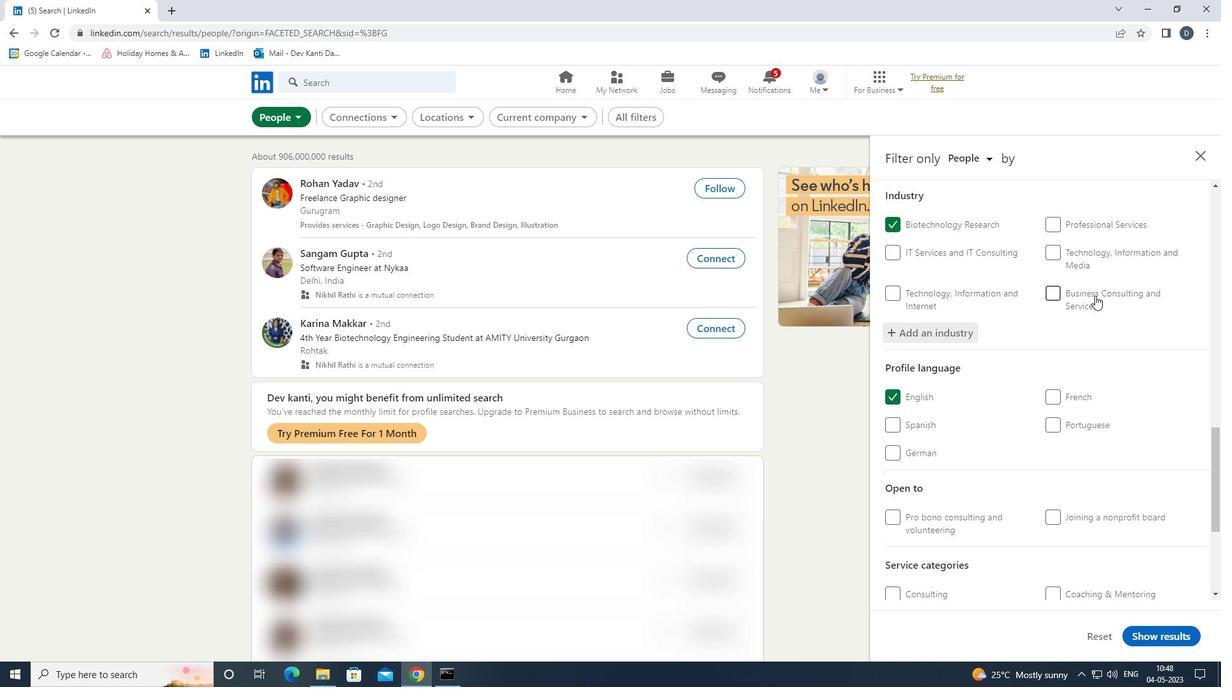 
Action: Mouse scrolled (1097, 300) with delta (0, 0)
Screenshot: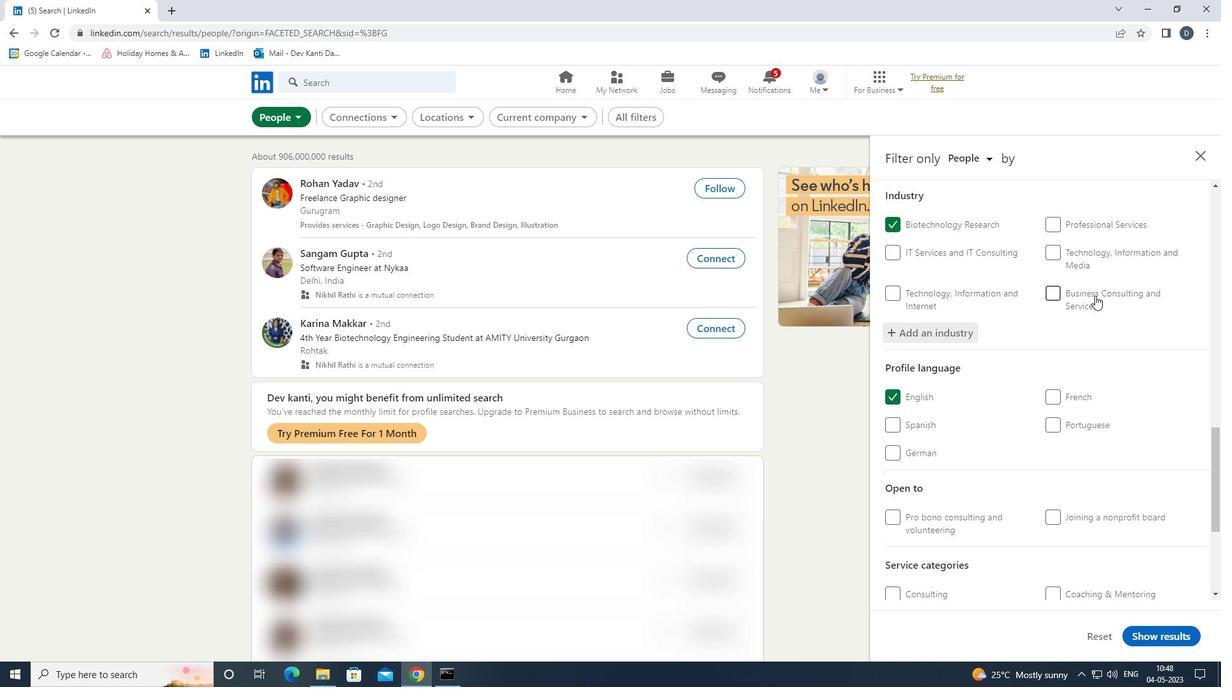 
Action: Mouse moved to (1098, 304)
Screenshot: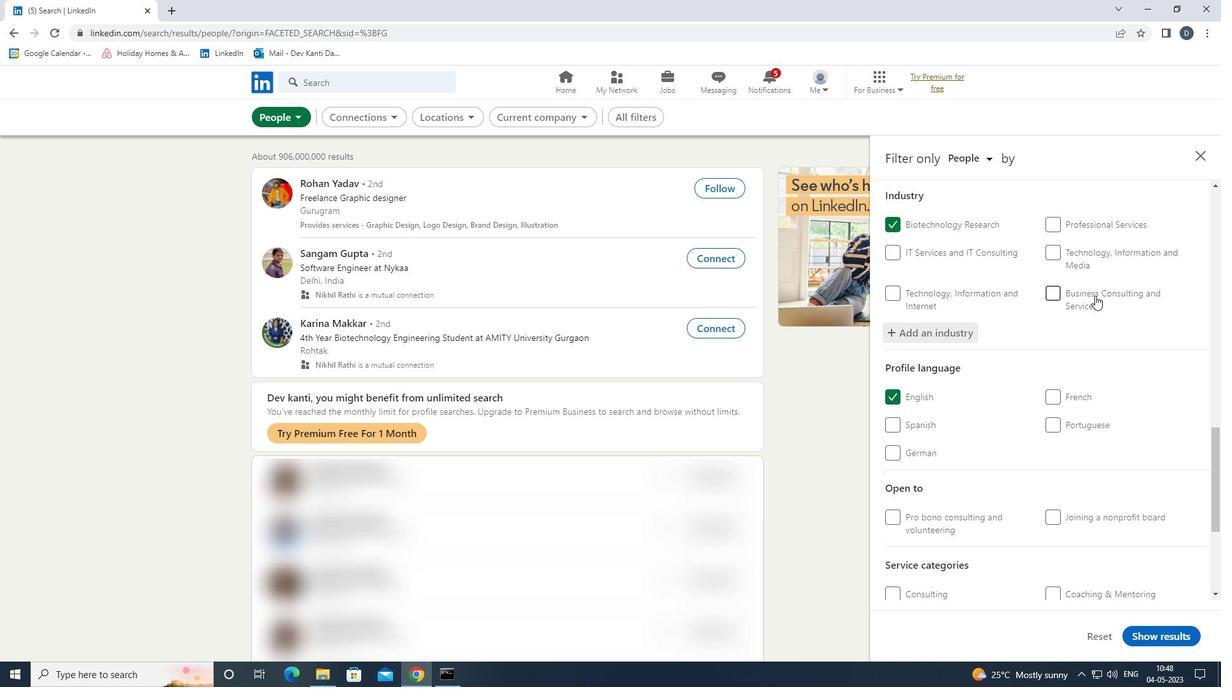 
Action: Mouse scrolled (1098, 303) with delta (0, 0)
Screenshot: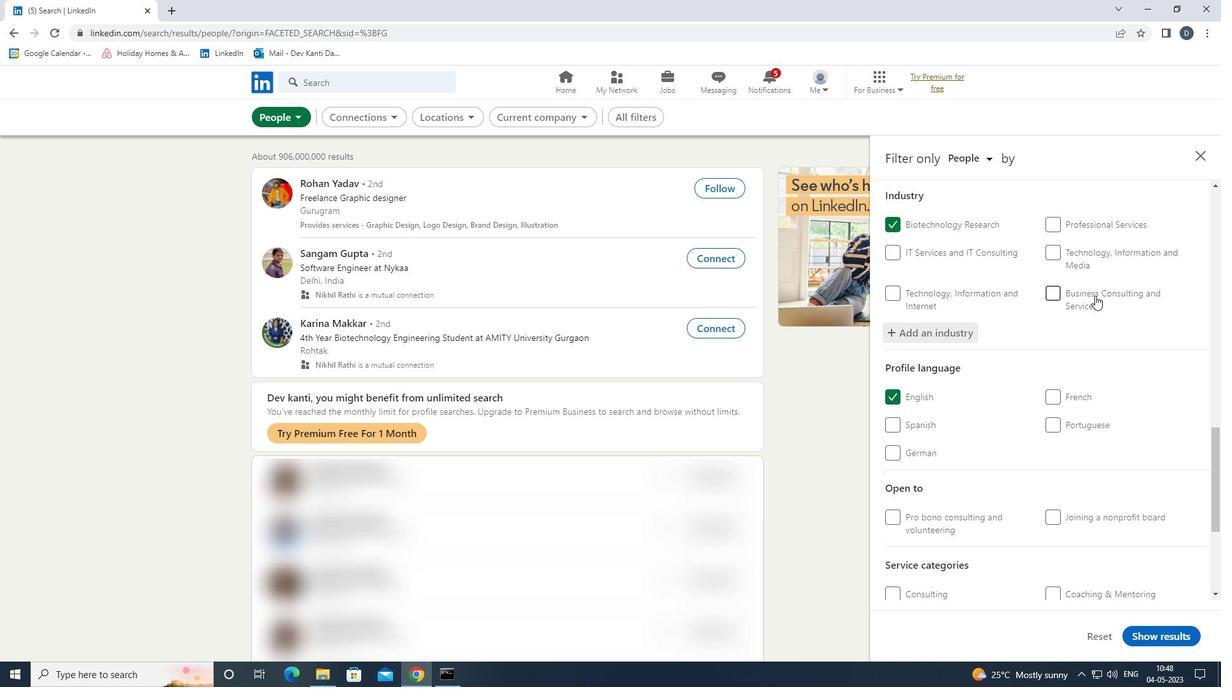 
Action: Mouse moved to (1098, 306)
Screenshot: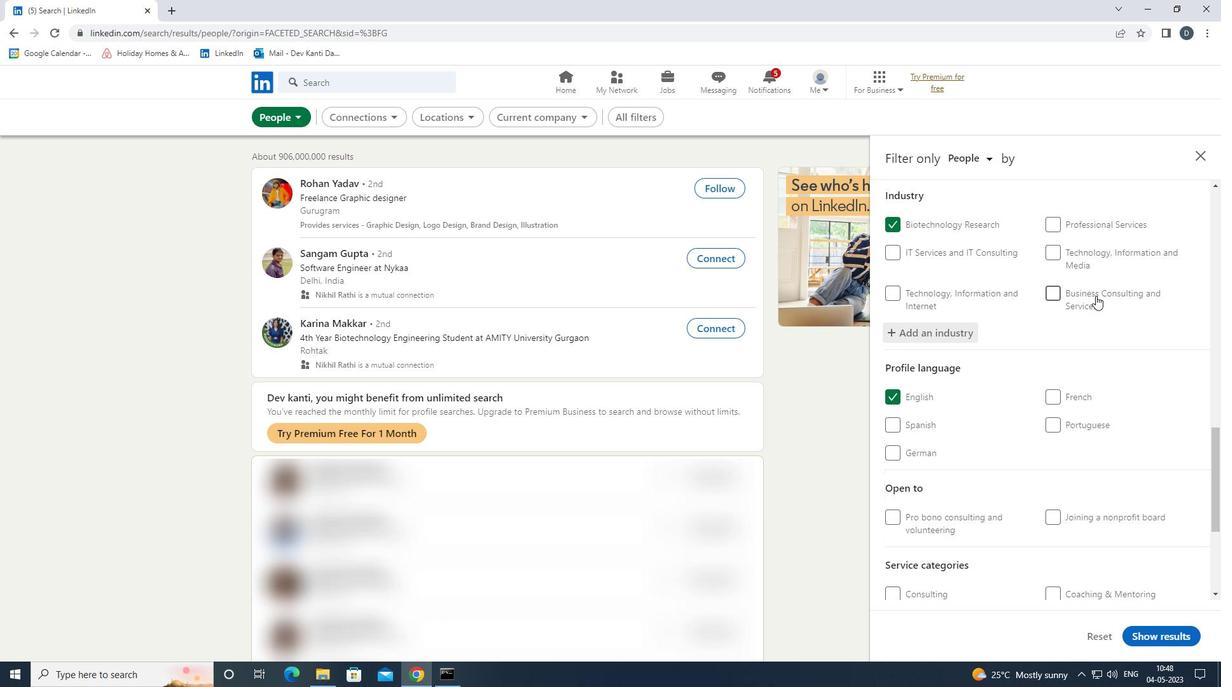 
Action: Mouse scrolled (1098, 306) with delta (0, 0)
Screenshot: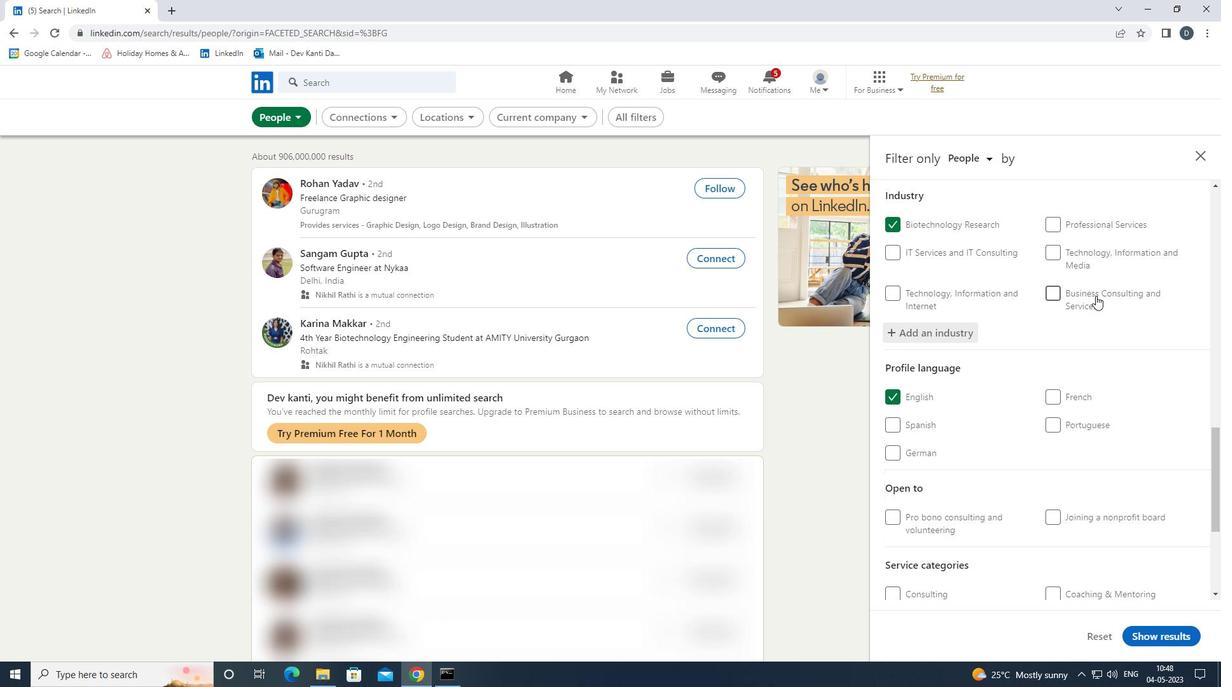 
Action: Mouse moved to (1093, 415)
Screenshot: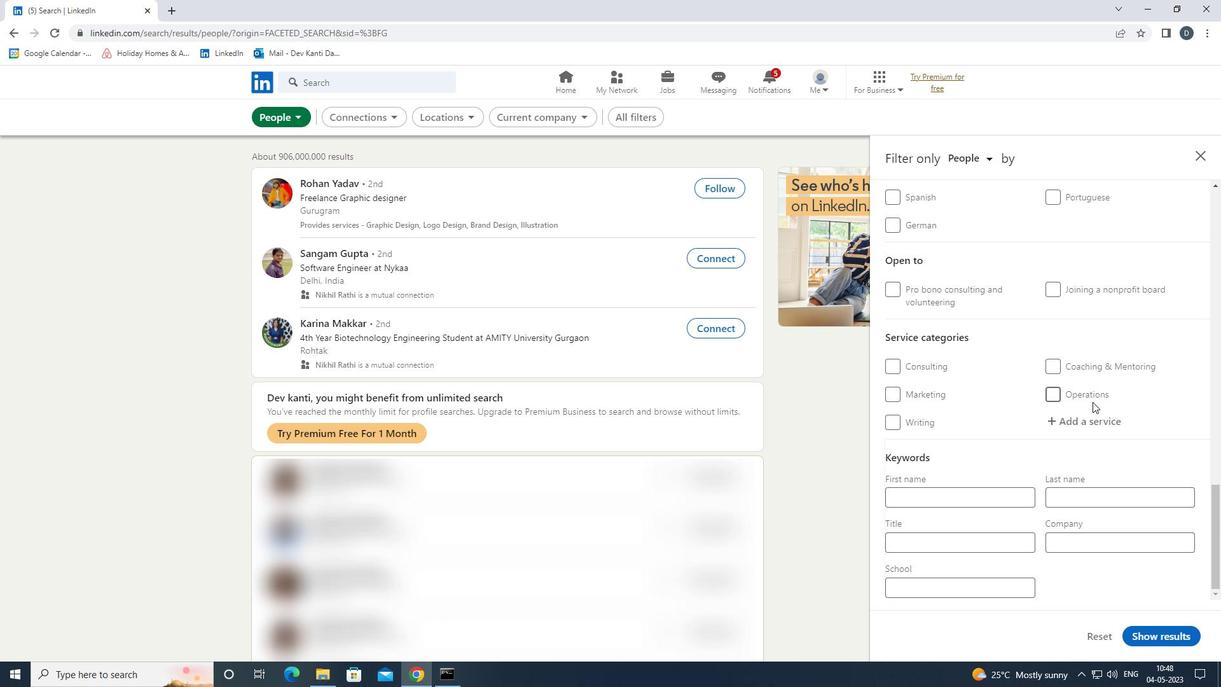 
Action: Mouse pressed left at (1093, 415)
Screenshot: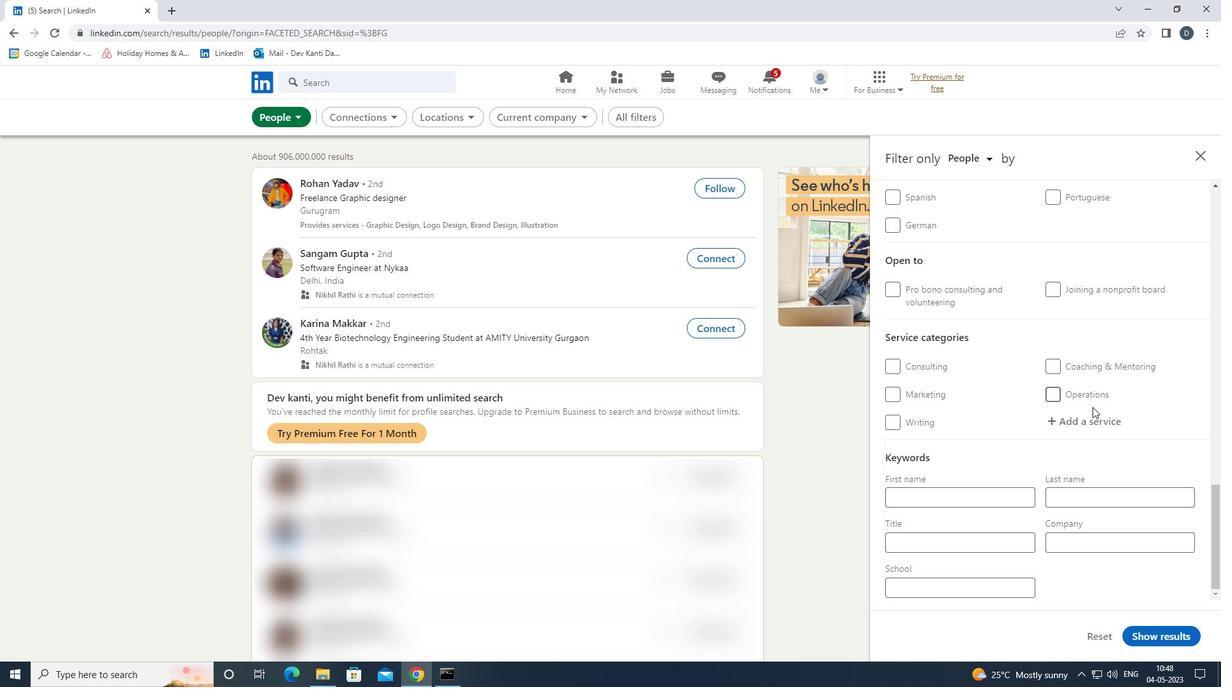 
Action: Mouse moved to (1091, 413)
Screenshot: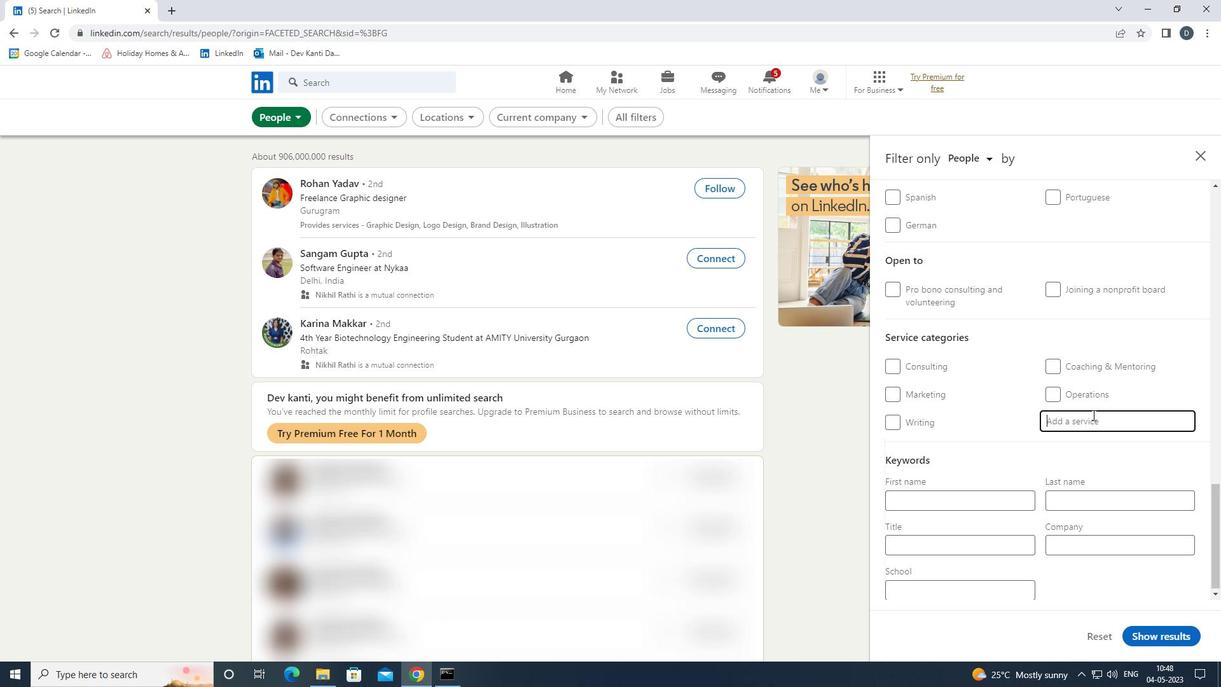 
Action: Key pressed <Key.shift>WORDPRESS<Key.down><Key.enter><Key.down><Key.down><Key.down><Key.down><Key.enter>
Screenshot: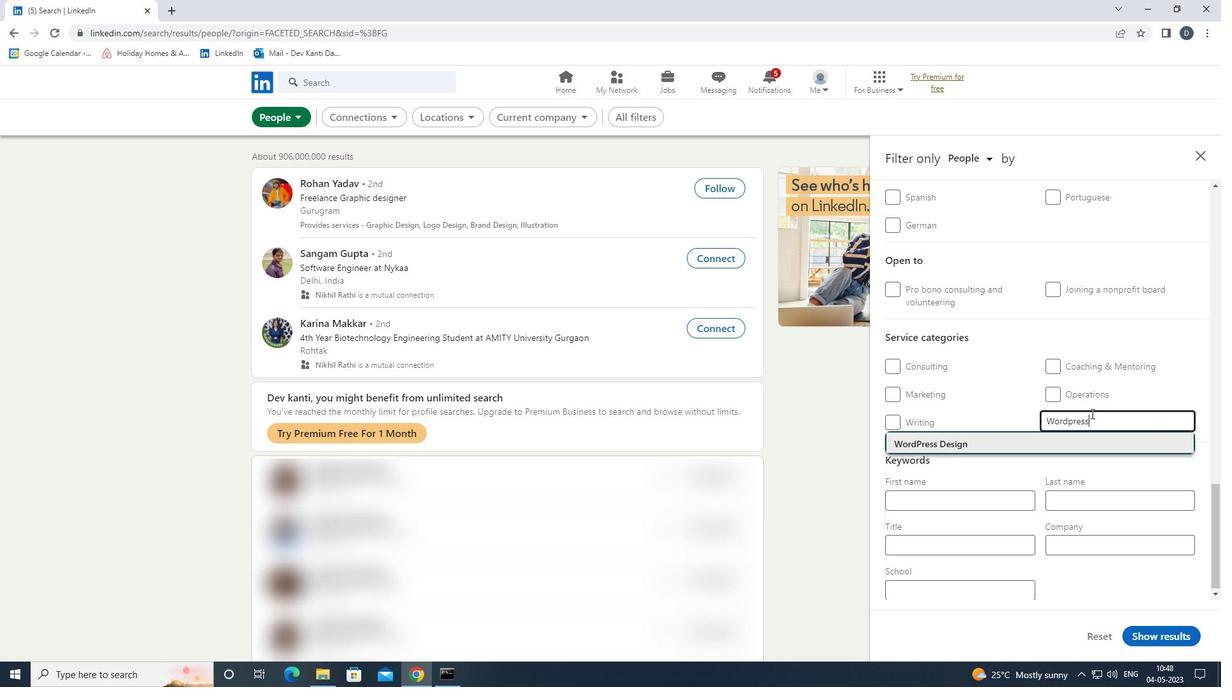 
Action: Mouse scrolled (1091, 412) with delta (0, 0)
Screenshot: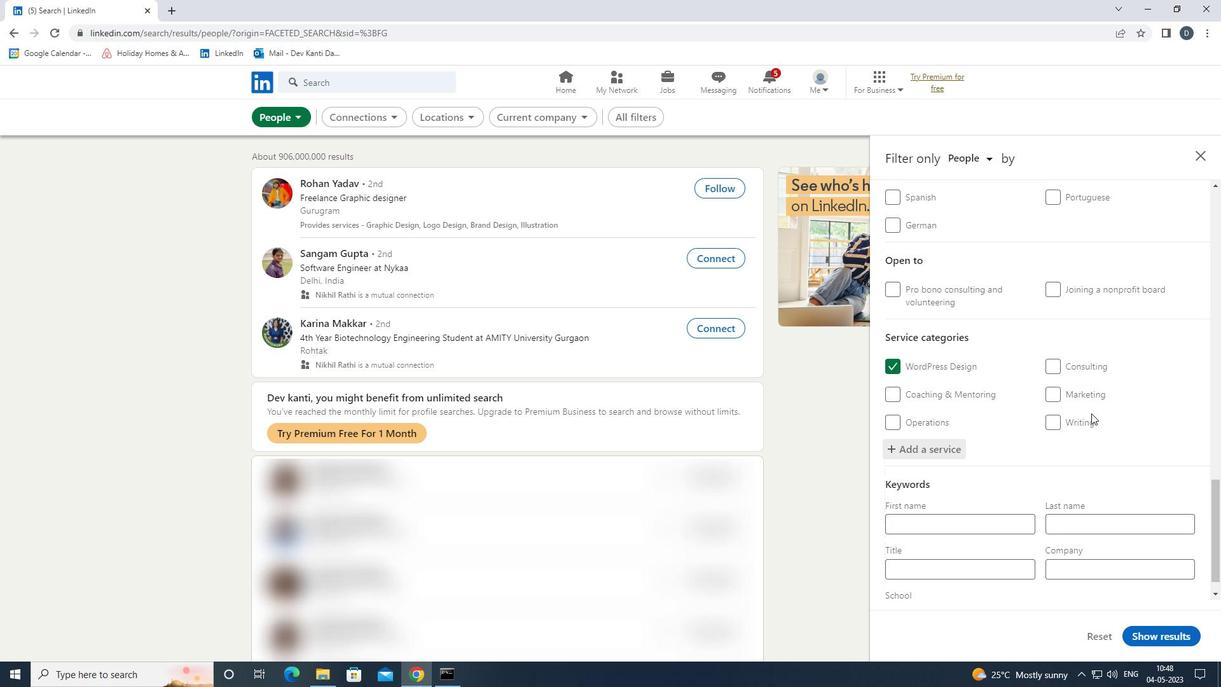 
Action: Mouse moved to (1087, 421)
Screenshot: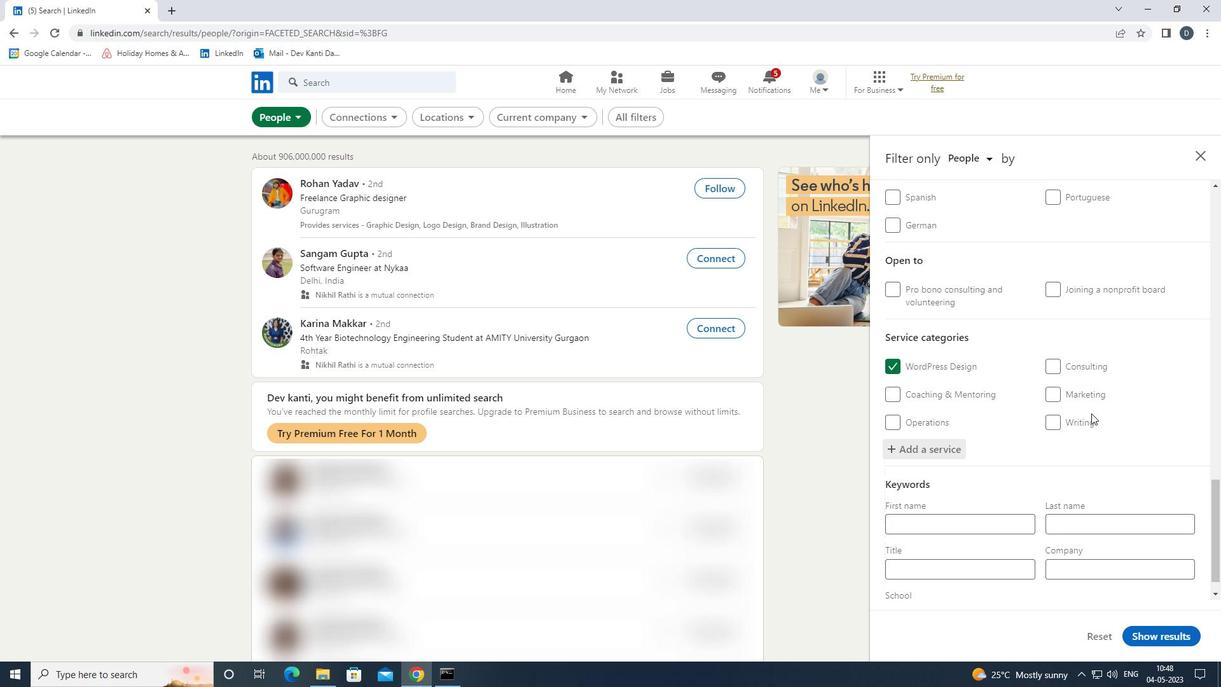
Action: Mouse scrolled (1087, 420) with delta (0, 0)
Screenshot: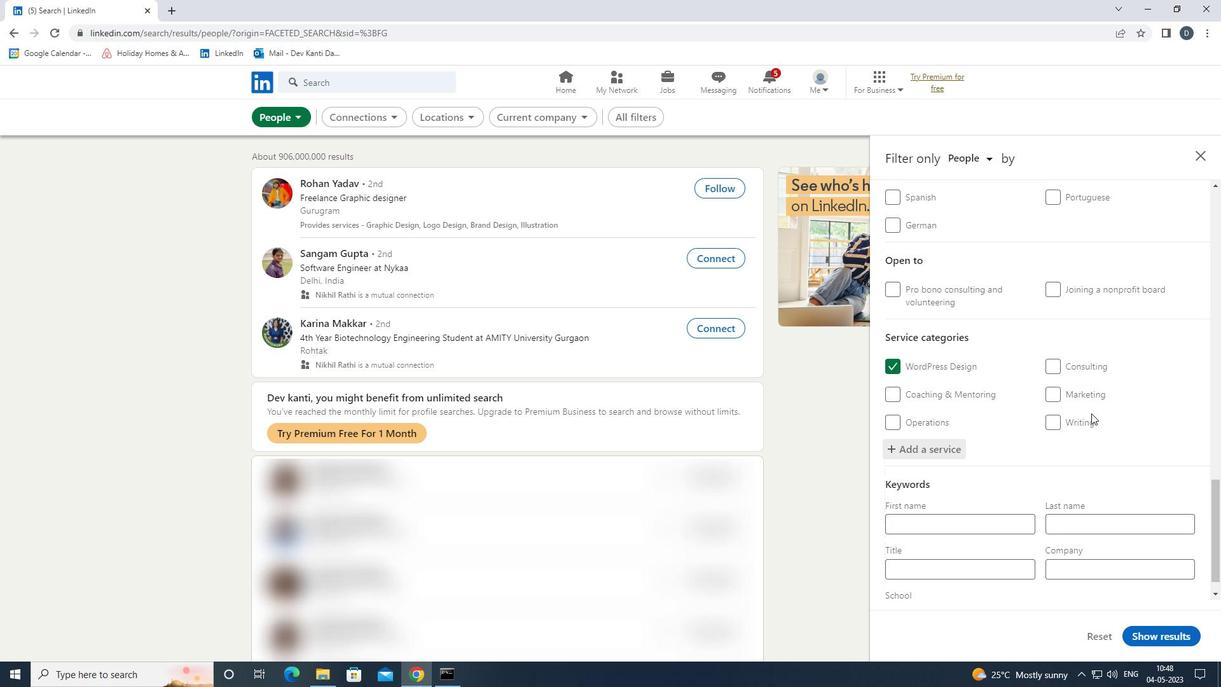 
Action: Mouse scrolled (1087, 420) with delta (0, 0)
Screenshot: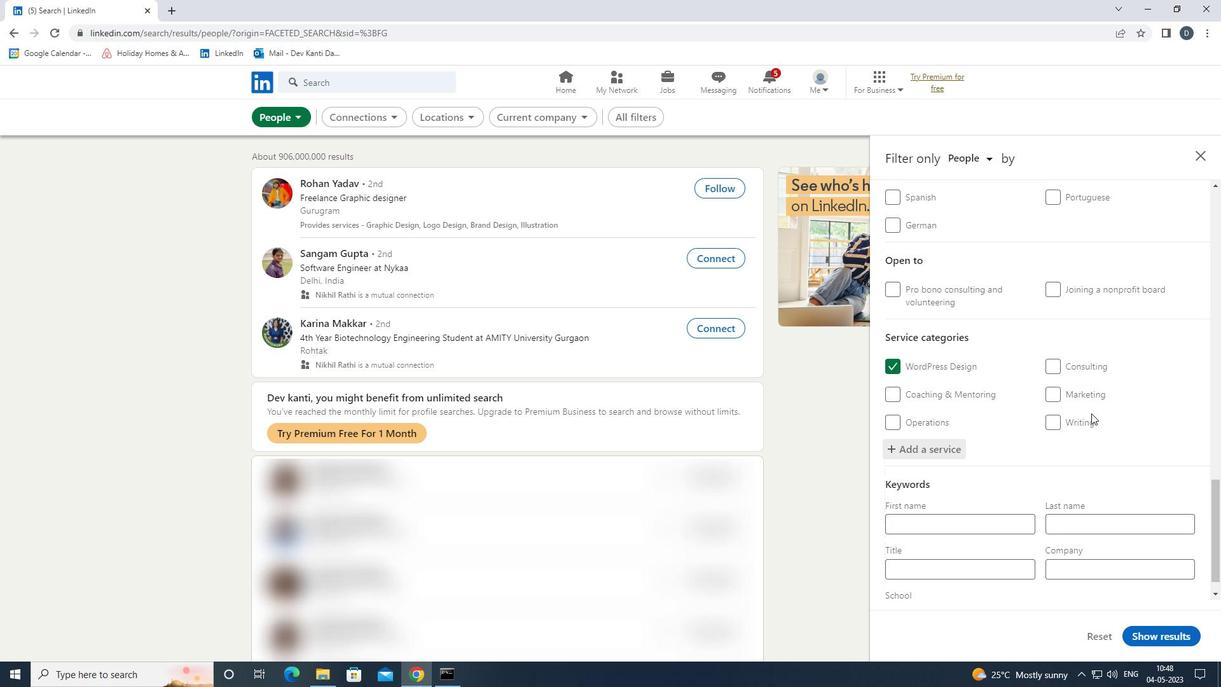 
Action: Mouse scrolled (1087, 420) with delta (0, 0)
Screenshot: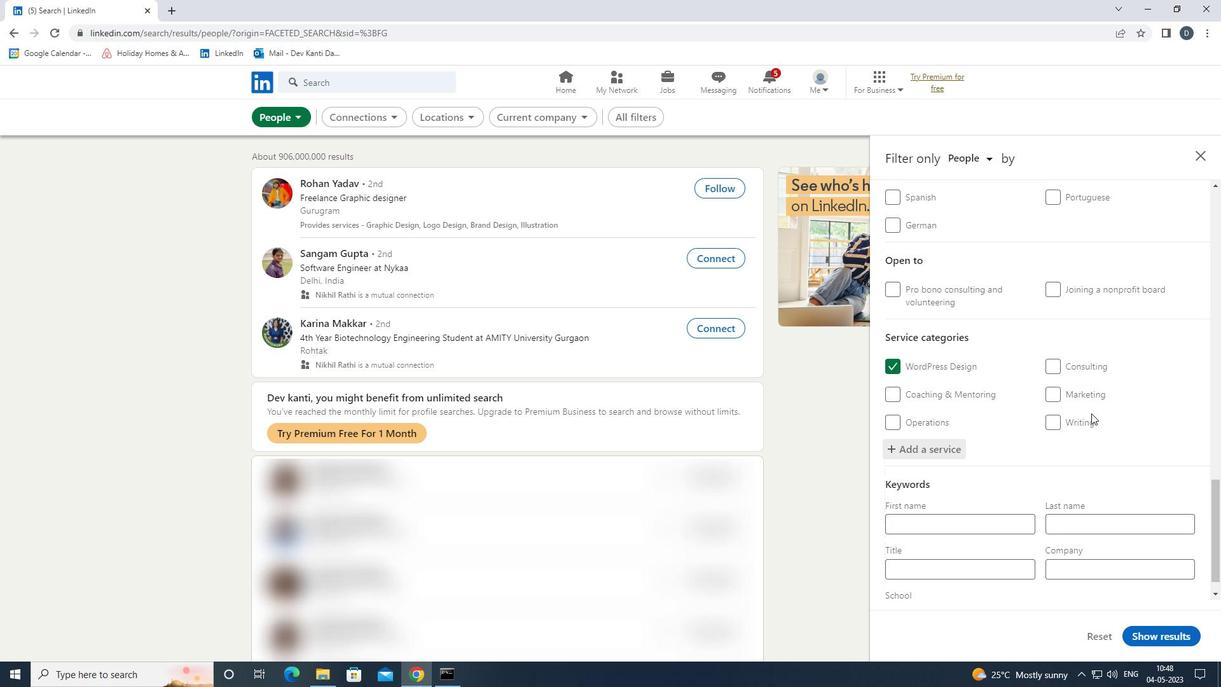 
Action: Mouse moved to (952, 545)
Screenshot: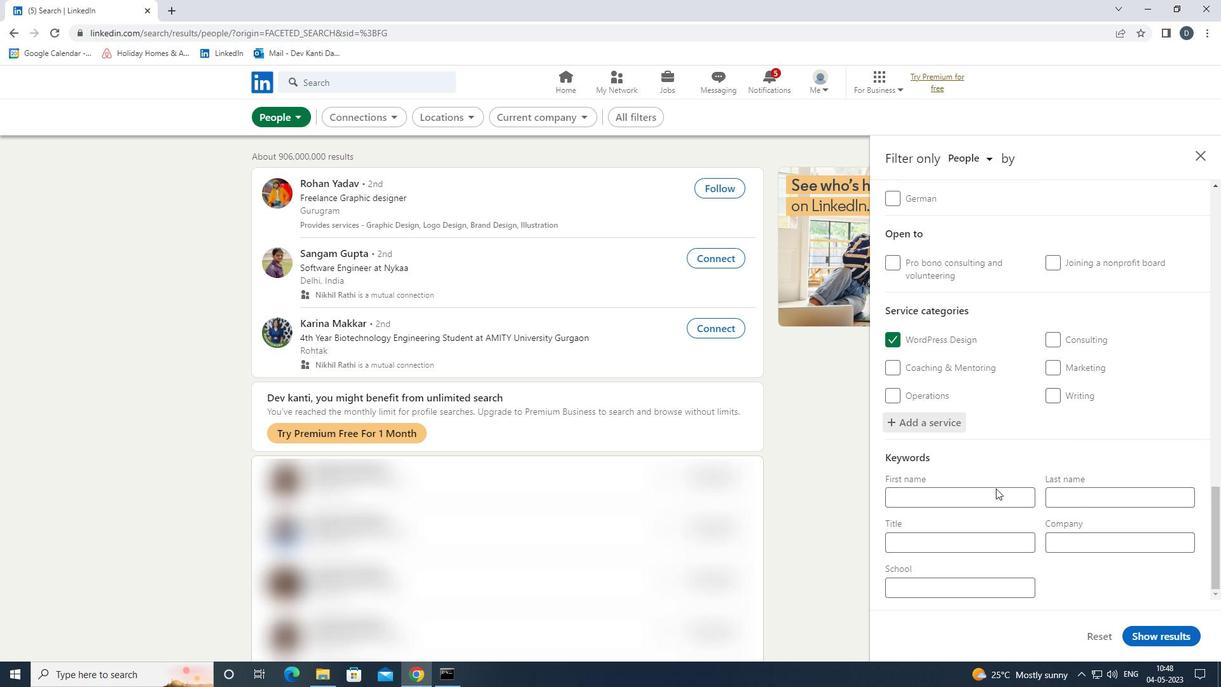 
Action: Mouse pressed left at (952, 545)
Screenshot: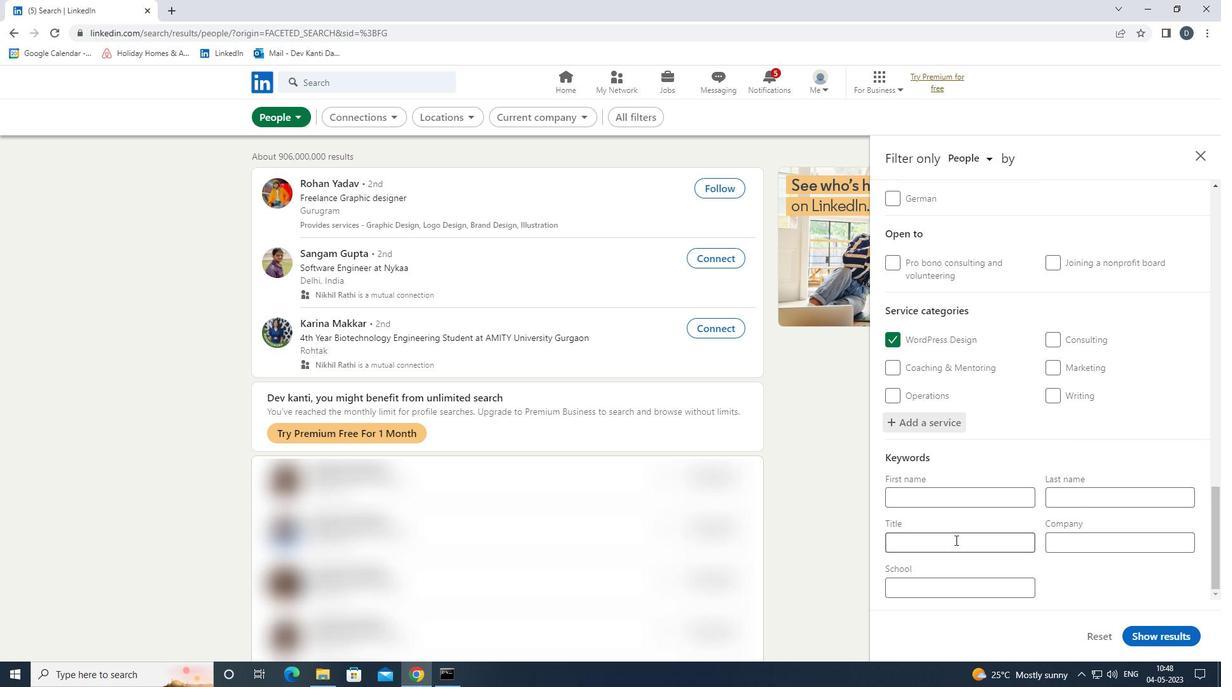 
Action: Key pressed <Key.shift>EMERGENCY<Key.space><Key.shift>RELEIF<Key.space><Key.backspace><Key.backspace><Key.backspace><Key.backspace>IEF<Key.space><Key.shift><Key.shift><Key.shift><Key.shift><Key.shift><Key.shift><Key.shift><Key.shift><Key.shift><Key.shift><Key.shift><Key.shift><Key.shift>WORKER
Screenshot: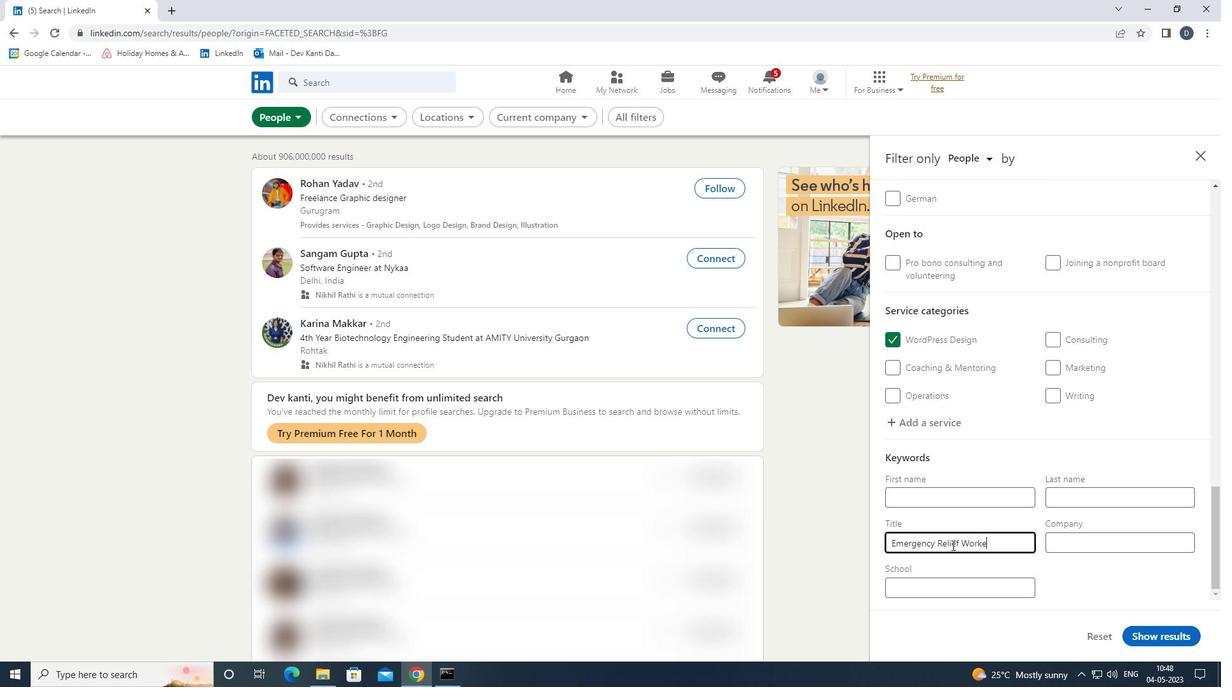 
Action: Mouse moved to (1165, 634)
Screenshot: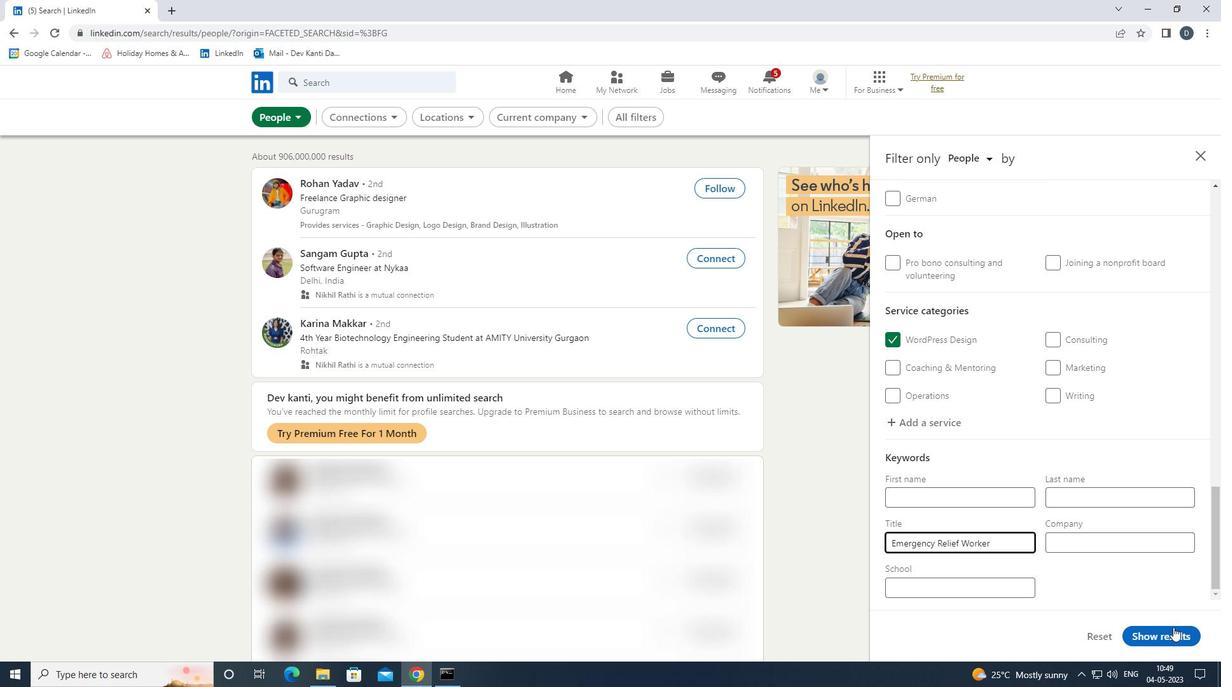 
Action: Mouse pressed left at (1165, 634)
Screenshot: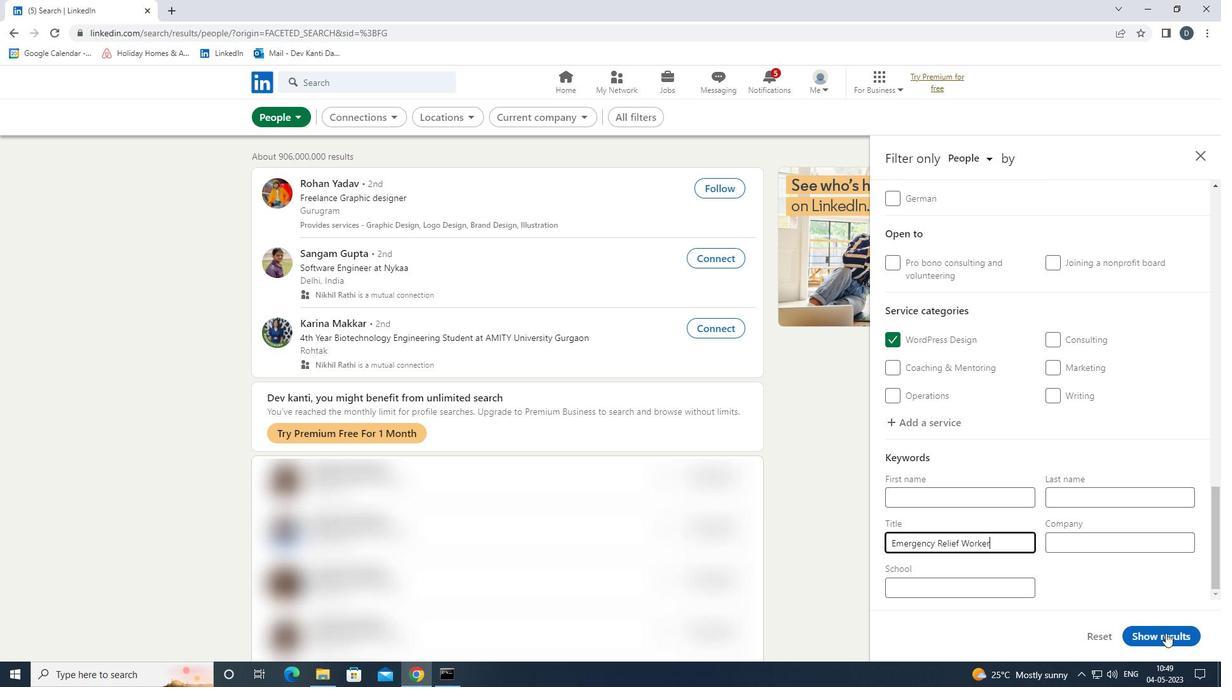 
Action: Mouse moved to (584, 251)
Screenshot: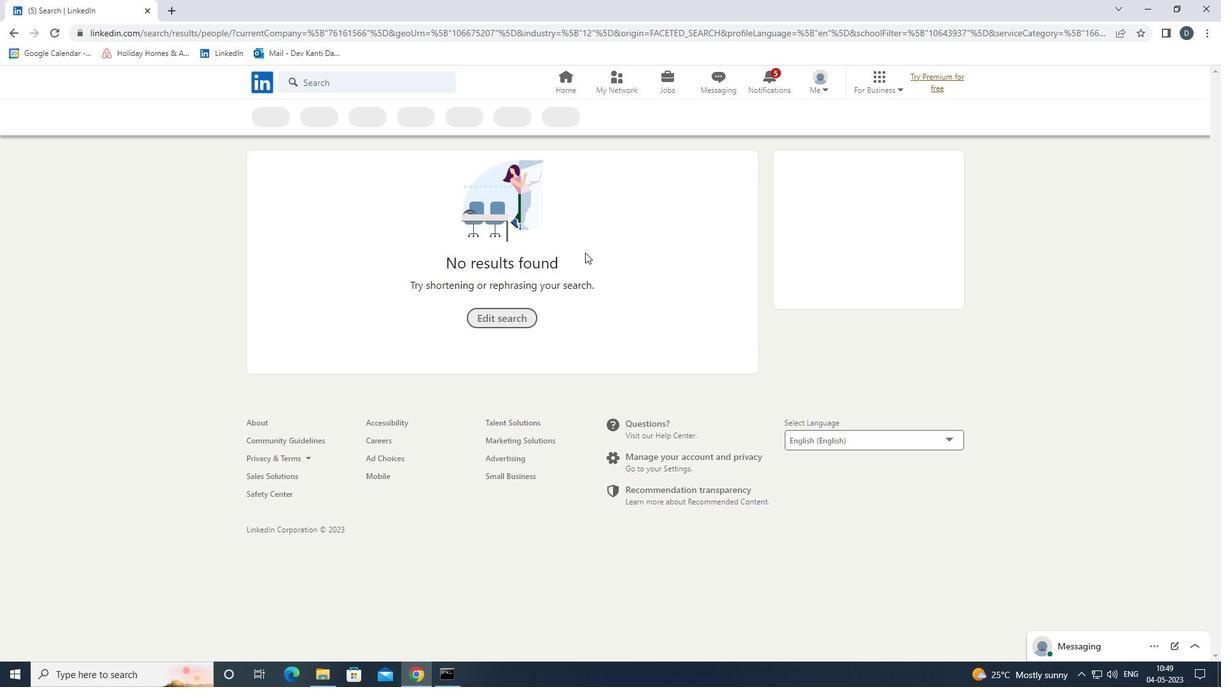 
